 Task: Create a script that displays a menu of available games and lets the user choose which one to play.
Action: Mouse moved to (410, 176)
Screenshot: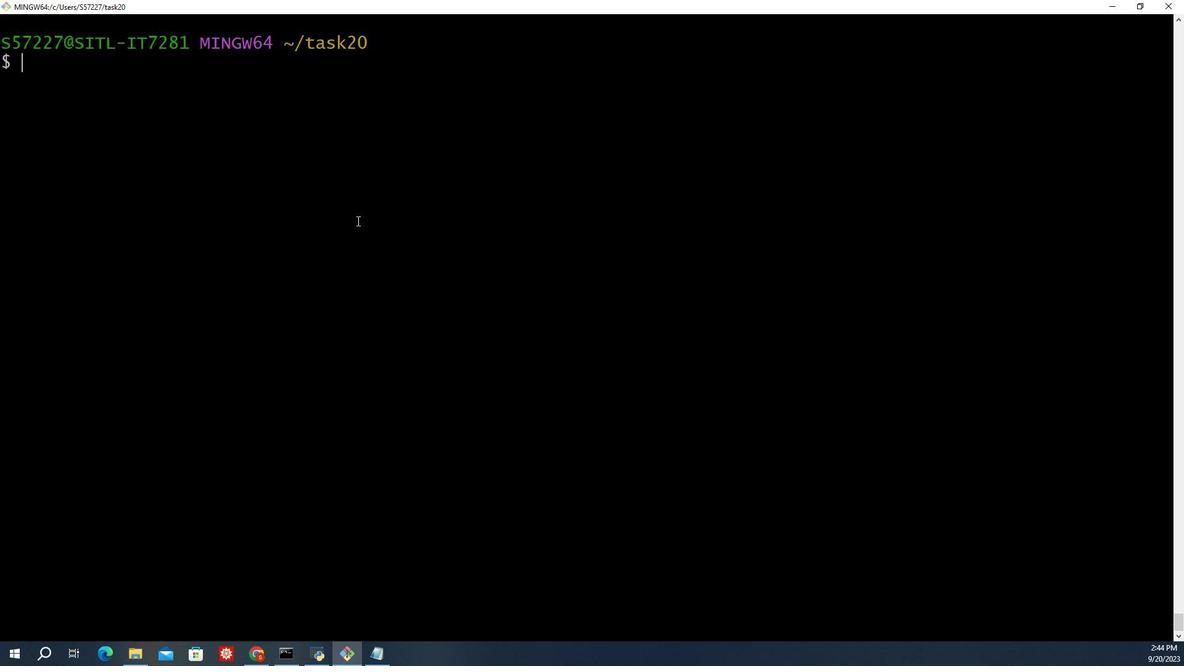 
Action: Mouse pressed left at (410, 176)
Screenshot: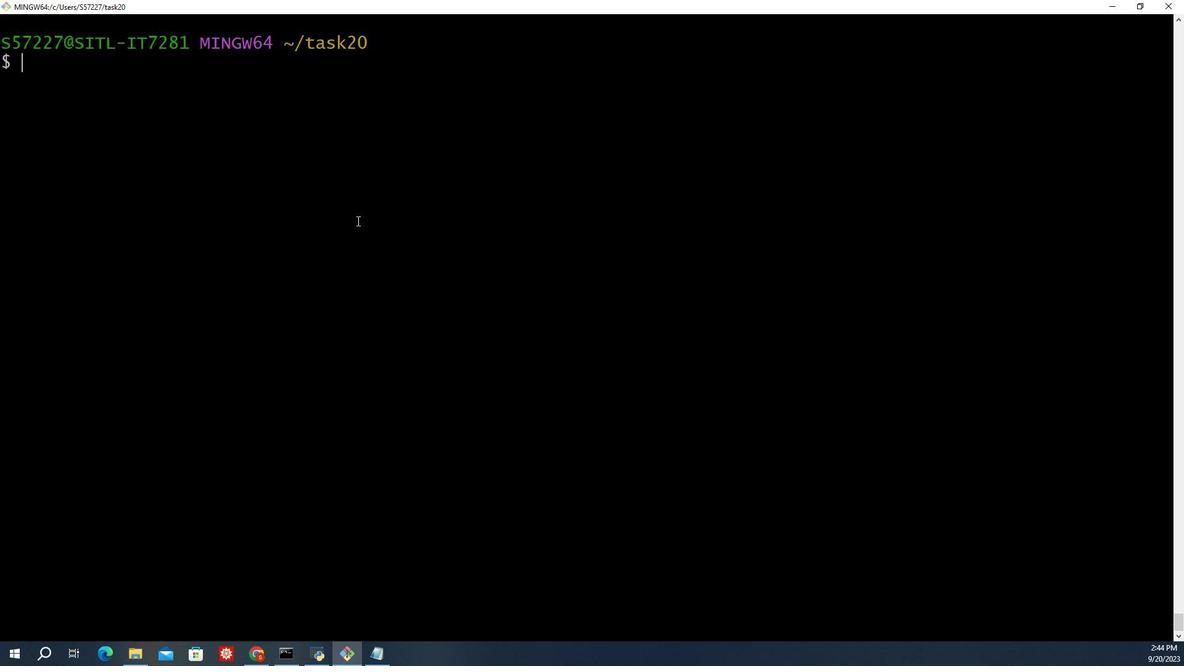
Action: Mouse moved to (410, 176)
Screenshot: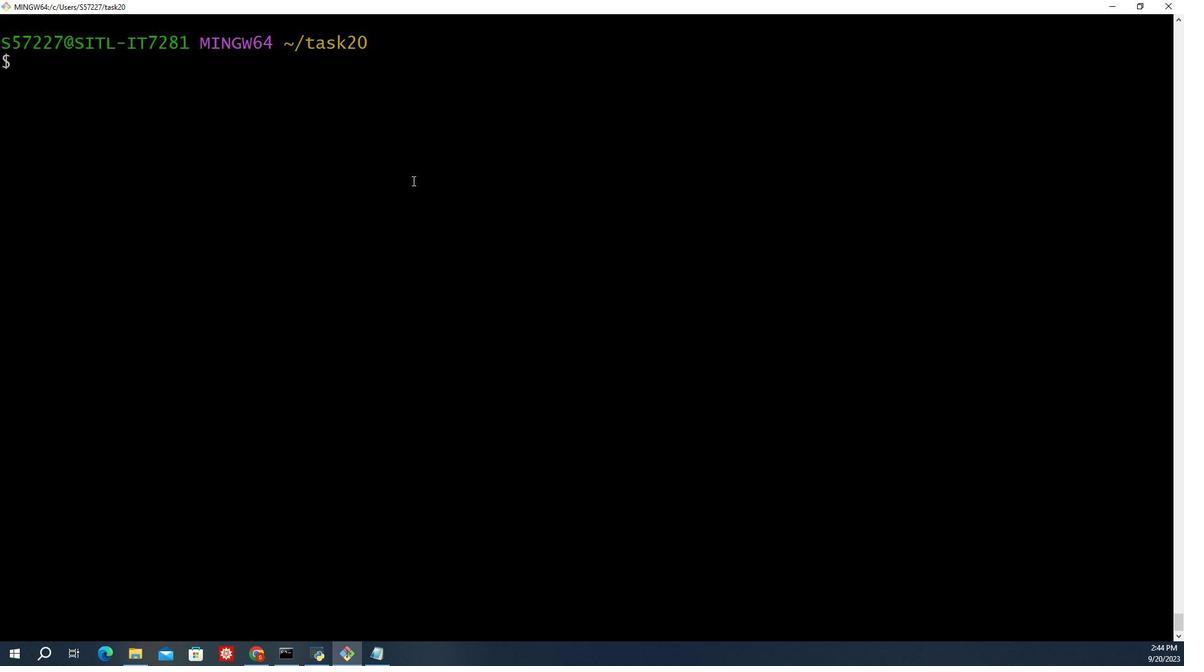 
Action: Key pressed <Key.cmd>0
Screenshot: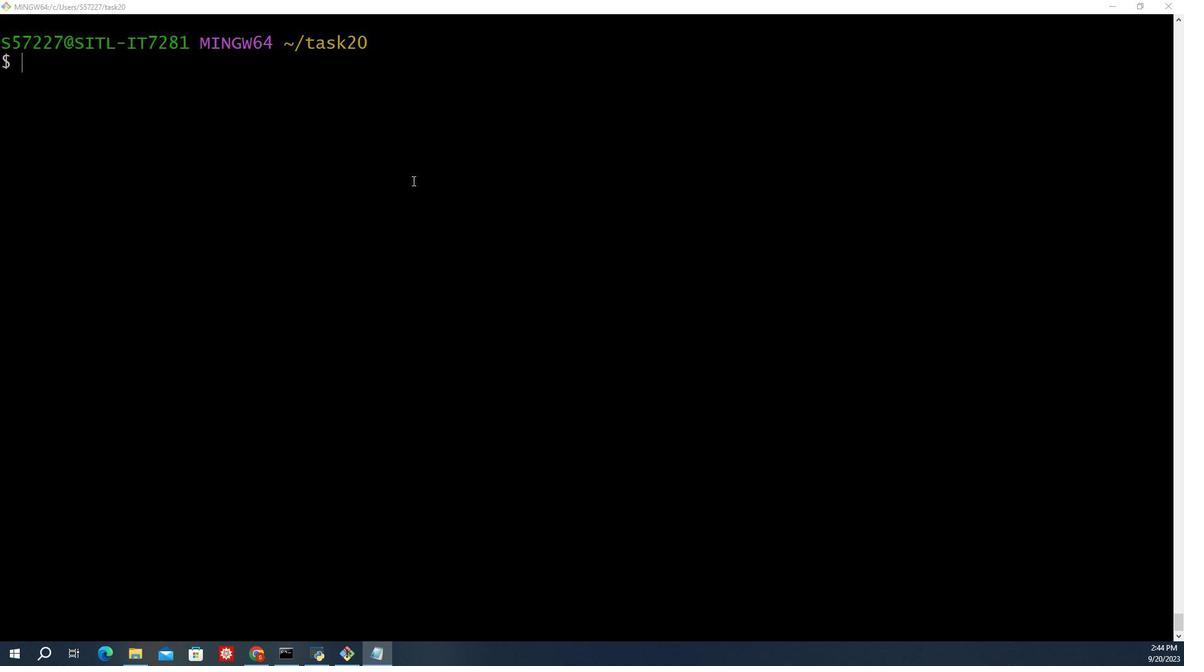 
Action: Mouse pressed left at (410, 176)
Screenshot: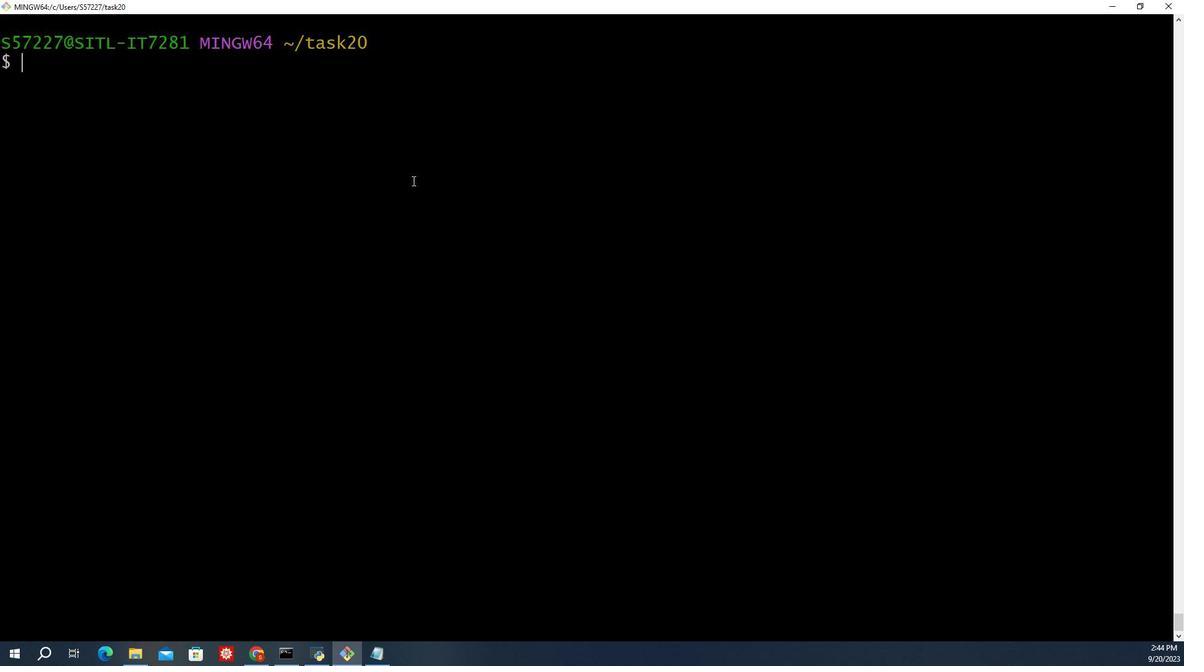 
Action: Key pressed cd/<Key.backspace><Key.space>/c/<Key.shift>Users/c<Key.backspace><Key.shift_r>S57227<Key.enter>mkdir<Key.space>task21<Key.enter>cd<Key.space>task21<Key.enter>ls<Key.enter>touh<Key.backspace>ch<Key.space>task.sh<Key.enter>s<Key.backspace>ls<Key.enter>c<Key.backspace>vim<Key.space>task.sh<Key.enter><Key.insert><Key.shift_r><Key.shift_r><Key.shift_r><Key.shift_r><Key.shift_r><Key.shift_r><Key.shift_r><Key.shift_r><Key.shift_r><Key.shift_r><Key.shift_r><Key.shift_r><Key.shift_r><Key.shift_r><Key.shift_r>#<Key.shift_r>!/bin/bash<Key.enter><Key.enter><Key.shift_r>Functo<Key.backspace>ion<Key.space>to<Key.space>dispal<Key.backspace><Key.backspace>lay<Key.space><Key.space><Key.backspace>the<Key.space>menu<Key.enter><Key.enter><Key.backspace>display<Key.shift><Key.shift><Key.shift><Key.shift><Key.shift><Key.shift><Key.shift><Key.shift><Key.shift><Key.shift>_menu<Key.shift><Key.shift>()<Key.shift><Key.shift><Key.shift><Key.shift><Key.shift><Key.shift><Key.shift><Key.shift><Key.shift><Key.shift><Key.shift><Key.shift><Key.shift><Key.shift><Key.shift><Key.shift><Key.shift>{<Key.enter>echo<Key.space><Key.shift>"<Key.shift_r><Key.shift_r><Key.shift_r><Key.shift_r><Key.shift_r><Key.shift_r><Key.shift_r><Key.shift_r><Key.shift_r><Key.shift_r><Key.shift_r><Key.shift_r><Key.shift_r><Key.shift_r><Key.shift_r><Key.shift_r><Key.shift_r><Key.shift_r>Welcome<Key.space>to<Key.space><Key.shift>Game<Key.space><Key.shift>Menu<Key.shift><Key.shift><Key.shift><Key.shift><Key.shift><Key.shift><Key.shift><Key.shift><Key.shift><Key.shift><Key.shift><Key.shift><Key.shift><Key.shift><Key.shift><Key.shift><Key.shift><Key.shift><Key.shift><Key.shift><Key.shift><Key.shift><Key.shift><Key.shift><Key.shift><Key.shift>!<Key.shift><Key.shift><Key.shift>"<Key.enter>echo<Key.space><Key.shift>"1/<Key.backspace>.<Key.space><Key.shift>Tic-<Key.shift_r>Tac-<Key.shift>Toe<Key.shift><Key.shift><Key.shift><Key.shift><Key.shift><Key.shift><Key.shift><Key.shift><Key.shift><Key.shift><Key.shift>"<Key.enter>echo<Key.space><Key.shift>"2.<Key.space><Key.shift>Hangman<Key.shift>"<Key.enter>echo<Key.space><Key.shift><Key.shift><Key.shift><Key.shift><Key.shift>"3.<Key.space><Key.shift_r>Chess<Key.shift><Key.shift><Key.shift><Key.shift><Key.shift><Key.shift>"<Key.enter>echo<Key.space><Key.shift>"4.<Key.space><Key.shift_r>Ecit<Key.backspace><Key.backspace><Key.backspace>xit<Key.shift><Key.shift><Key.shift><Key.shift><Key.shift><Key.shift><Key.shift><Key.shift><Key.shift><Key.shift>"<Key.enter>echo<Key.space><Key.shift>"<Key.shift_r>Enter<Key.space>the<Key.space>numve<Key.backspace><Key.backspace>ber<Key.space>of<Key.space>the<Key.space>game<Key.space>you<Key.space>want<Key.space>to<Key.space>play<Key.shift><Key.shift><Key.shift><Key.shift><Key.shift><Key.shift><Key.shift><Key.shift><Key.shift><Key.shift><Key.shift><Key.shift><Key.shift>(1-4<Key.shift><Key.shift><Key.shift><Key.shift><Key.shift><Key.shift><Key.shift><Key.shift>)<Key.shift>:<Key.space><Key.shift><Key.shift><Key.shift><Key.shift><Key.shift><Key.shift>"<Key.enter><Key.shift><Key.shift><Key.shift><Key.shift><Key.shift><Key.shift><Key.shift><Key.shift><Key.shift><Key.shift>}<Key.enter><Key.shift_r><Key.shift_r><Key.shift_r><Key.shift_r><Key.shift_r><Key.shift_r><Key.shift_r><Key.shift_r><Key.shift_r><Key.shift_r><Key.shift_r>#function<Key.space>to<Key.space>play<Key.space>tic-tac<Key.space><Key.backspace>-toe<Key.enter><Key.enter><Key.backspace>play<Key.shift>_tic<Key.shift>_tac<Key.shift>_toe<Key.shift>()<Key.shift><Key.shift><Key.shift><Key.shift><Key.shift><Key.shift><Key.shift><Key.shift><Key.shift><Key.shift><Key.shift><Key.shift><Key.shift><Key.shift><Key.shift>{<Key.enter>echo<Key.space><Key.shift><Key.shift>"<Key.shift>Playing<Key.space><Key.shift_r>Tic-<Key.shift_r><Key.shift_r><Key.shift_r><Key.shift_r><Key.shift_r><Key.shift_r><Key.shift_r><Key.shift_r>Taa<Key.backspace>c<Key.shift_r>-<Key.shift_r>Toe...<Key.shift>"<Key.enter><Key.shift_r><Key.shift_r><Key.shift_r><Key.shift_r><Key.shift_r><Key.shift_r><Key.shift_r><Key.shift_r><Key.shift_r><Key.shift_r>#<Key.space><Key.shift_r>A<Key.backspace><Key.backspace><Key.backspace><Key.shift><Key.shift><Key.shift><Key.shift><Key.shift><Key.shift><Key.shift>}<Key.enter><Key.enter><Key.shift_r><Key.shift_r><Key.shift_r><Key.shift_r><Key.shift_r><Key.shift_r><Key.shift_r><Key.shift_r><Key.shift_r><Key.shift_r><Key.shift_r><Key.shift_r><Key.shift_r><Key.shift_r><Key.shift_r><Key.shift_r><Key.shift_r><Key.shift_r><Key.shift_r><Key.shift_r><Key.shift_r><Key.shift_r><Key.shift_r><Key.shift_r><Key.shift_r><Key.shift_r><Key.shift_r><Key.shift_r><Key.shift_r><Key.shift_r><Key.shift_r><Key.shift_r>#function<Key.space>to<Key.space>play<Key.space><Key.shift>Hangman<Key.enter><Key.enter><Key.backspace>play<Key.space><Key.backspace><Key.shift>_hangman<Key.shift><Key.shift><Key.shift><Key.shift><Key.shift><Key.shift><Key.shift><Key.shift><Key.shift><Key.shift><Key.shift><Key.shift><Key.shift><Key.shift><Key.shift><Key.shift><Key.shift><Key.shift><Key.shift><Key.shift><Key.shift><Key.shift><Key.shift><Key.shift><Key.shift>(<Key.shift><Key.shift><Key.shift>)<Key.shift>{<Key.enter>echo<Key.space><Key.shift><Key.shift><Key.shift><Key.shift><Key.shift><Key.shift><Key.shift><Key.shift><Key.shift><Key.shift><Key.shift><Key.shift>"<Key.shift>Playing<Key.space><Key.shift>Hand<Key.backspace>ga<Key.backspace>man<Key.shift><Key.shift><Key.shift><Key.shift><Key.shift><Key.shift>..<Key.shift><Key.shift>.<Key.shift>"<Key.enter><Key.shift>}<Key.enter><Key.enter><Key.shift_r><Key.shift_r><Key.shift_r><Key.shift_r><Key.shift_r><Key.shift_r><Key.shift_r><Key.shift_r><Key.shift_r><Key.shift_r><Key.shift_r><Key.shift_r><Key.shift_r><Key.shift_r><Key.shift_r><Key.shift_r><Key.shift_r><Key.shift_r><Key.shift_r>#
Screenshot: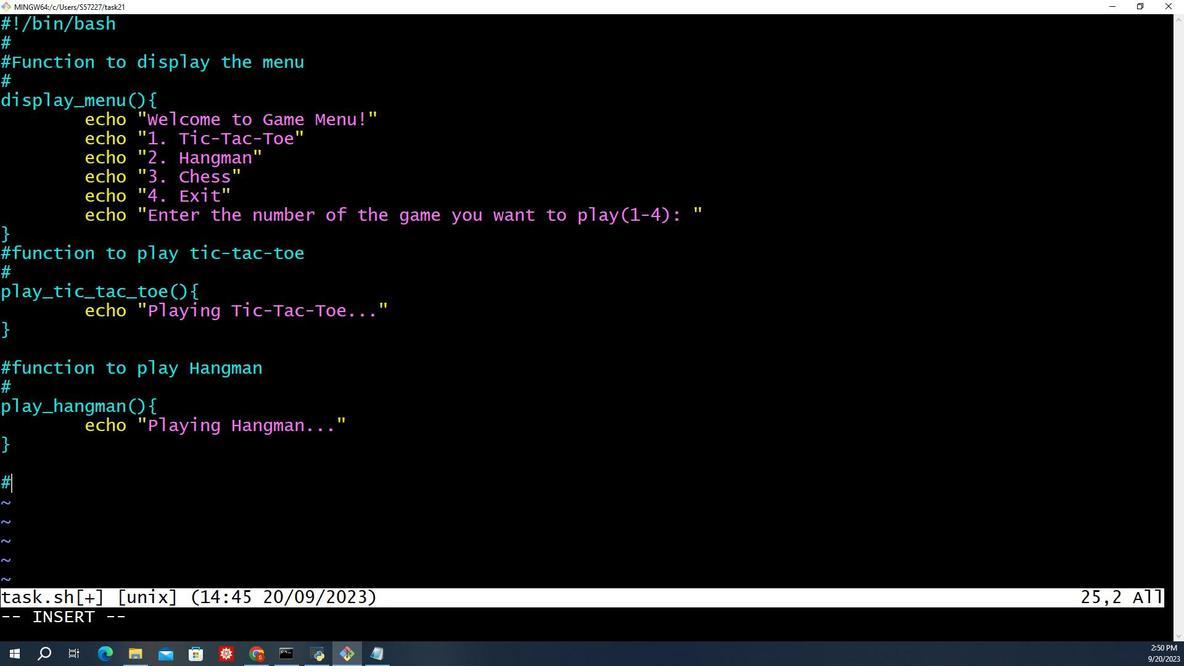 
Action: Mouse moved to (410, 176)
Screenshot: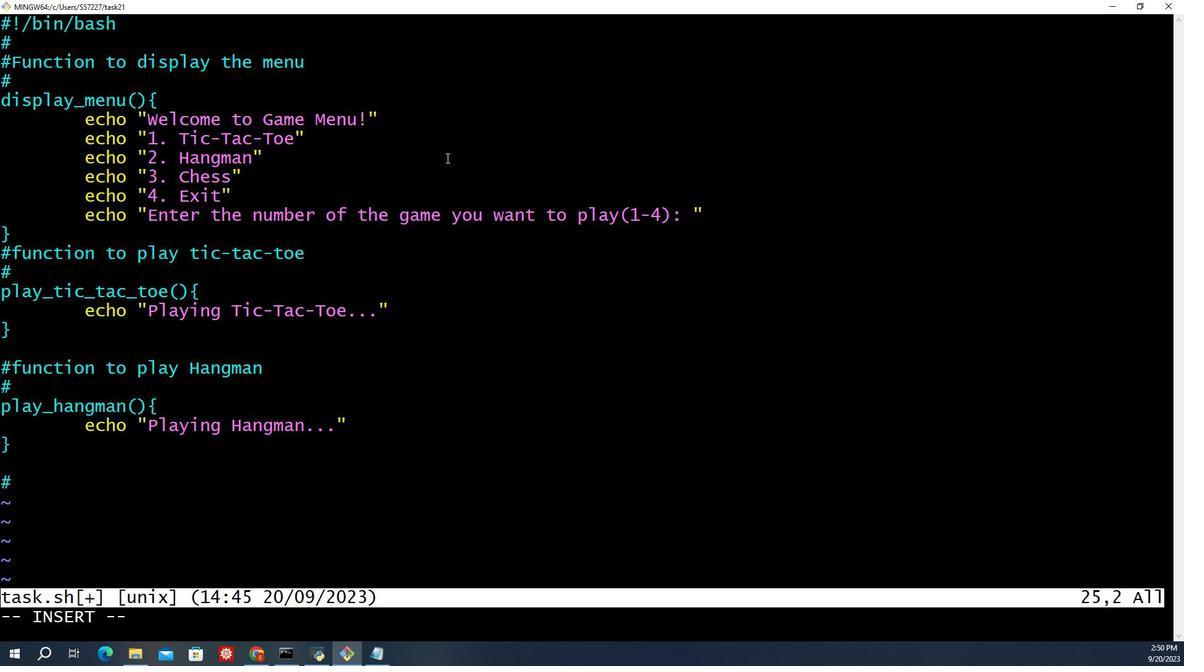 
Action: Key pressed <Key.shift>Ol<Key.backspace><Key.backspace><Key.shift>play<Key.space>chess<Key.left><Key.left><Key.shift_r>Functionto<Key.backspace><Key.backspace><Key.space>o<Key.backspace>to<Key.space><Key.end><Key.enter><Key.enter><Key.backspace>play<Key.shift>_chess<Key.shift>()<Key.shift><Key.shift>{<Key.enter>ehc<Key.backspace><Key.backspace>cho<Key.space><Key.shift>"pl<Key.backspace><Key.backspace><Key.shift>Plai<Key.backspace>t<Key.backspace>ying<Key.space><Key.shift_r>Chess...<Key.shift><Key.shift><Key.shift><Key.shift><Key.shift><Key.shift>"<Key.enter>
Screenshot: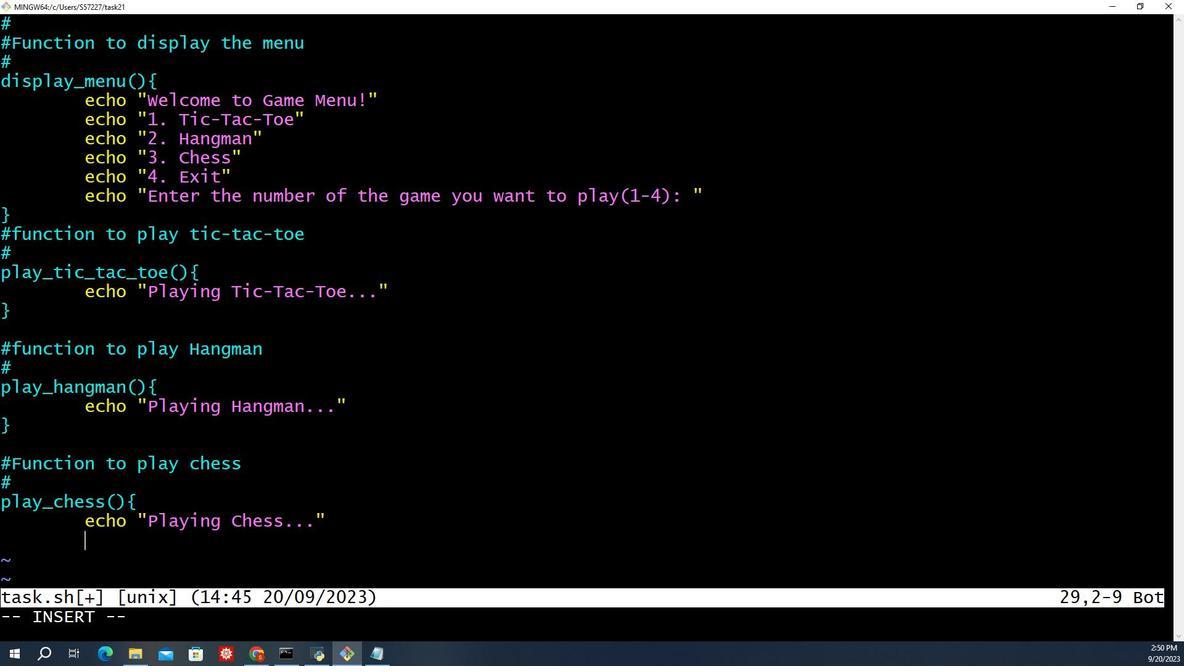 
Action: Mouse moved to (410, 176)
Screenshot: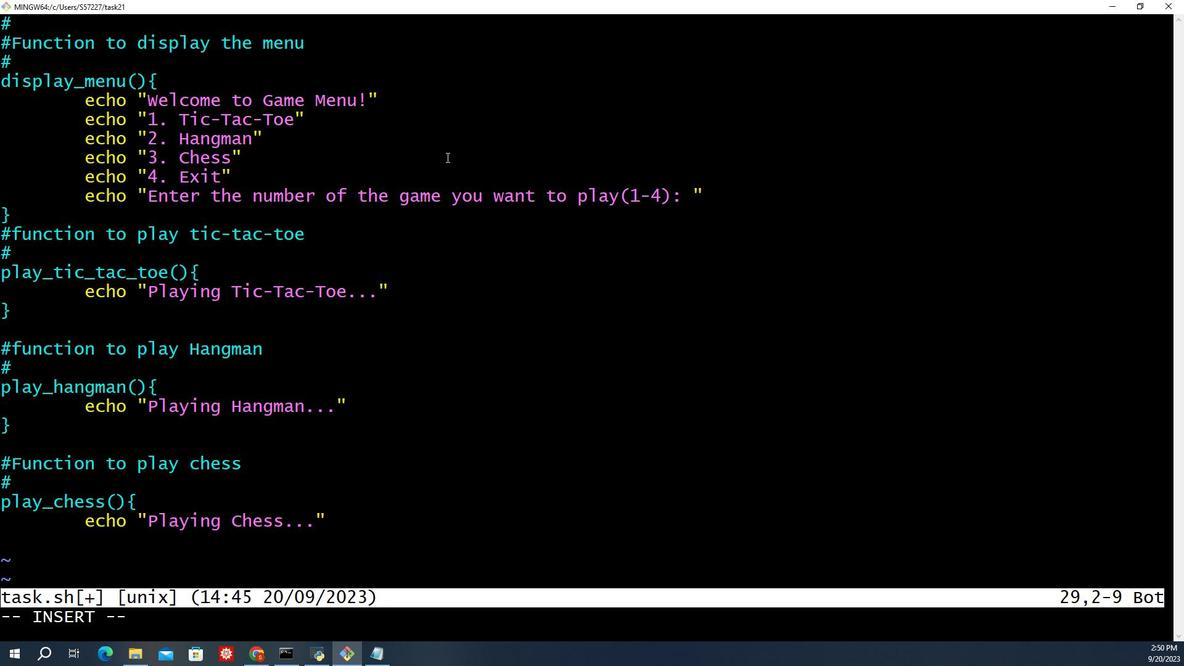 
Action: Key pressed <Key.shift><Key.shift><Key.shift><Key.shift><Key.shift>}<Key.enter><Key.enter><Key.enter>
Screenshot: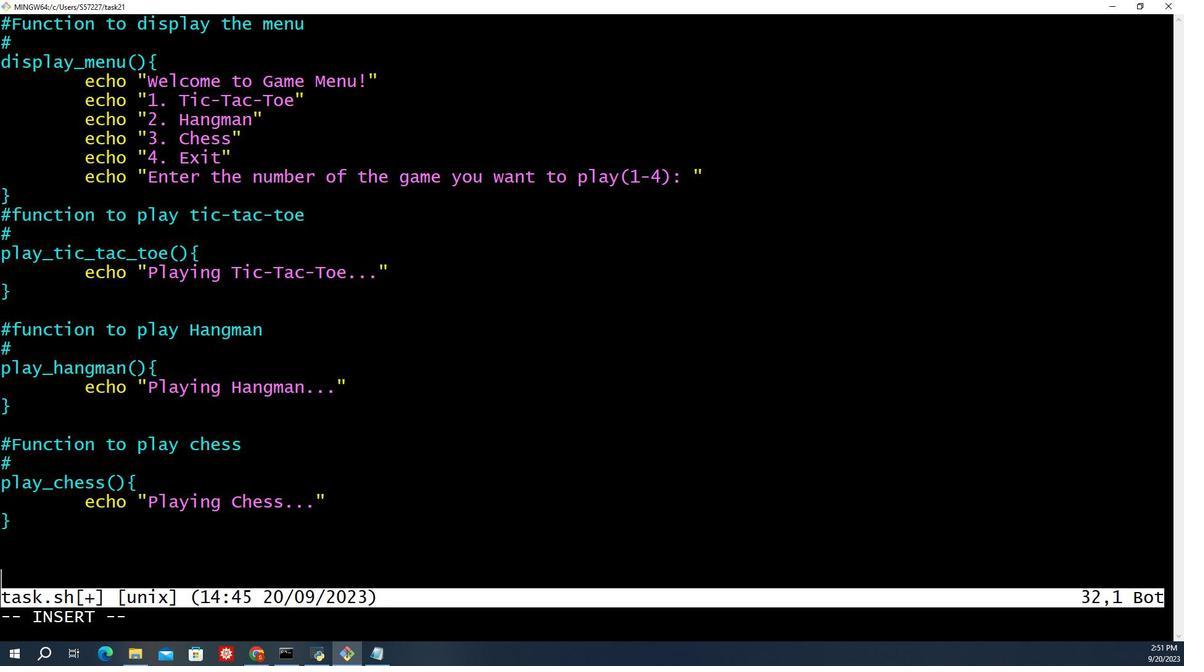 
Action: Mouse moved to (410, 176)
Screenshot: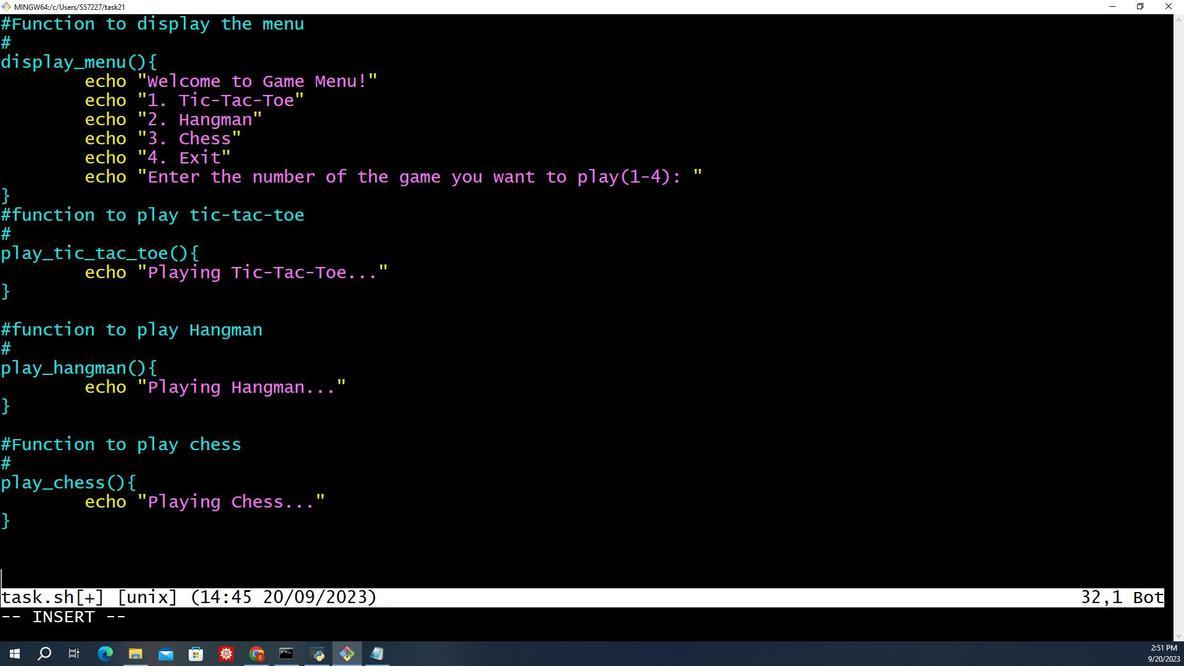 
Action: Mouse scrolled (410, 176) with delta (0, 0)
Screenshot: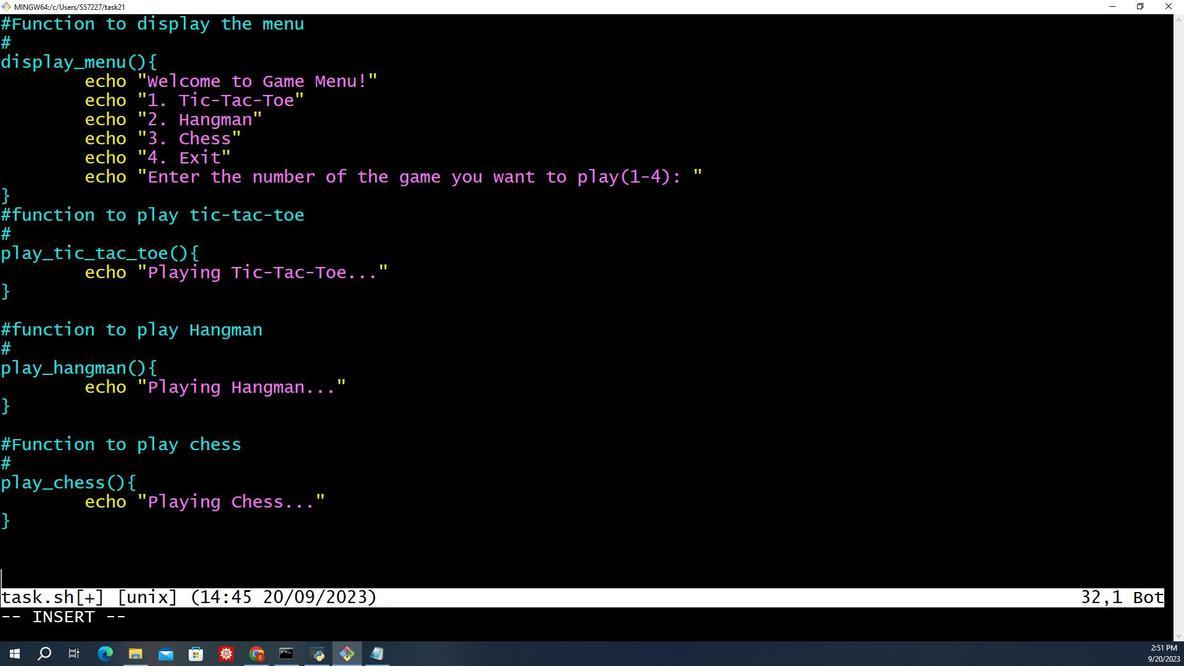 
Action: Mouse moved to (410, 176)
Screenshot: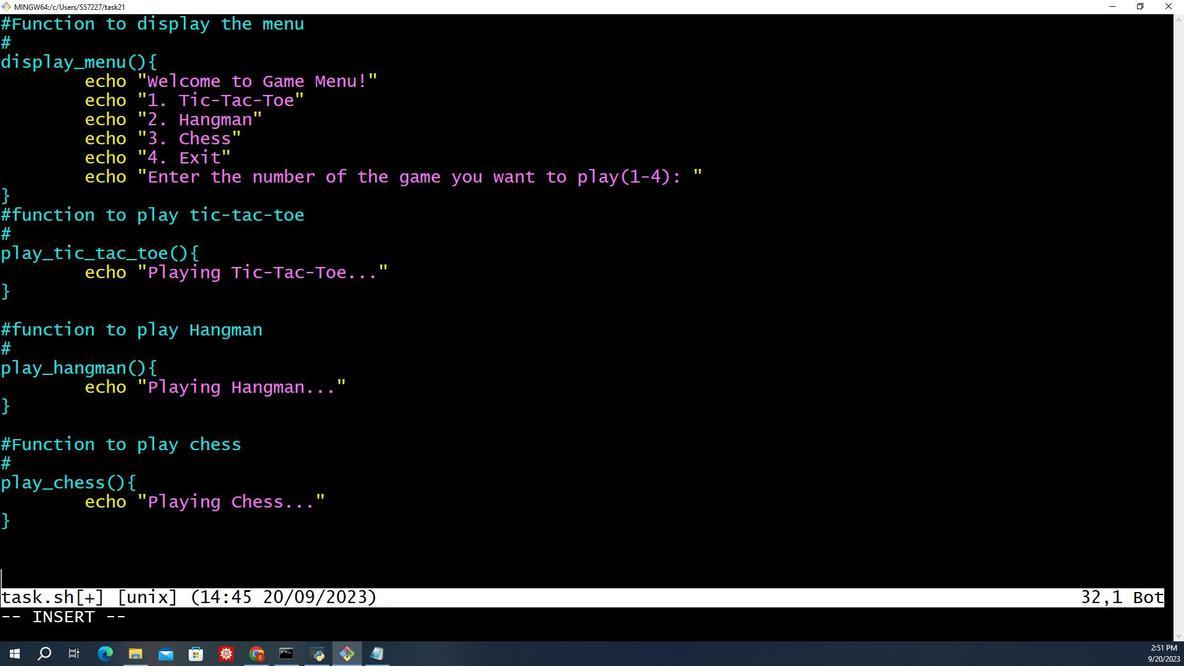 
Action: Mouse scrolled (410, 176) with delta (0, 0)
Screenshot: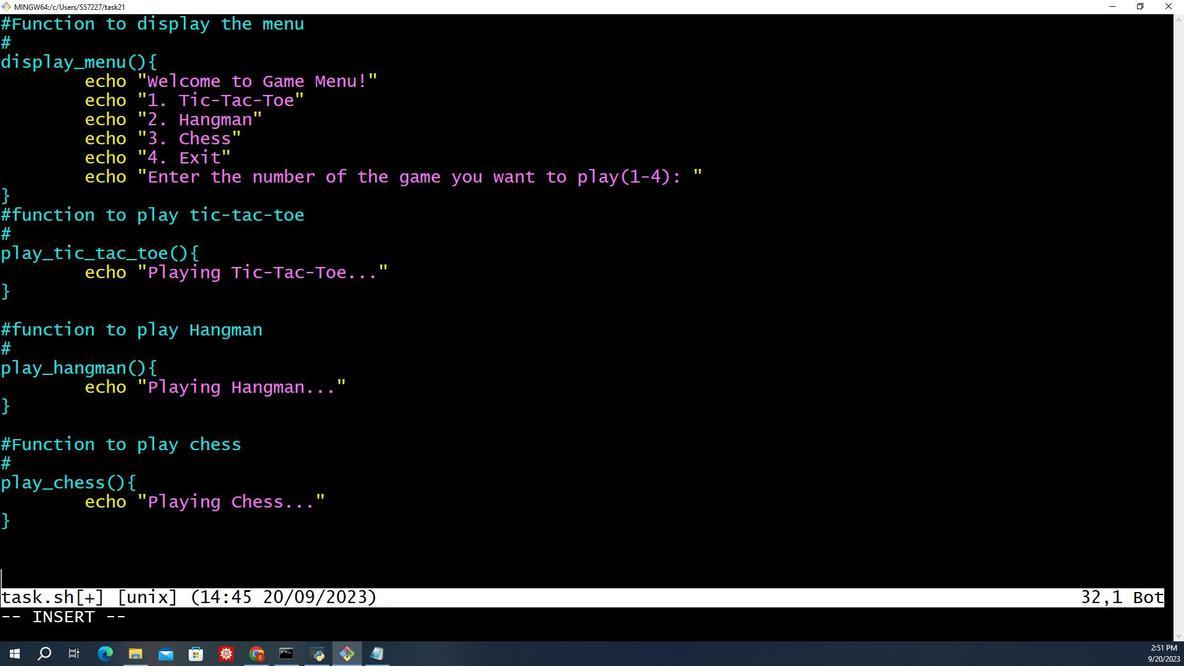 
Action: Mouse moved to (410, 176)
Screenshot: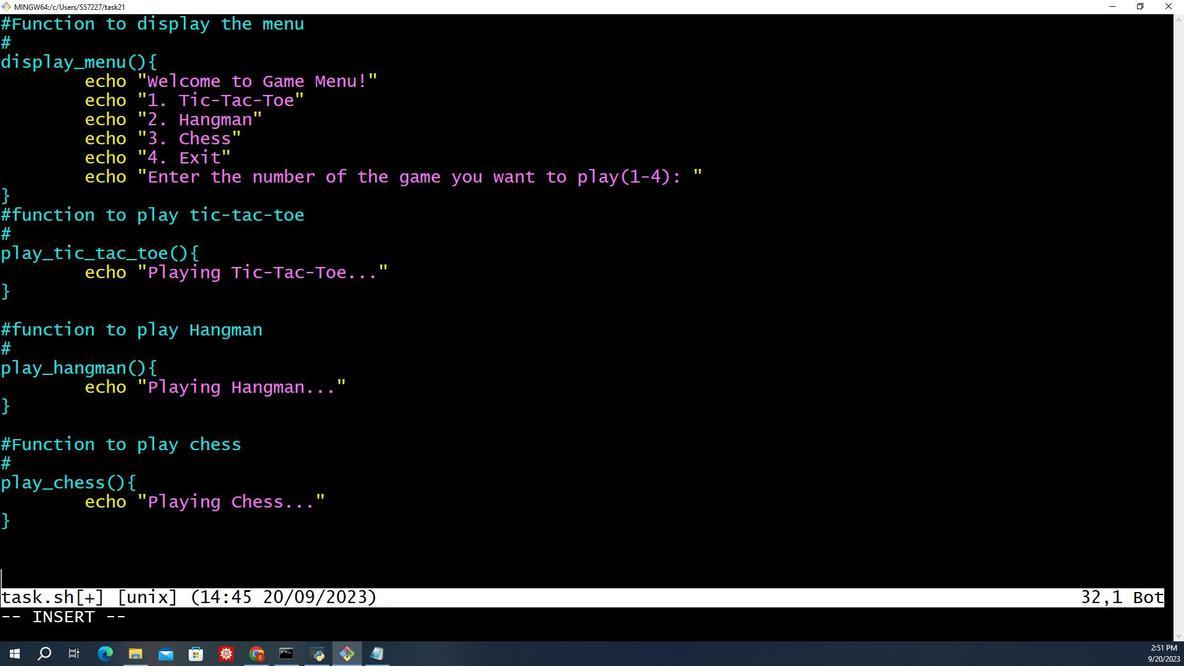 
Action: Mouse scrolled (410, 176) with delta (0, 0)
Screenshot: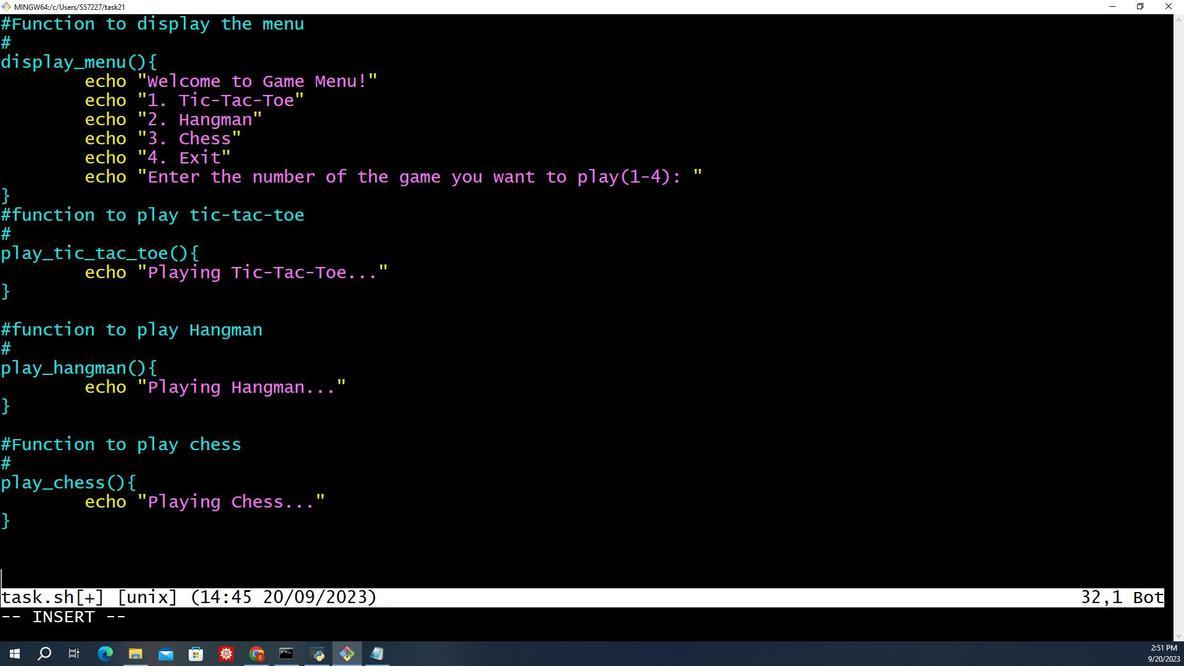 
Action: Mouse moved to (410, 176)
Screenshot: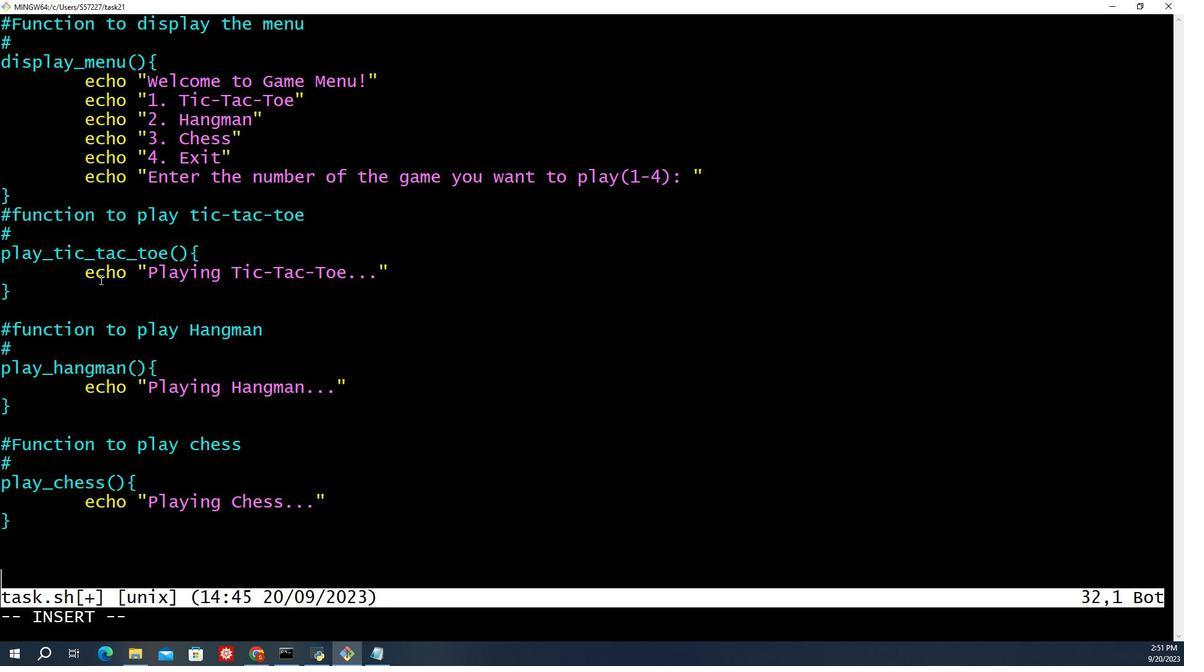 
Action: Key pressed <Key.shift_r>#function<Key.space>w<Key.backspace>for<Key.space>working<Key.space>this<Key.space>game<Key.backspace><Key.backspace><Key.backspace><Key.backspace>cd<Key.backspace>ode<Key.enter>
Screenshot: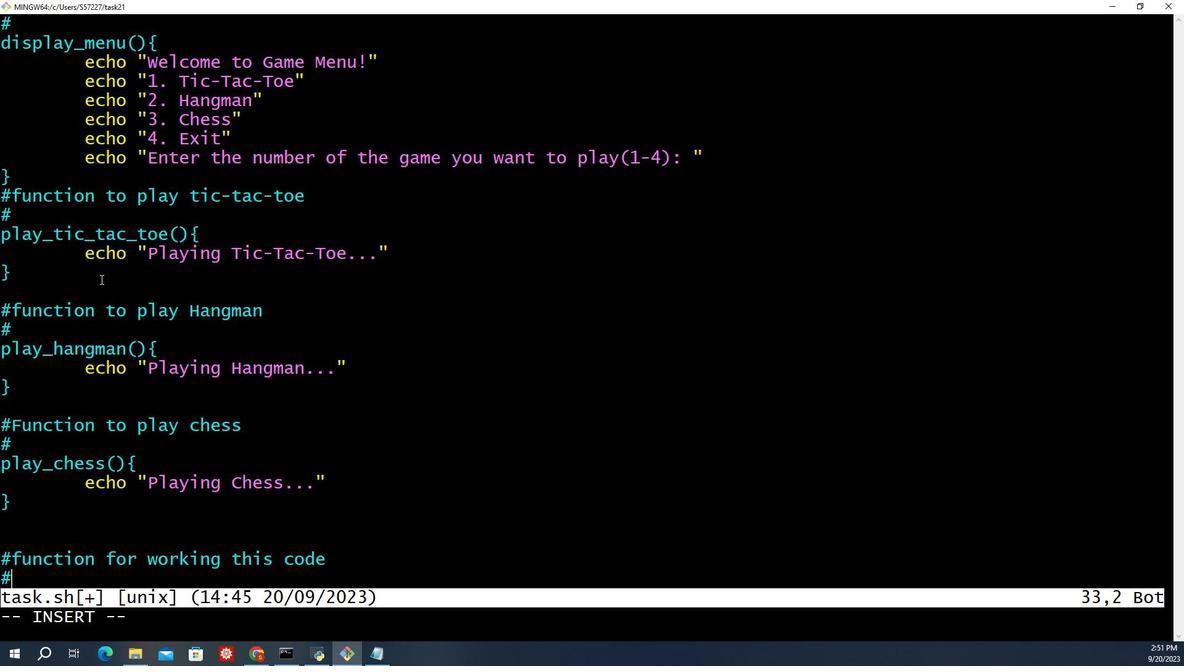 
Action: Mouse moved to (410, 176)
Screenshot: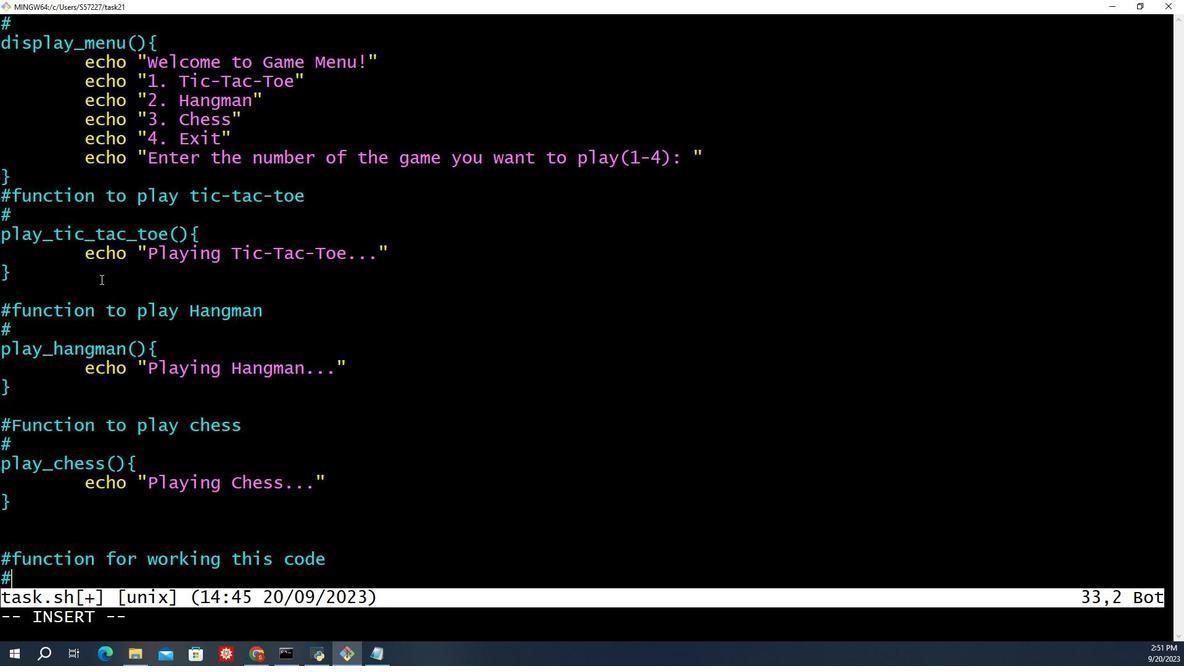 
Action: Key pressed <Key.enter><Key.backspace>while<Key.space>true;<Key.space>do<Key.enter>display<Key.shift><Key.shift><Key.shift><Key.shift><Key.shift><Key.shift><Key.shift><Key.shift><Key.shift><Key.shift><Key.shift>_menu<Key.enter>read<Key.space>choid<Key.backspace>ce<Key.enter>ca<Key.backspace><Key.backspace><Key.enter>case<Key.space><Key.shift><Key.shift><Key.shift><Key.shift><Key.shift><Key.shift>"<Key.shift_r>$<Key.shift_r>C<Key.backspace>chi<Key.backspace>oice<Key.shift><Key.shift><Key.shift><Key.shift><Key.shift><Key.shift><Key.shift><Key.shift><Key.shift><Key.shift><Key.shift><Key.shift><Key.shift>"<Key.space>in<Key.space><Key.enter>1<Key.shift><Key.shift><Key.shift><Key.shift><Key.shift><Key.shift><Key.shift><Key.shift><Key.shift><Key.shift><Key.shift><Key.shift><Key.shift><Key.shift><Key.shift><Key.shift><Key.shift><Key.shift>)<Key.enter>play<Key.shift><Key.shift><Key.shift><Key.shift><Key.shift><Key.shift><Key.shift><Key.shift><Key.shift><Key.shift><Key.shift>_tic<Key.shift>_tac<Key.shift>_toe<Key.enter>;;<Key.enter><Key.enter><Key.enter><Key.backspace><Key.backspace><Key.backspace><Key.backspace><Key.backspace><Key.backspace><Key.enter>2<Key.shift>)<Key.enter>play<Key.shift>_game<Key.backspace><Key.backspace><Key.backspace><Key.backspace>hangman<Key.enter>''<Key.backspace><Key.backspace>;;<Key.enter>
Screenshot: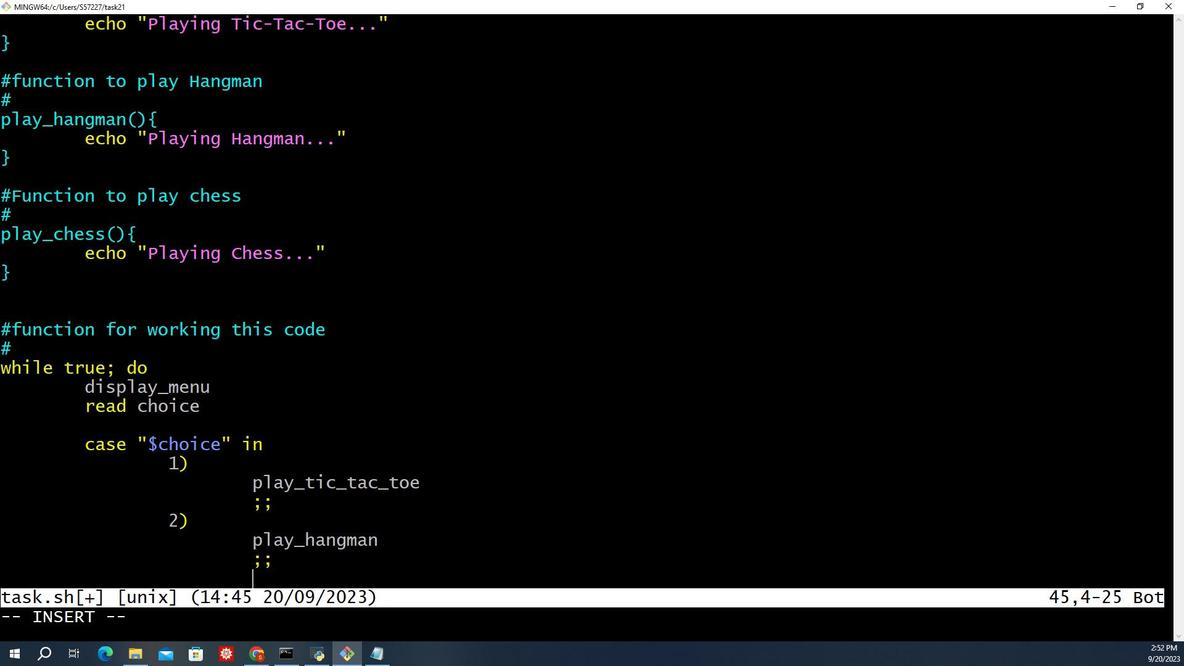 
Action: Mouse moved to (410, 176)
Screenshot: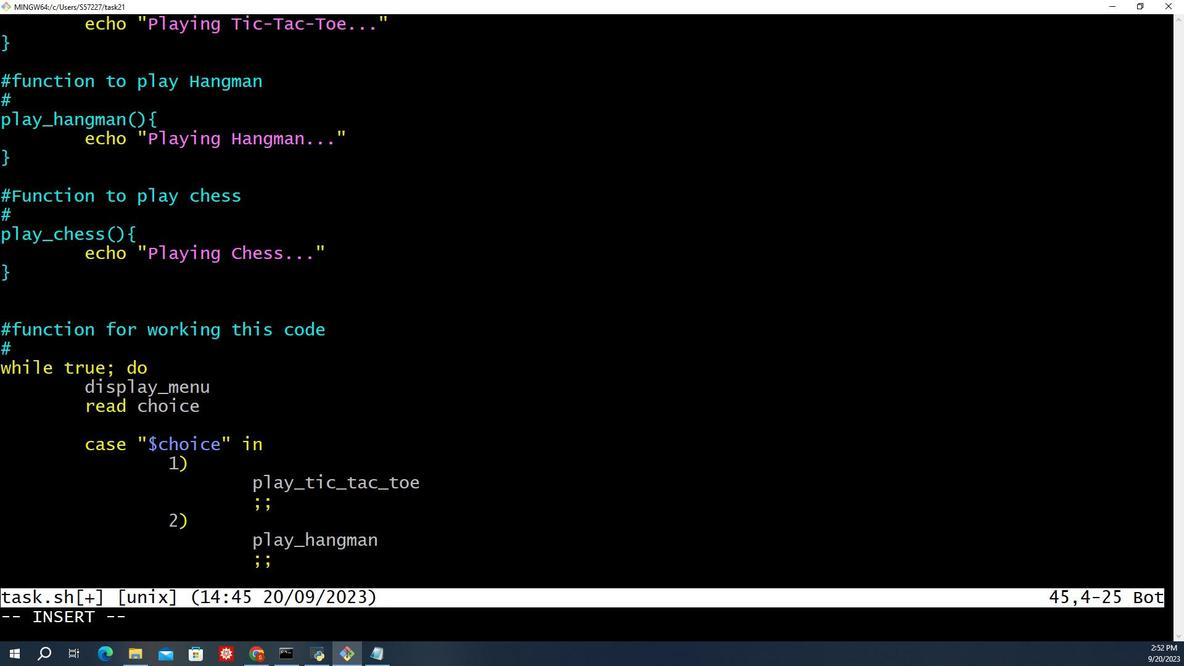 
Action: Mouse scrolled (410, 176) with delta (0, 0)
Screenshot: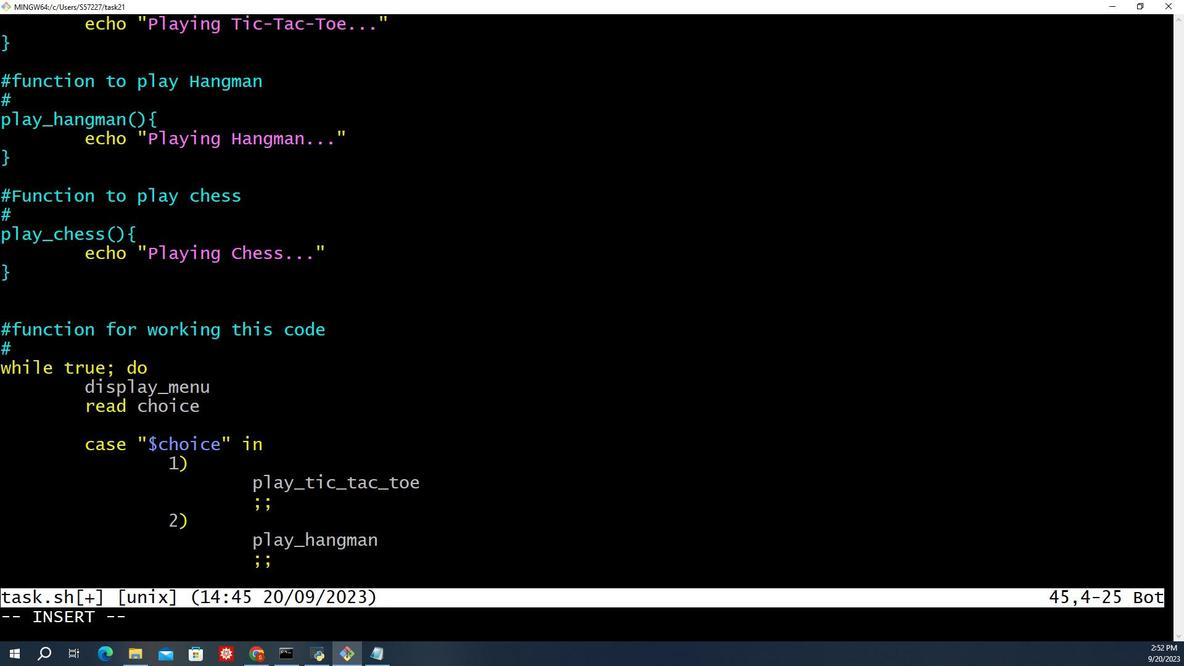 
Action: Mouse moved to (410, 176)
Screenshot: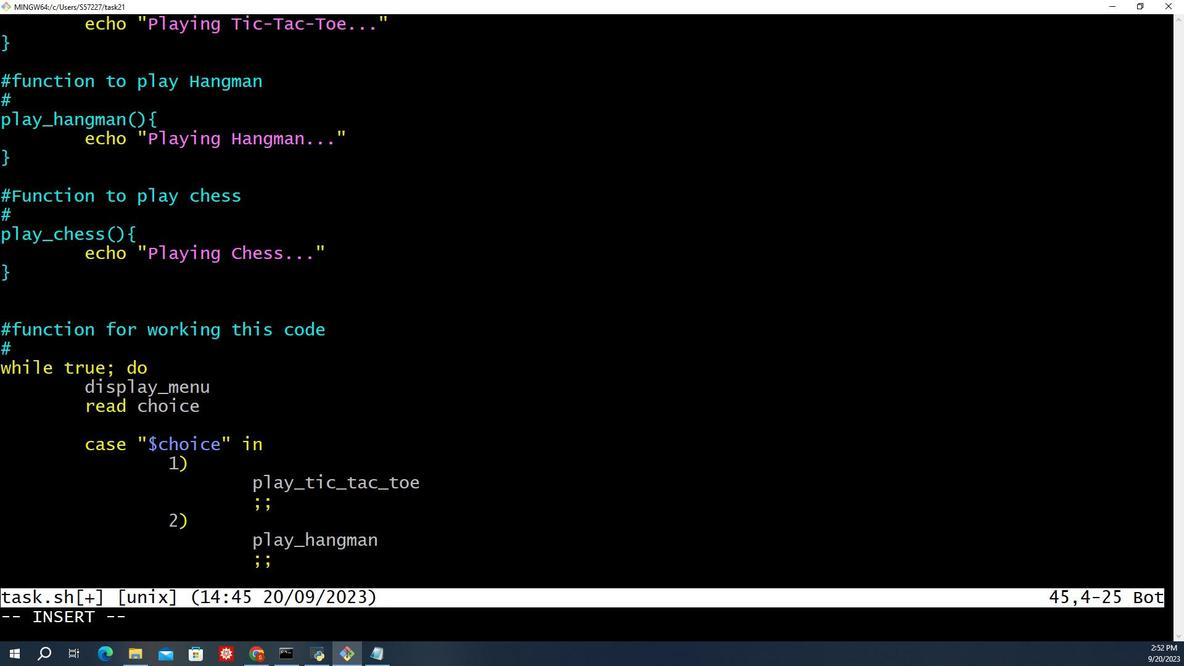 
Action: Mouse scrolled (410, 176) with delta (0, 0)
Screenshot: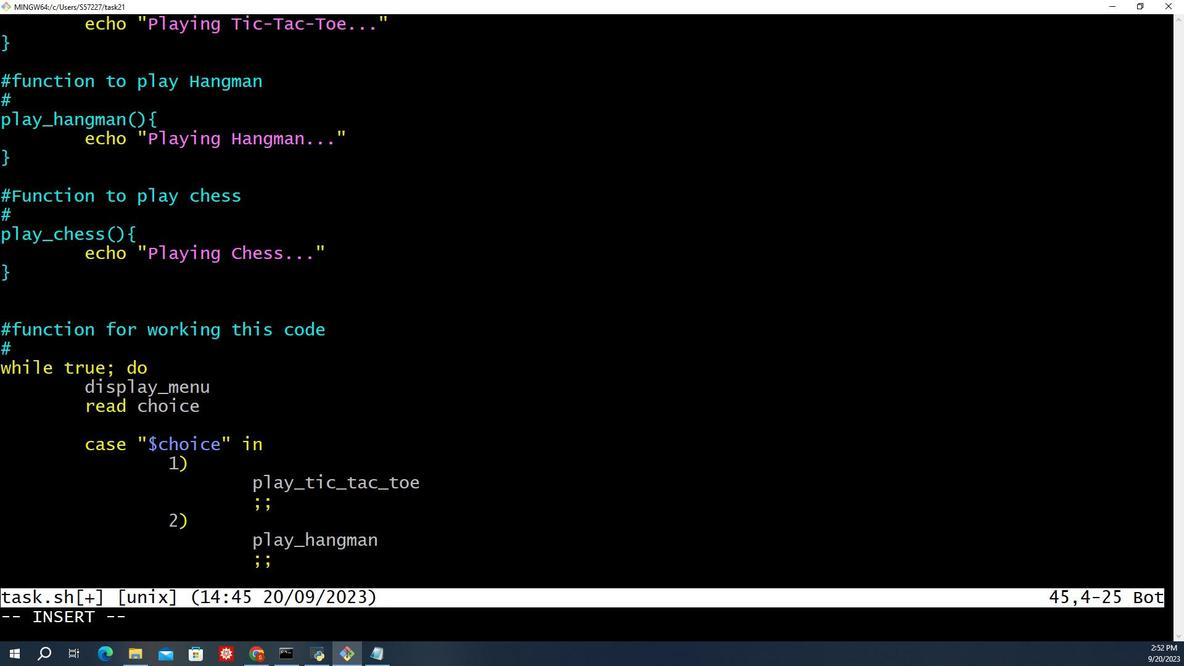 
Action: Mouse moved to (410, 176)
Screenshot: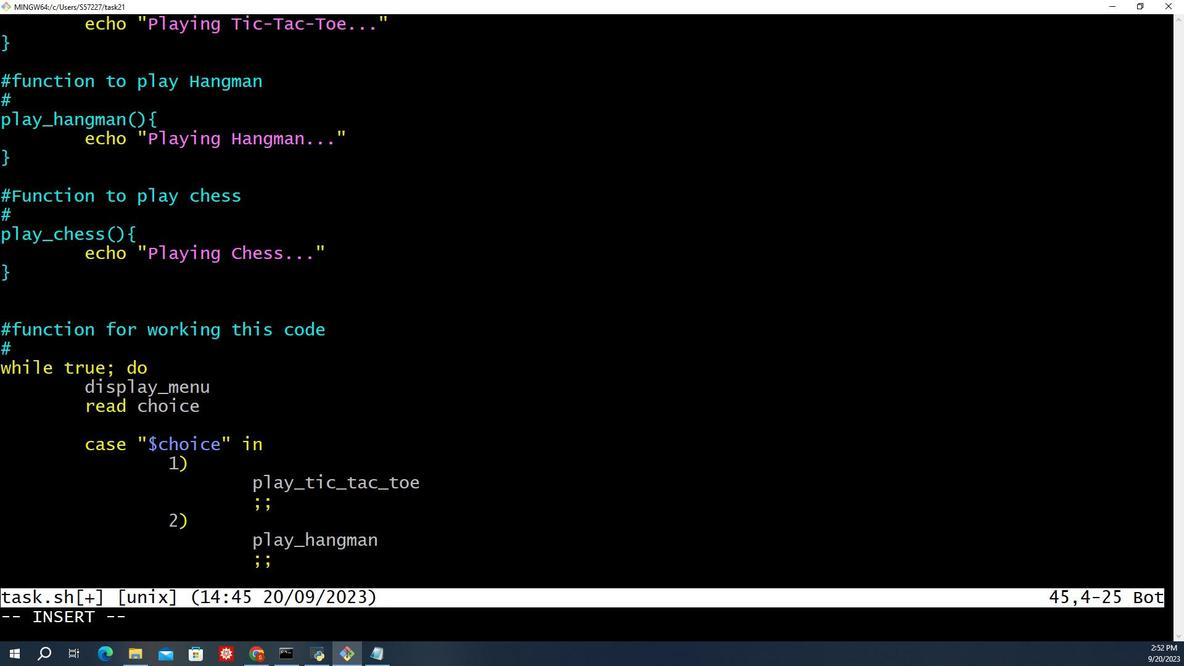 
Action: Mouse scrolled (410, 176) with delta (0, 0)
Screenshot: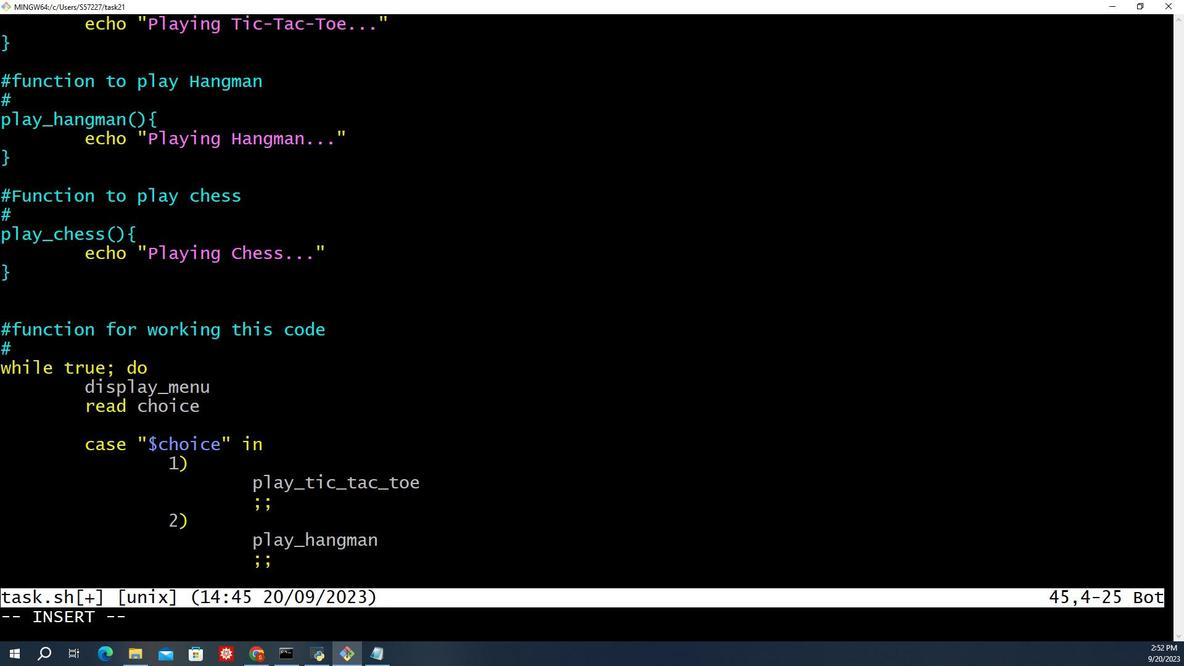 
Action: Mouse scrolled (410, 176) with delta (0, 0)
Screenshot: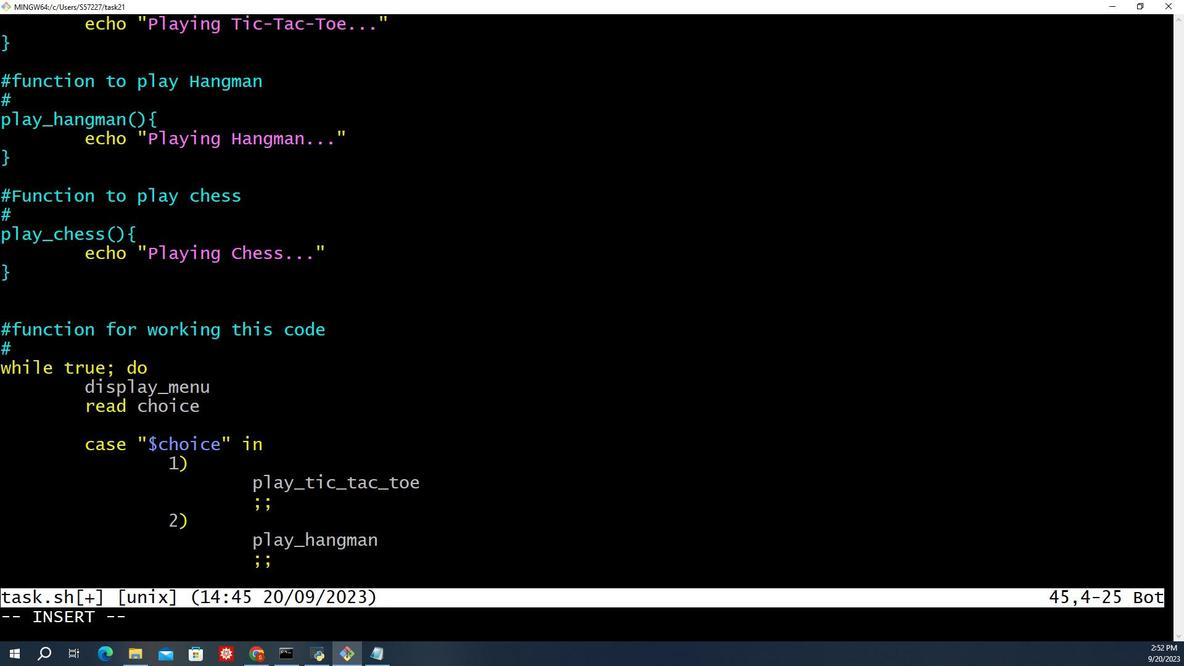 
Action: Mouse scrolled (410, 176) with delta (0, 0)
Screenshot: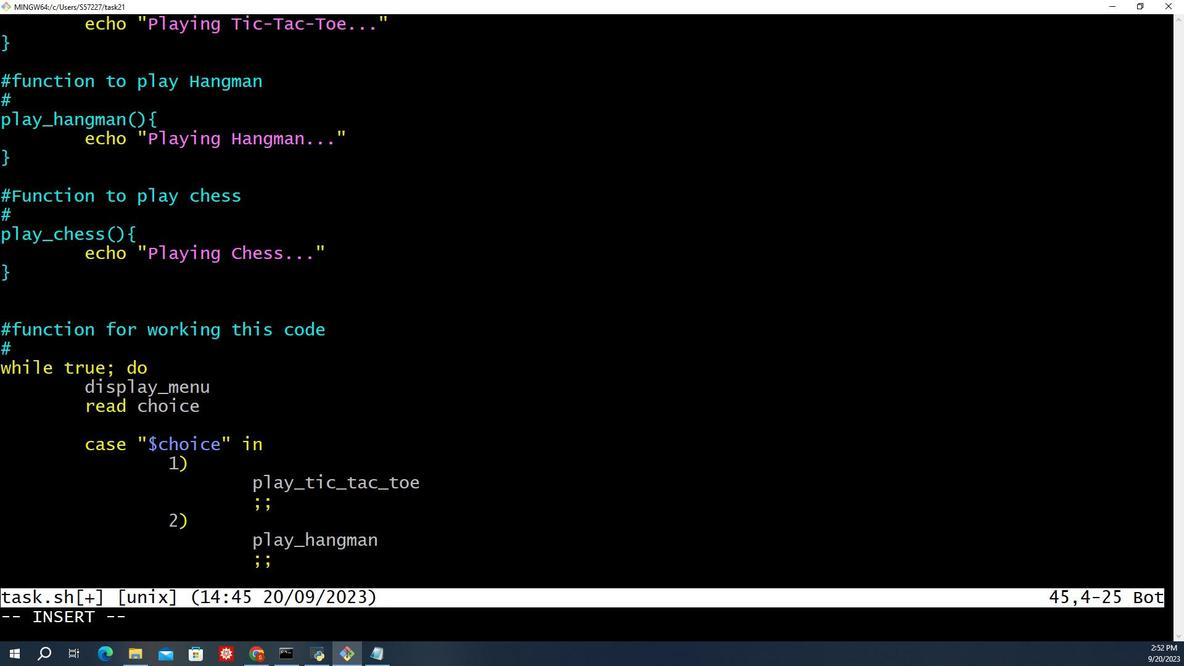 
Action: Mouse moved to (410, 176)
Screenshot: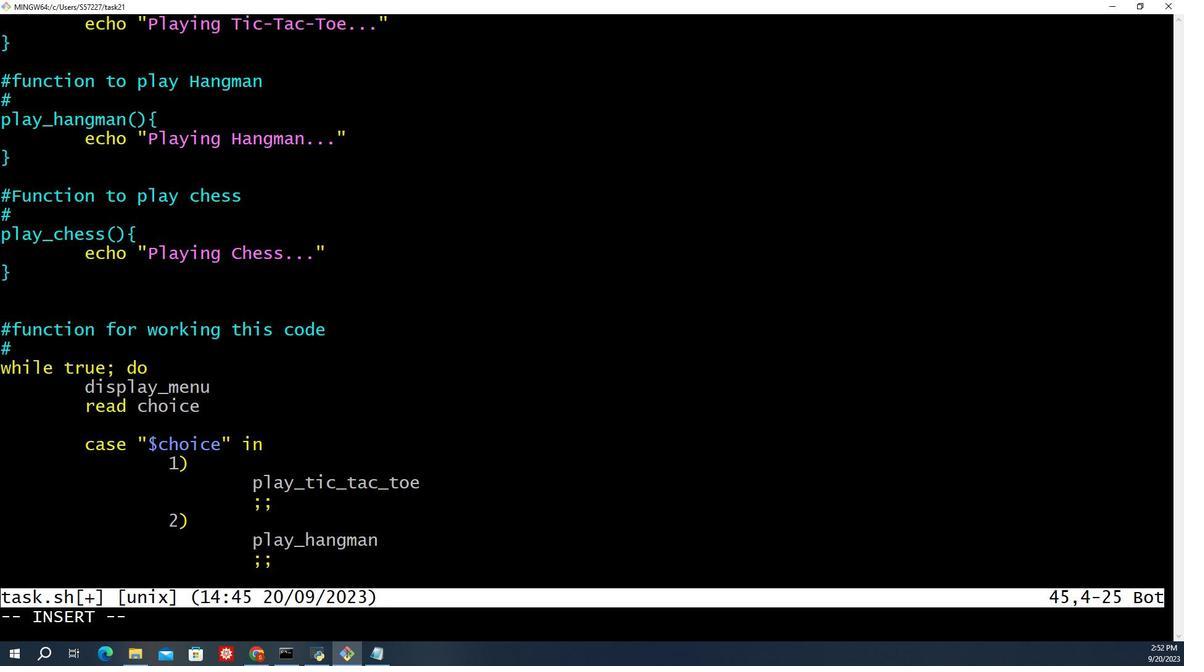 
Action: Key pressed <Key.shift_r>3<Key.shift_r><Key.shift_r><Key.shift_r><Key.shift_r><Key.shift_r><Key.shift_r><Key.shift_r><Key.shift_r><Key.shift_r><Key.shift_r>)<Key.enter>play<Key.space>chess<Key.enter>;;<Key.enter>4<Key.shift>)<Key.enter>p<Key.backspace>echo<Key.space><Key.shift><Key.shift><Key.shift><Key.shift>"<Key.shift_r>Goodbye<Key.shift_r>!<Key.shift><Key.shift>"<Key.enter>ext<Key.backspace>
Screenshot: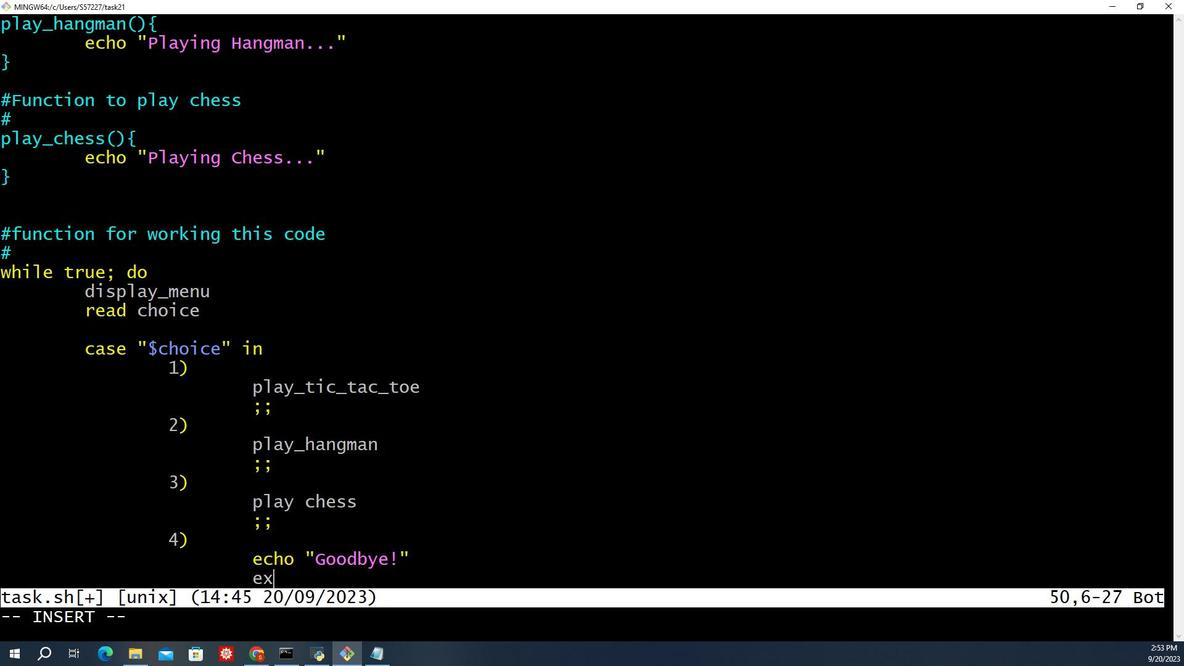
Action: Mouse moved to (410, 176)
Screenshot: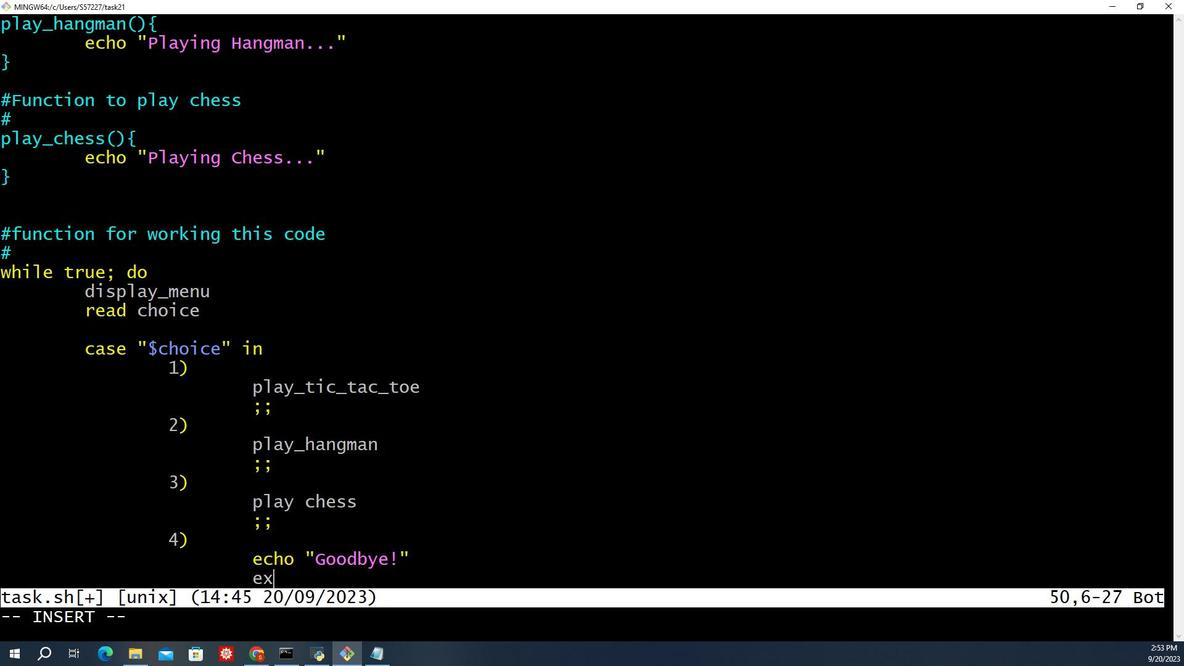 
Action: Key pressed it<Key.space>0
Screenshot: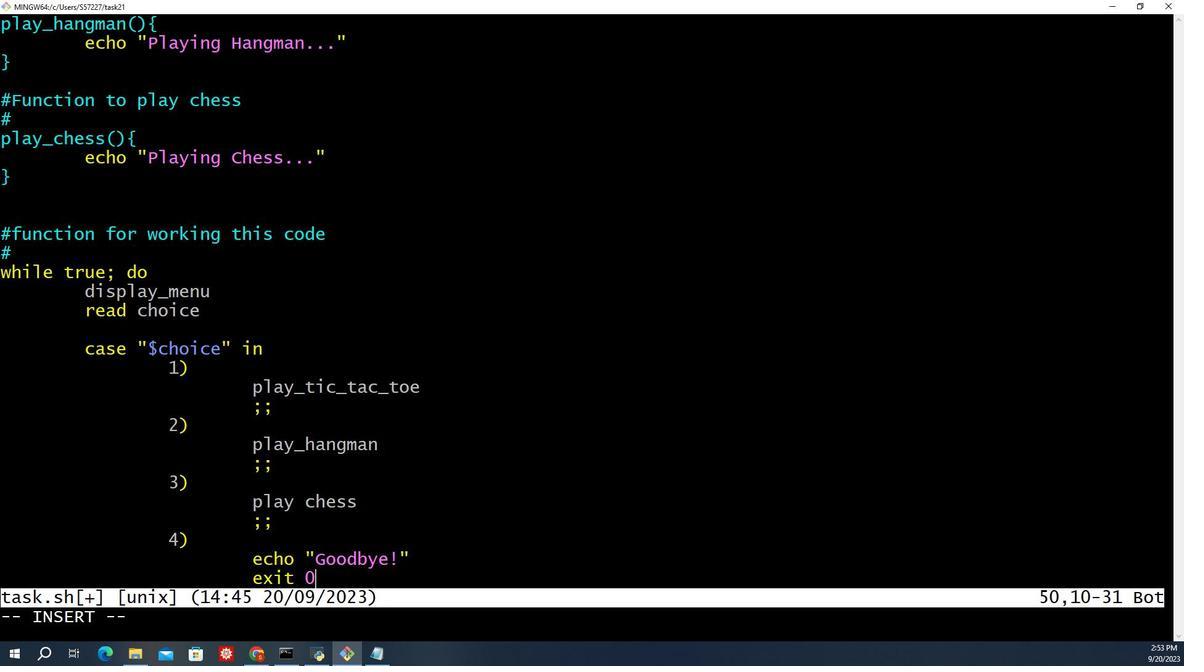 
Action: Mouse moved to (410, 176)
Screenshot: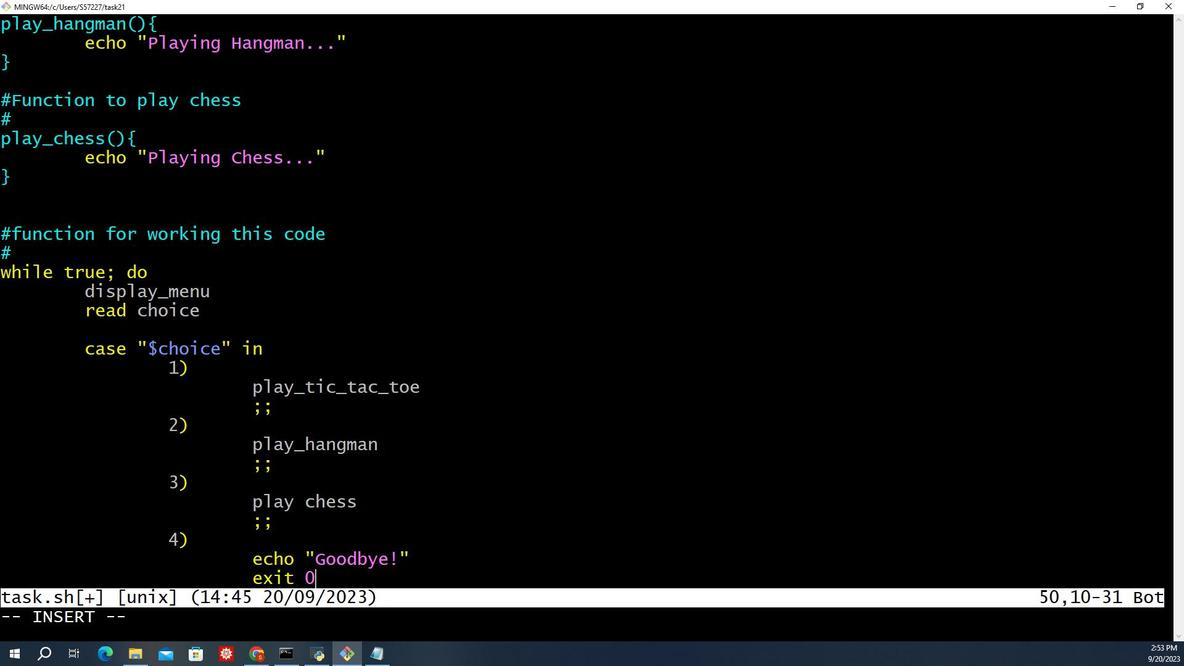 
Action: Key pressed <Key.enter>;;<Key.enter><Key.shift>*<Key.shift>)<Key.enter>echo<Key.space><Key.shift><Key.shift>:<Key.backspace><Key.shift>"<Key.shift>Invalid<Key.space>cc<Key.backspace>hoice<Key.space><Key.backspace>.<Key.space><Key.shift>Pleas<Key.space><Key.backspace>e<Key.space>enter<Key.space>the<Key.space><Key.backspace><Key.backspace><Key.backspace><Key.backspace>a<Key.space>nuvm<Key.backspace><Key.backspace><Key.backspace>umver<Key.backspace><Key.backspace><Key.backspace>ber<Key.space>betww<Key.backspace>en<Key.backspace>en<Key.space>1<Key.space>and<Key.space>4.<Key.shift>"<Key.enter>;;<Key.enter>esac<Key.enter>done<Key.enter>
Screenshot: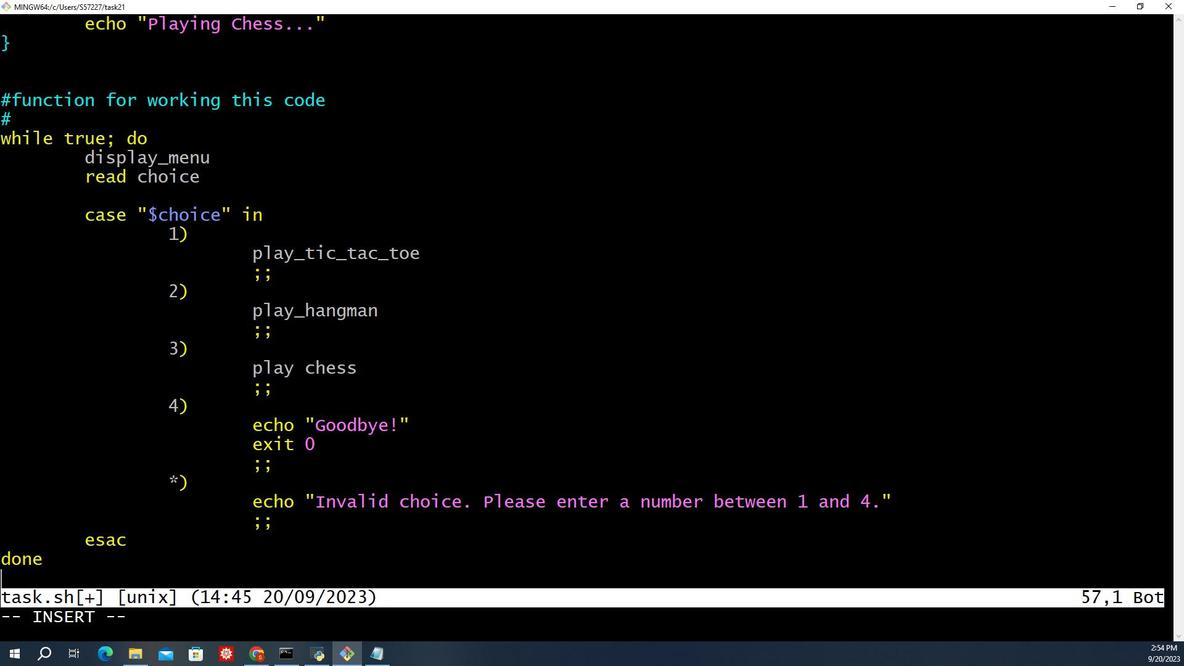 
Action: Mouse moved to (410, 176)
Screenshot: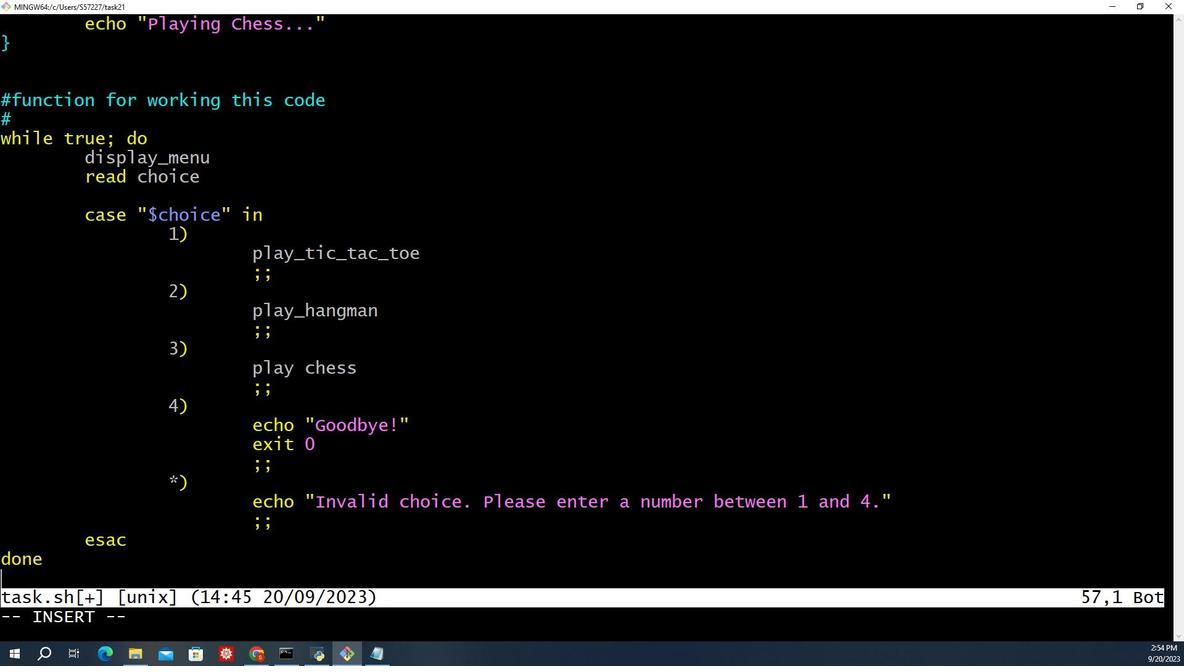 
Action: Key pressed <Key.esc><Key.shift_r>:<Key.shift_r>wq<Key.shift_r>!<Key.enter>cat<Key.space>task.sh<Key.enter>
Screenshot: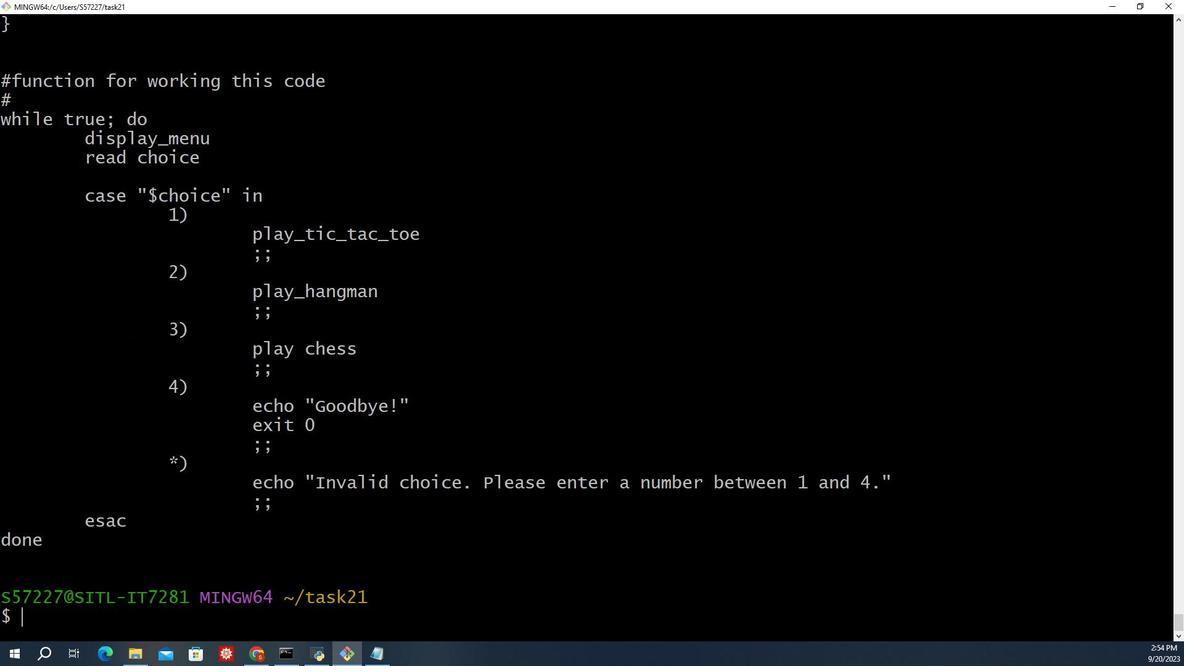 
Action: Mouse moved to (410, 176)
Screenshot: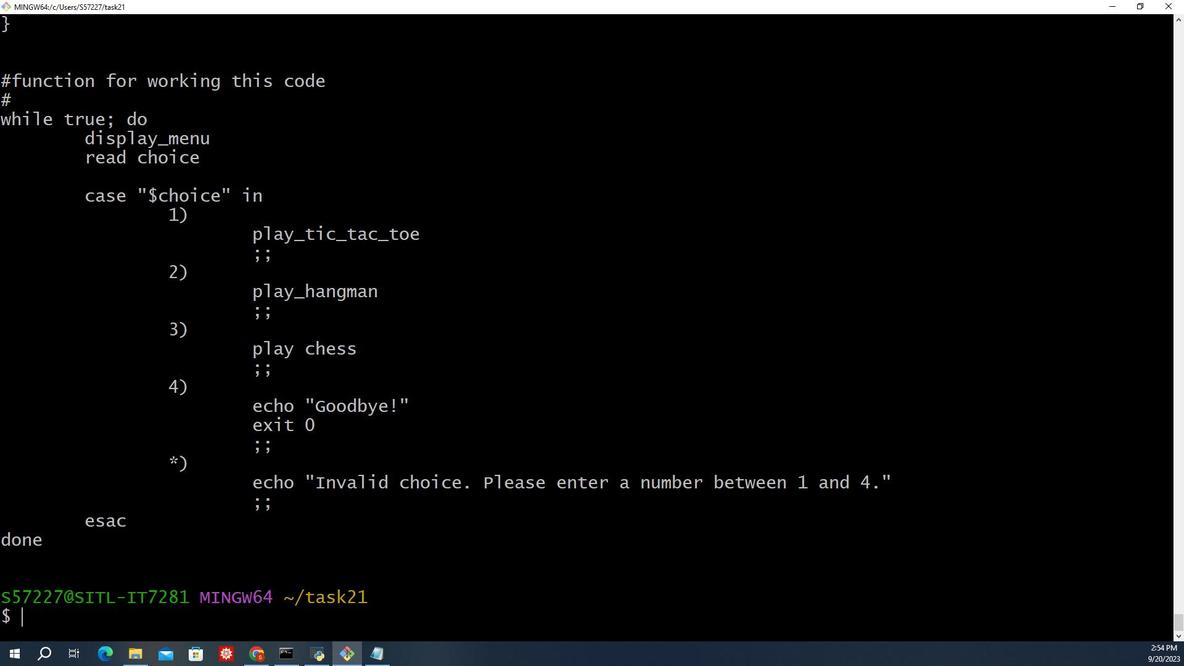 
Action: Mouse scrolled (410, 176) with delta (0, 0)
Screenshot: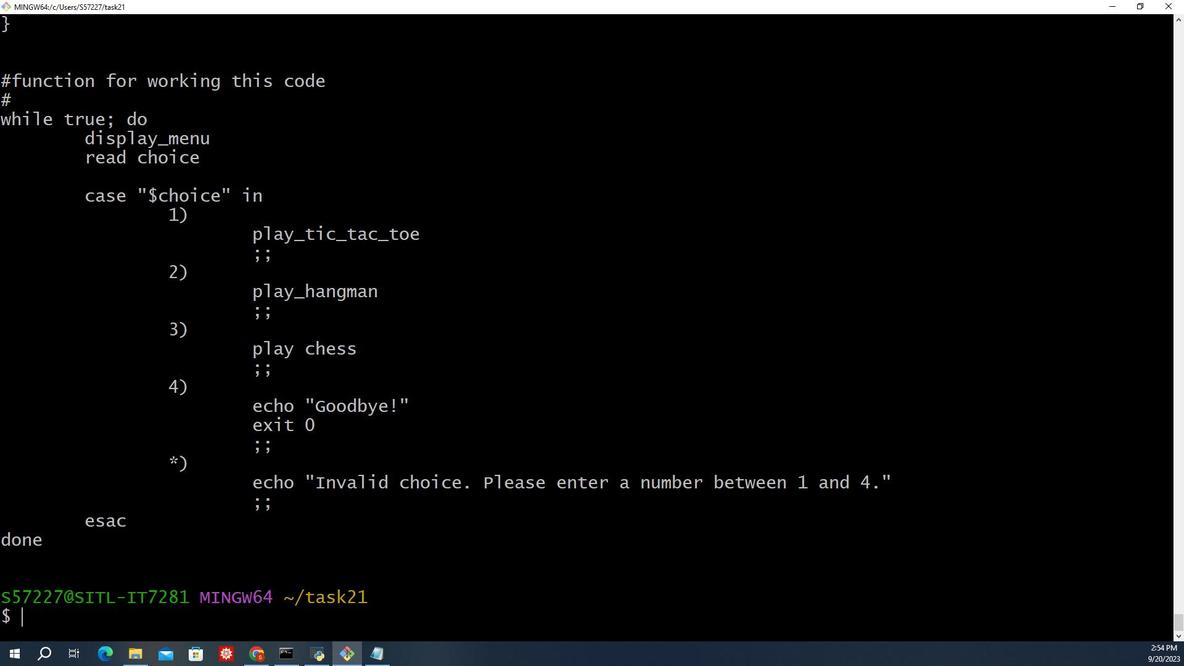 
Action: Mouse scrolled (410, 176) with delta (0, 0)
Screenshot: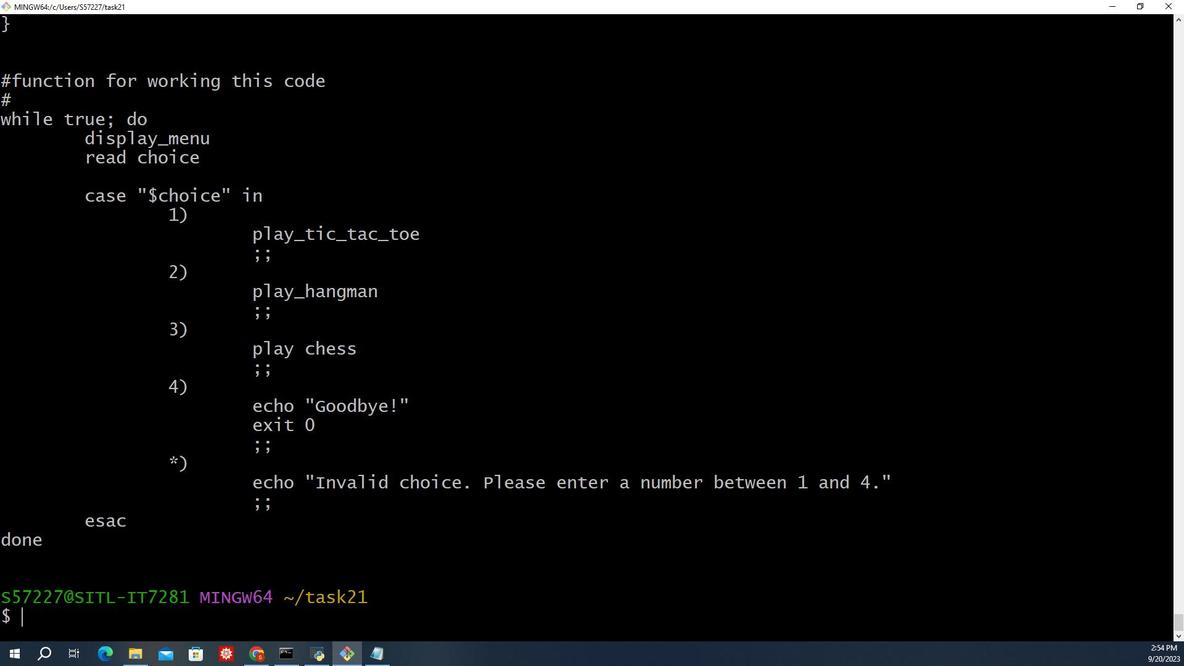
Action: Mouse scrolled (410, 176) with delta (0, 0)
Screenshot: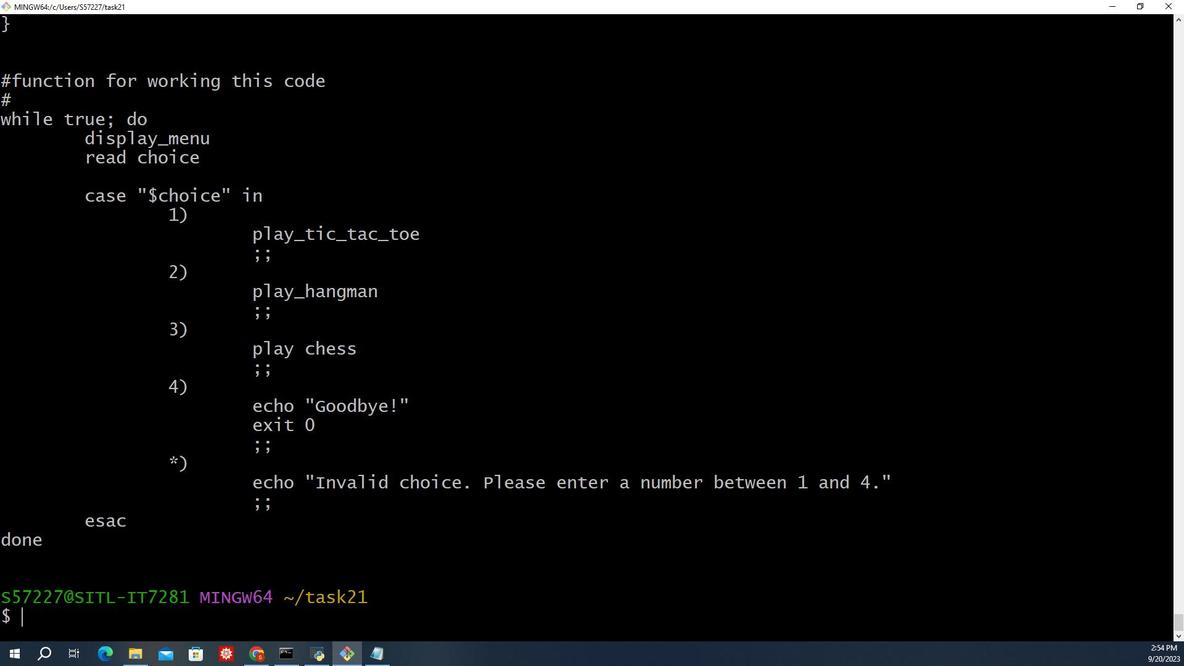 
Action: Mouse moved to (410, 176)
Screenshot: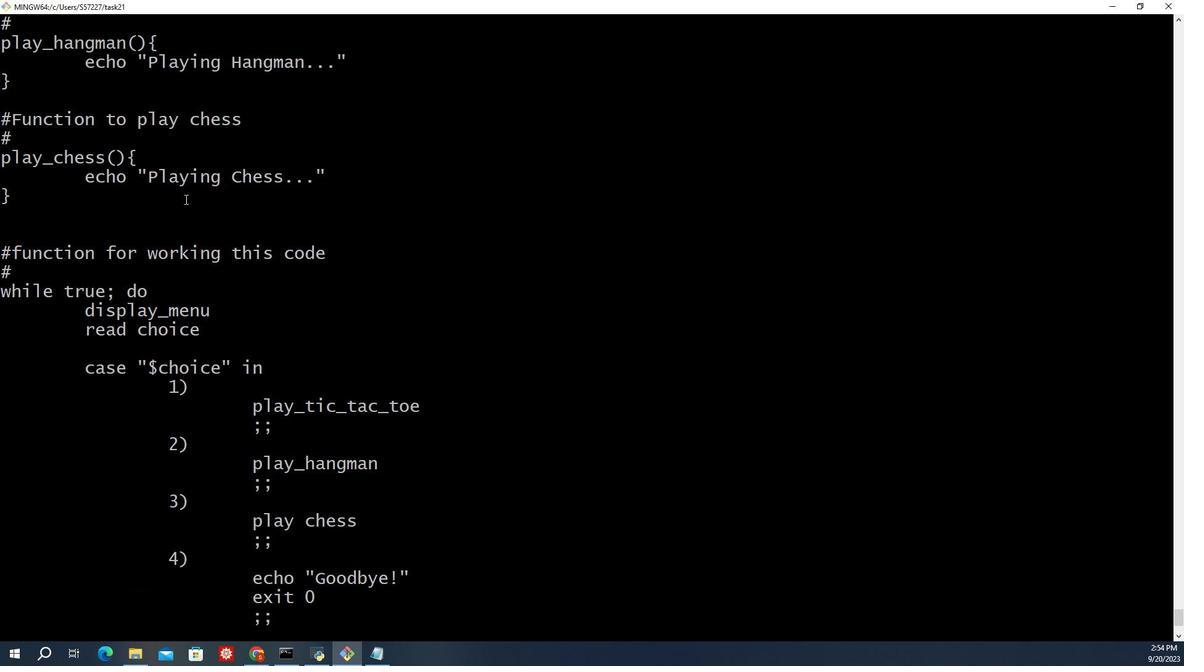 
Action: Mouse scrolled (410, 176) with delta (0, 0)
Screenshot: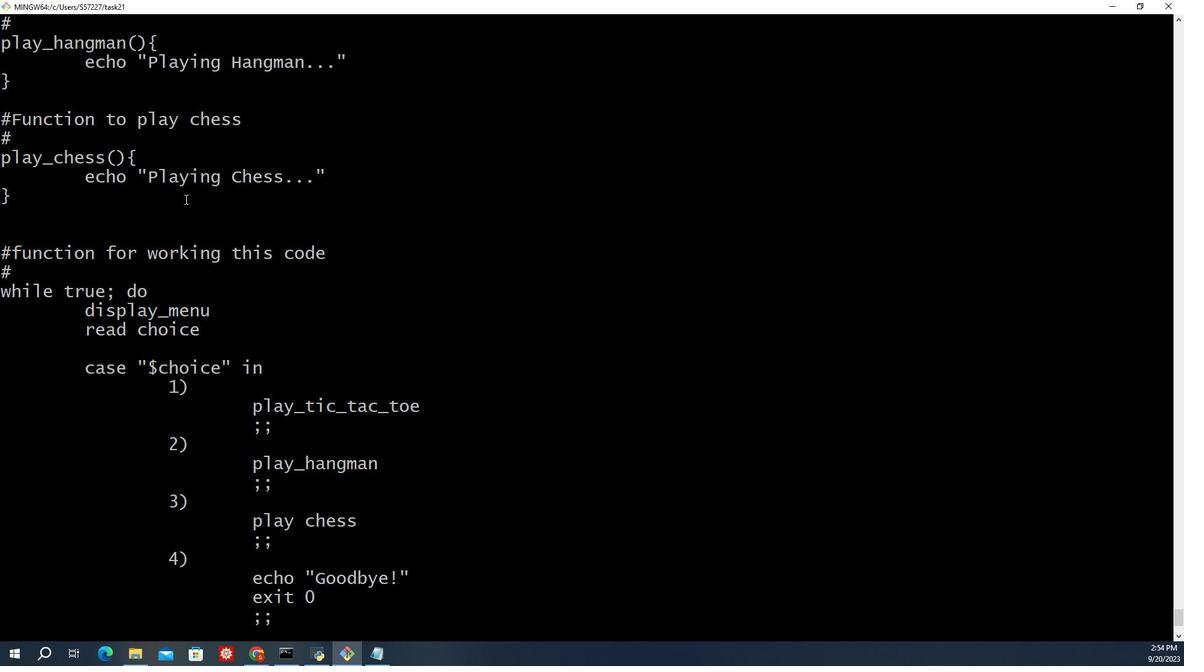 
Action: Mouse scrolled (410, 176) with delta (0, 0)
Screenshot: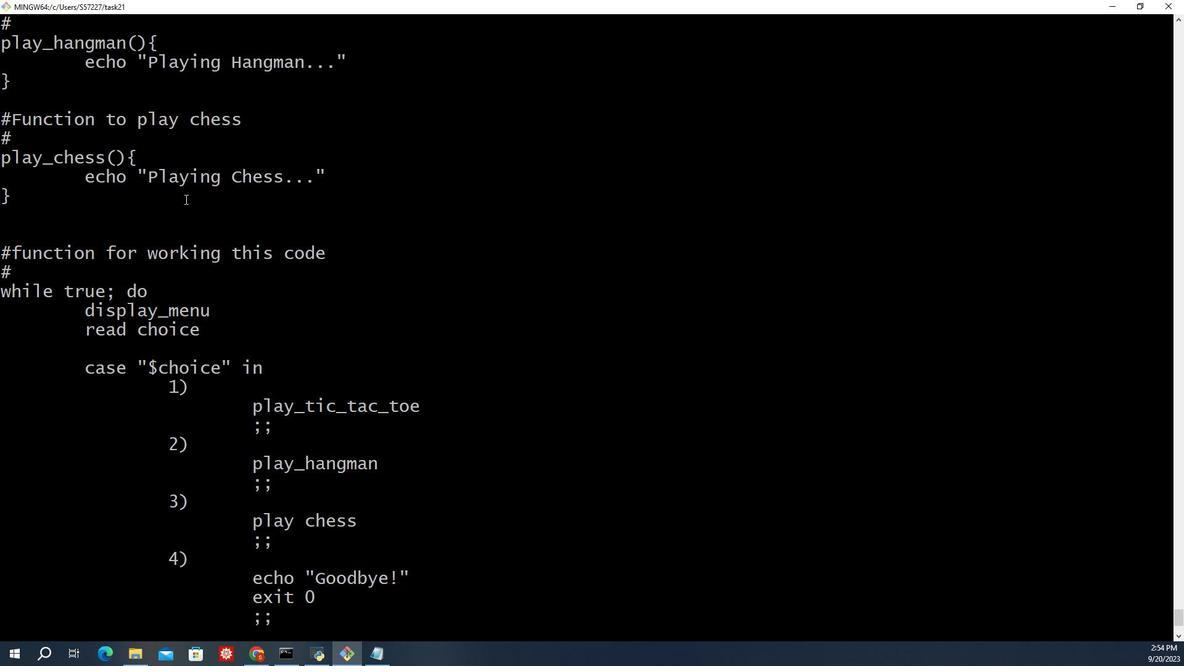 
Action: Mouse scrolled (410, 176) with delta (0, 0)
Screenshot: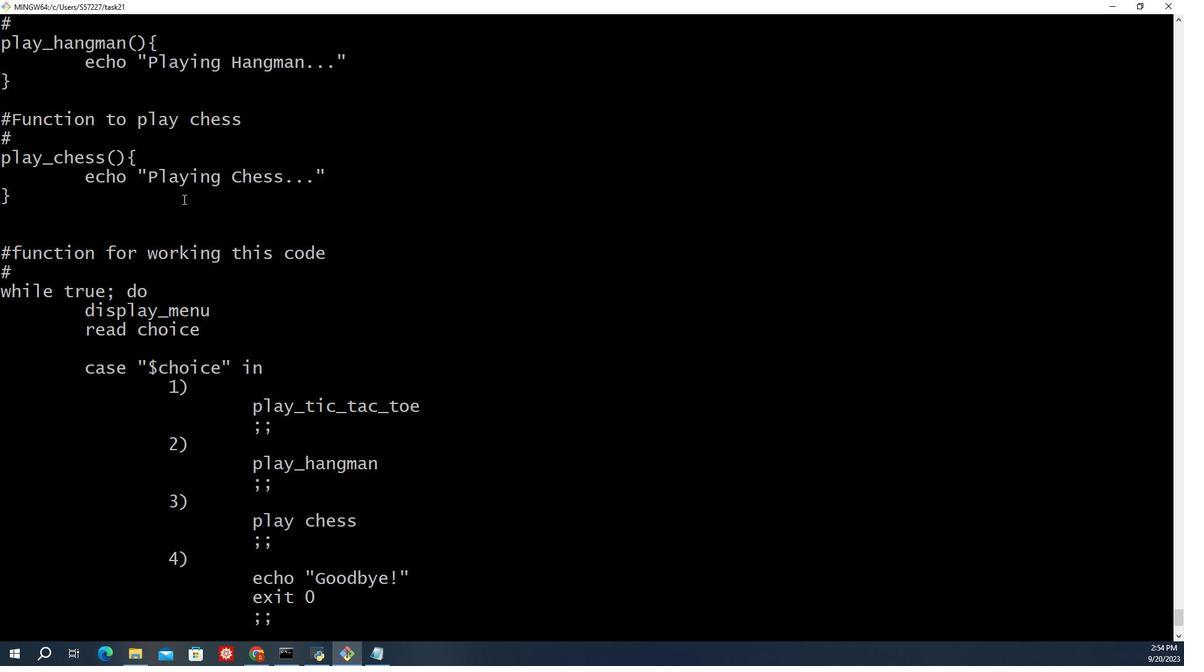 
Action: Mouse moved to (410, 176)
Screenshot: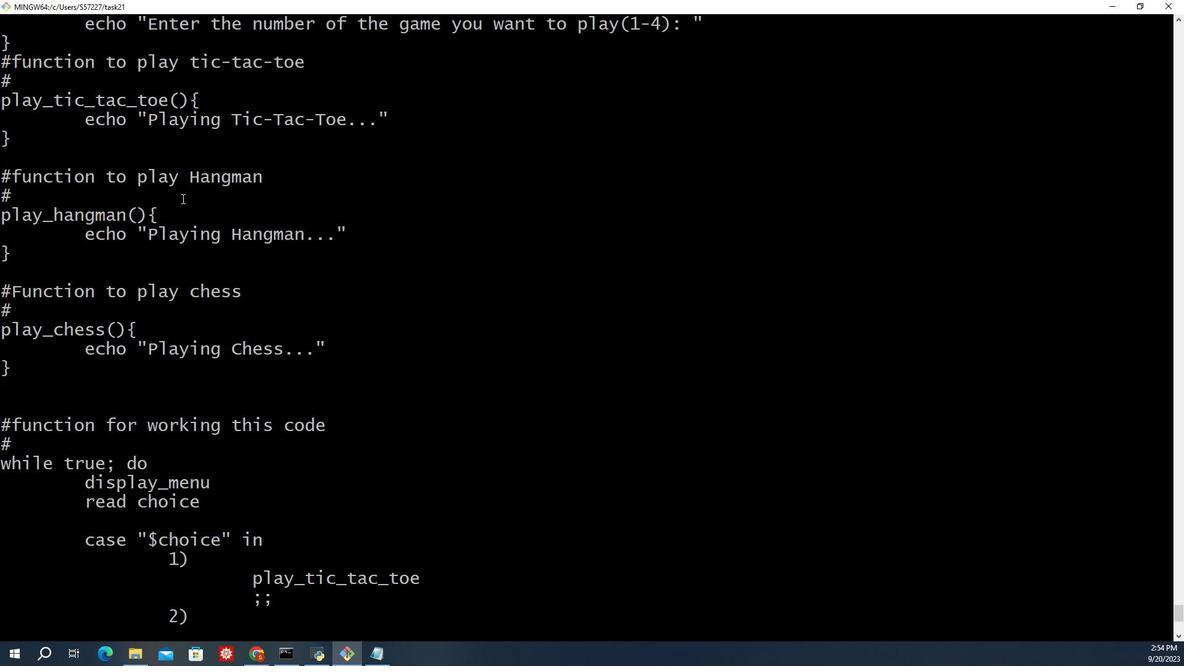 
Action: Mouse scrolled (410, 176) with delta (0, 0)
Screenshot: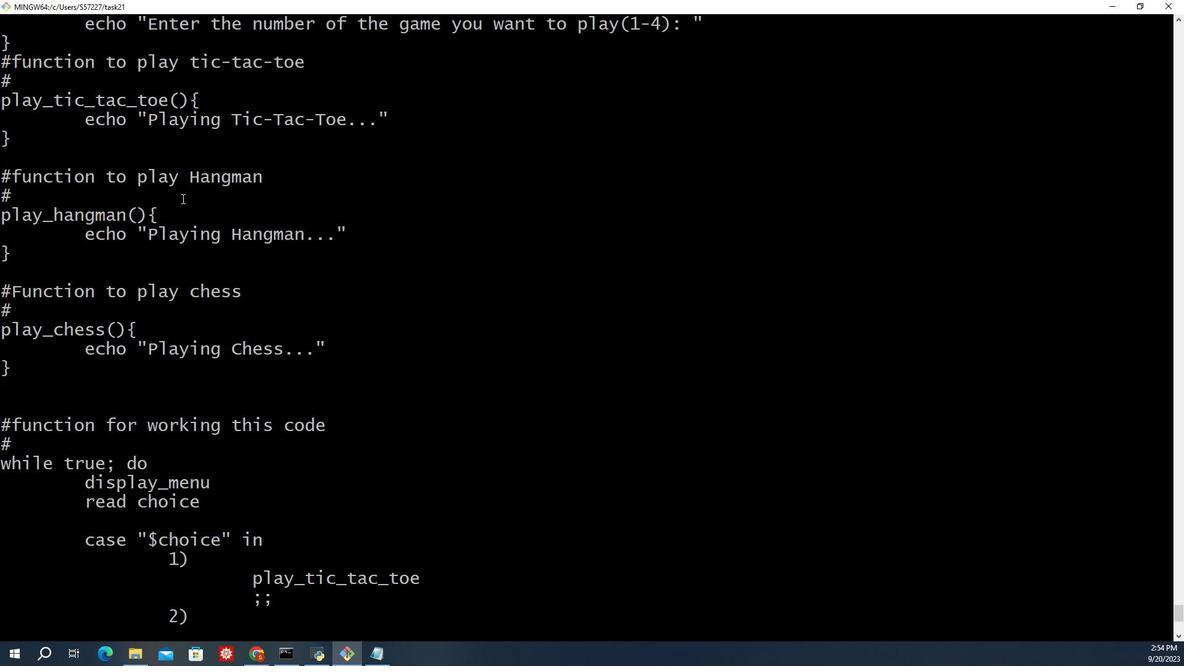 
Action: Mouse moved to (410, 176)
Screenshot: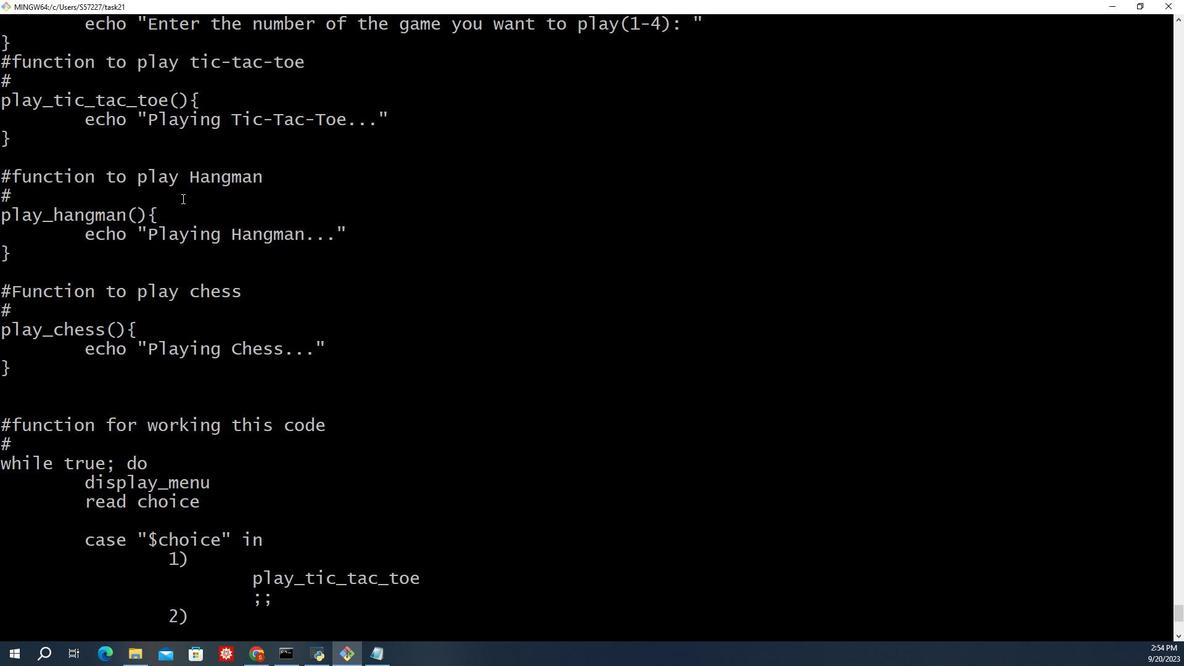 
Action: Mouse scrolled (410, 176) with delta (0, 0)
Screenshot: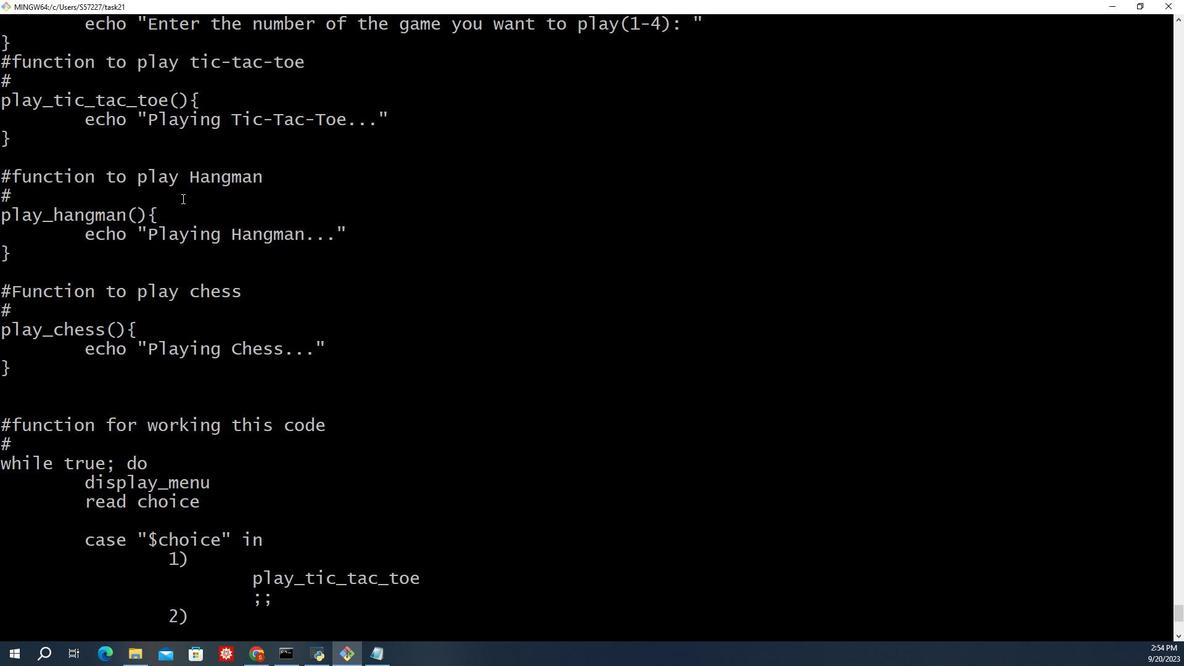
Action: Mouse scrolled (410, 176) with delta (0, 0)
Screenshot: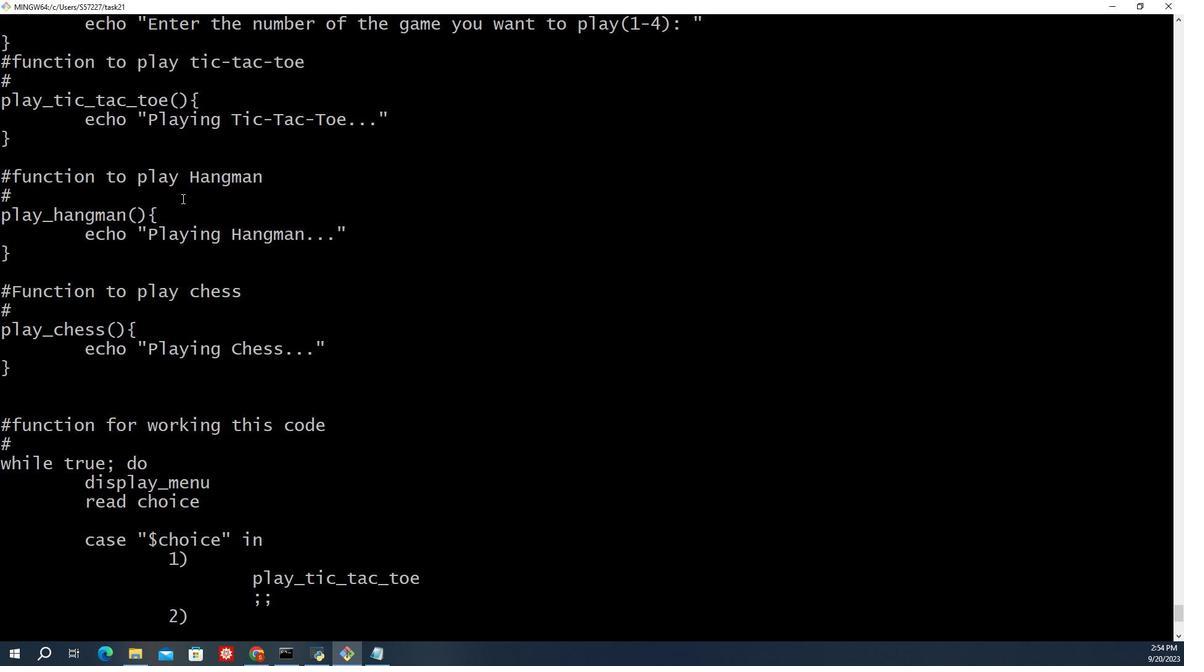 
Action: Mouse moved to (410, 176)
Screenshot: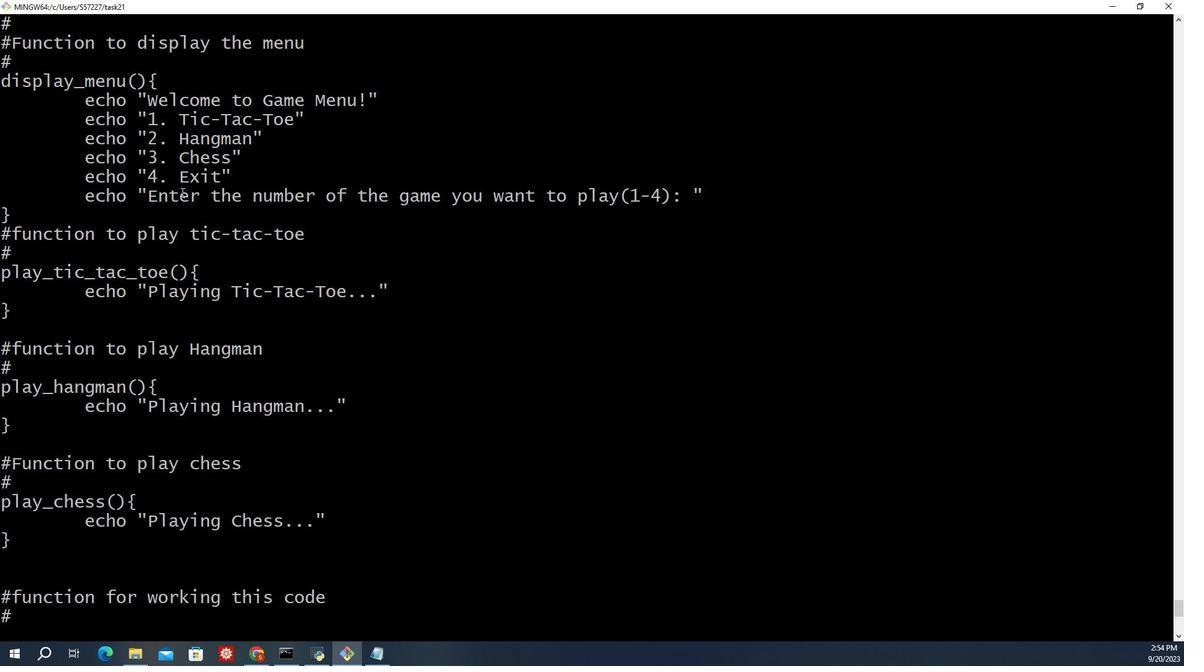 
Action: Mouse scrolled (410, 176) with delta (0, 0)
Screenshot: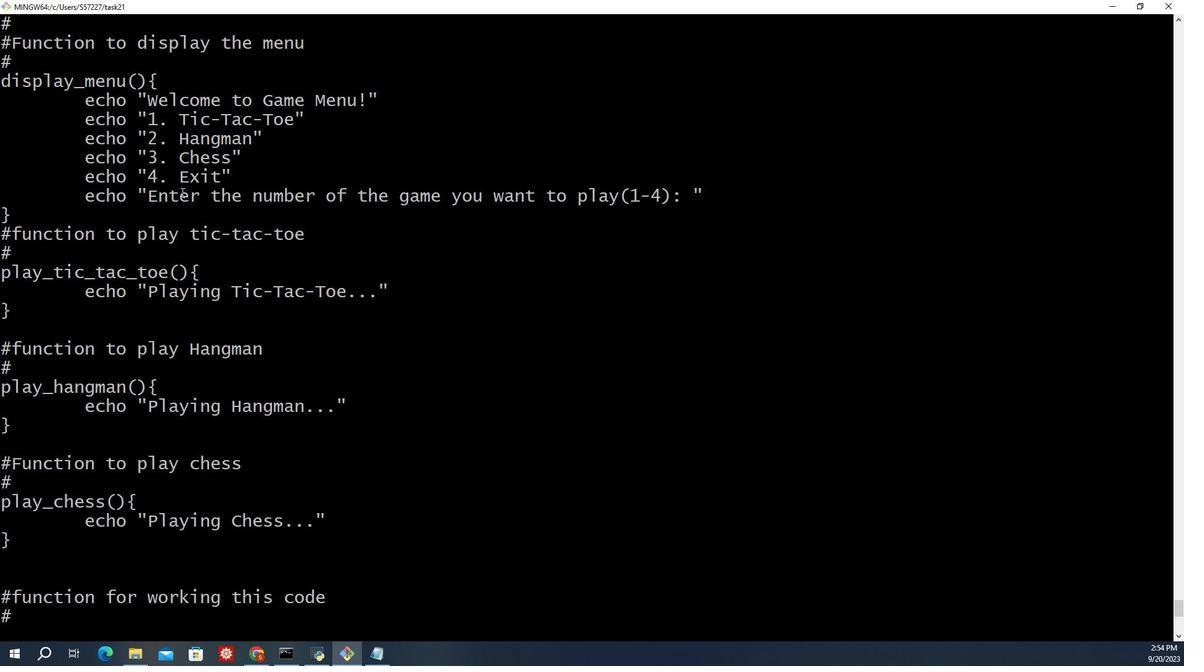 
Action: Mouse scrolled (410, 176) with delta (0, 0)
Screenshot: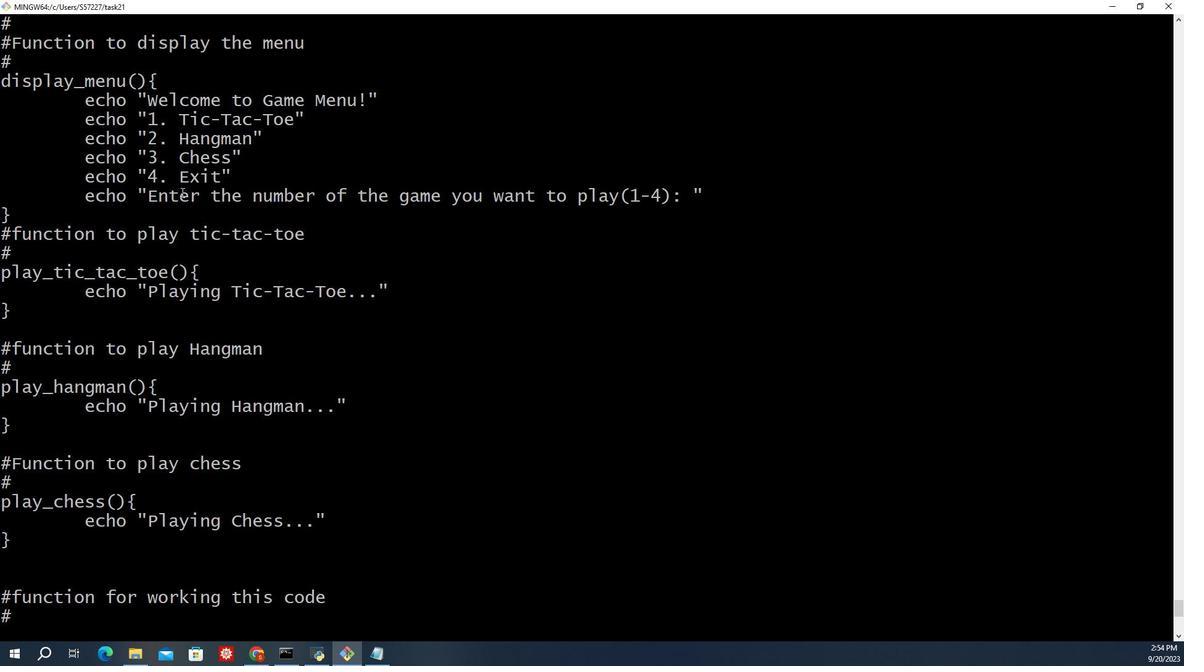 
Action: Mouse scrolled (410, 176) with delta (0, 0)
Screenshot: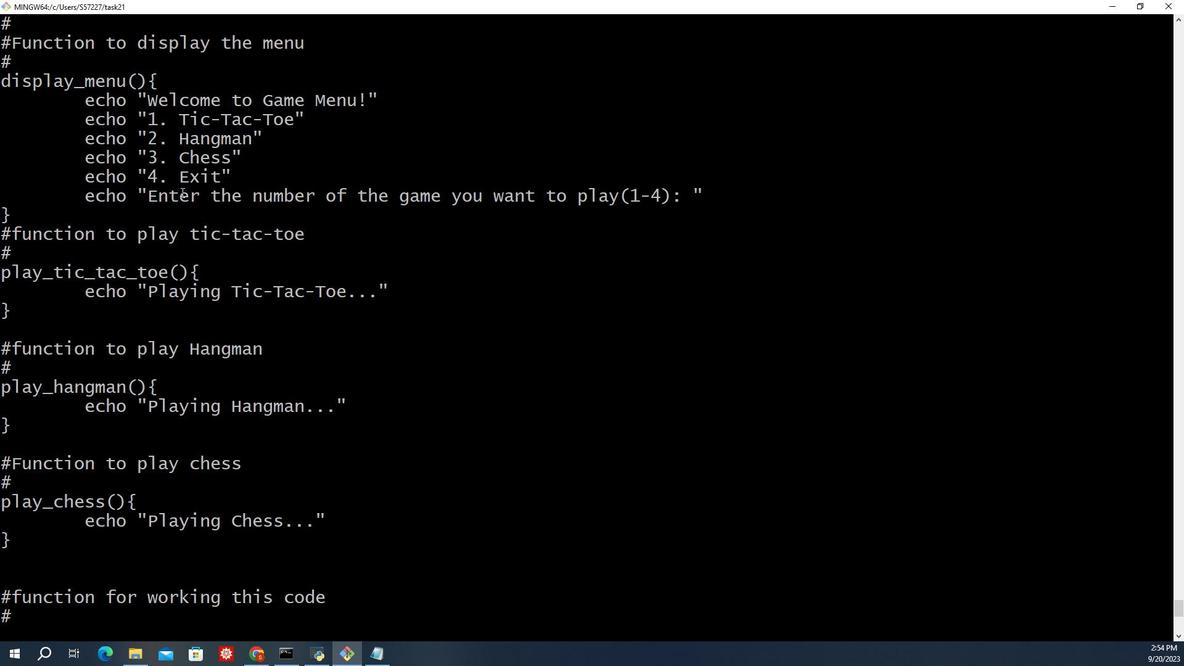 
Action: Mouse moved to (410, 176)
Screenshot: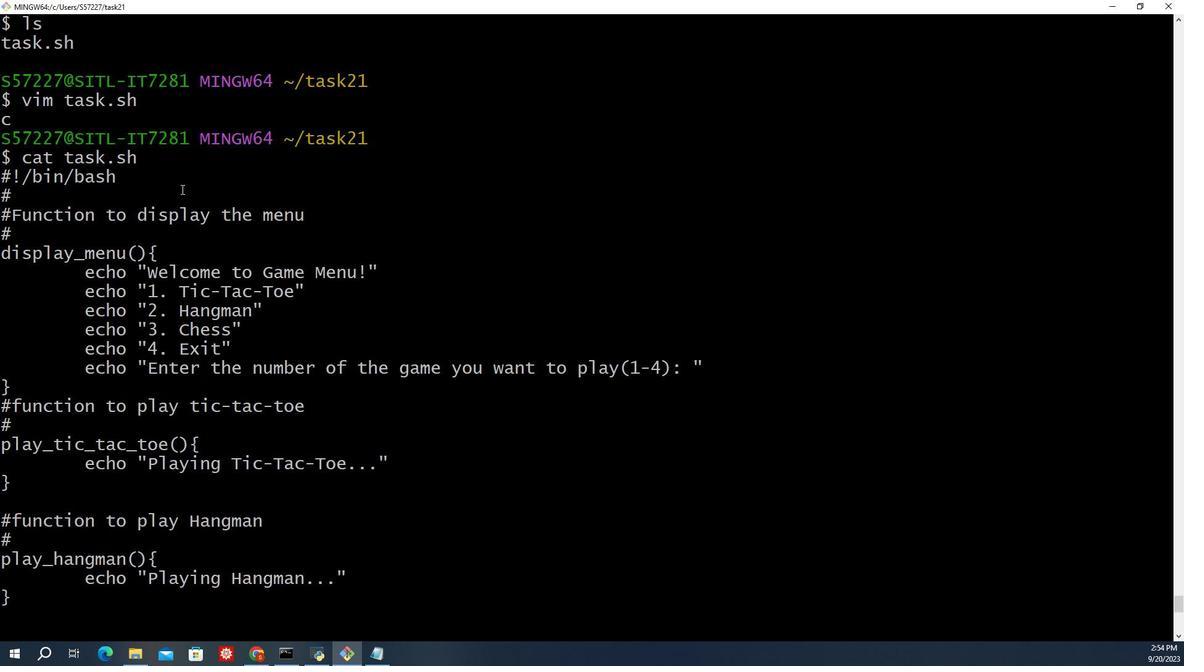 
Action: Mouse scrolled (410, 176) with delta (0, 0)
Screenshot: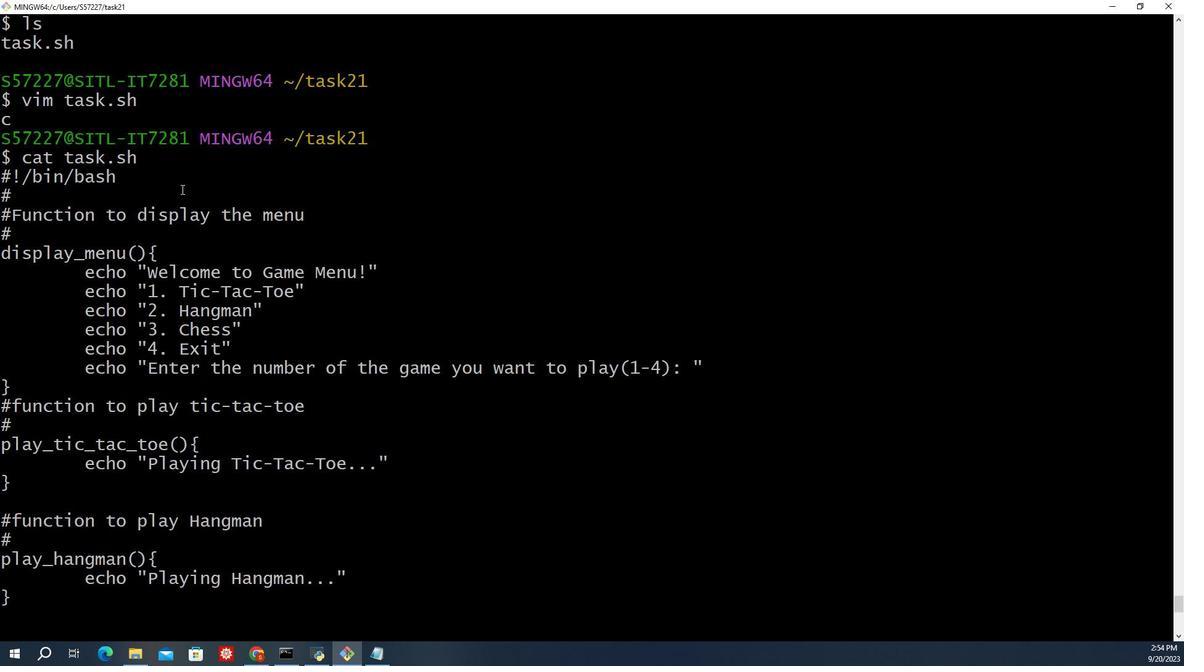 
Action: Mouse moved to (410, 176)
Screenshot: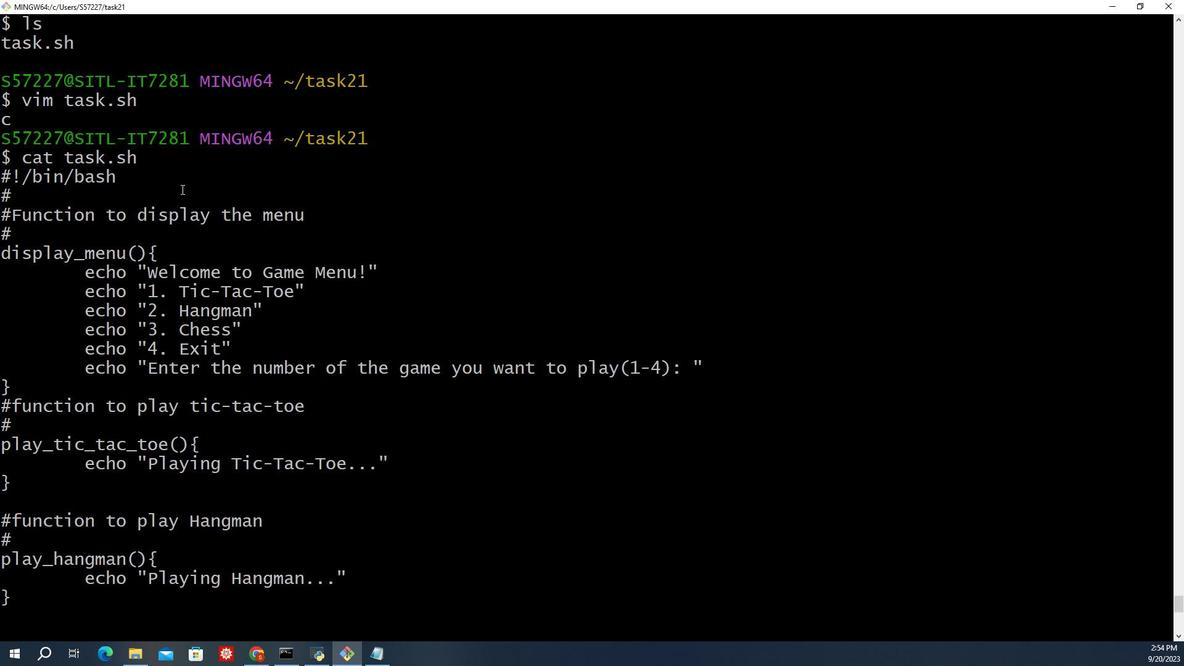 
Action: Mouse scrolled (410, 176) with delta (0, 0)
Screenshot: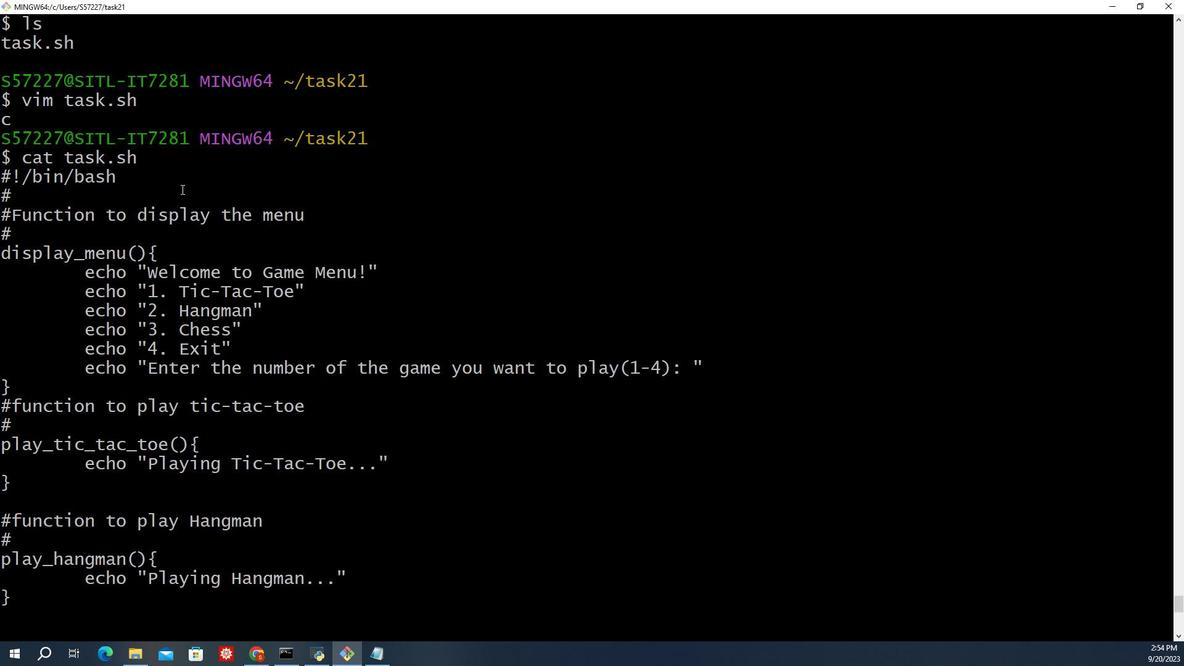 
Action: Mouse scrolled (410, 176) with delta (0, 0)
Screenshot: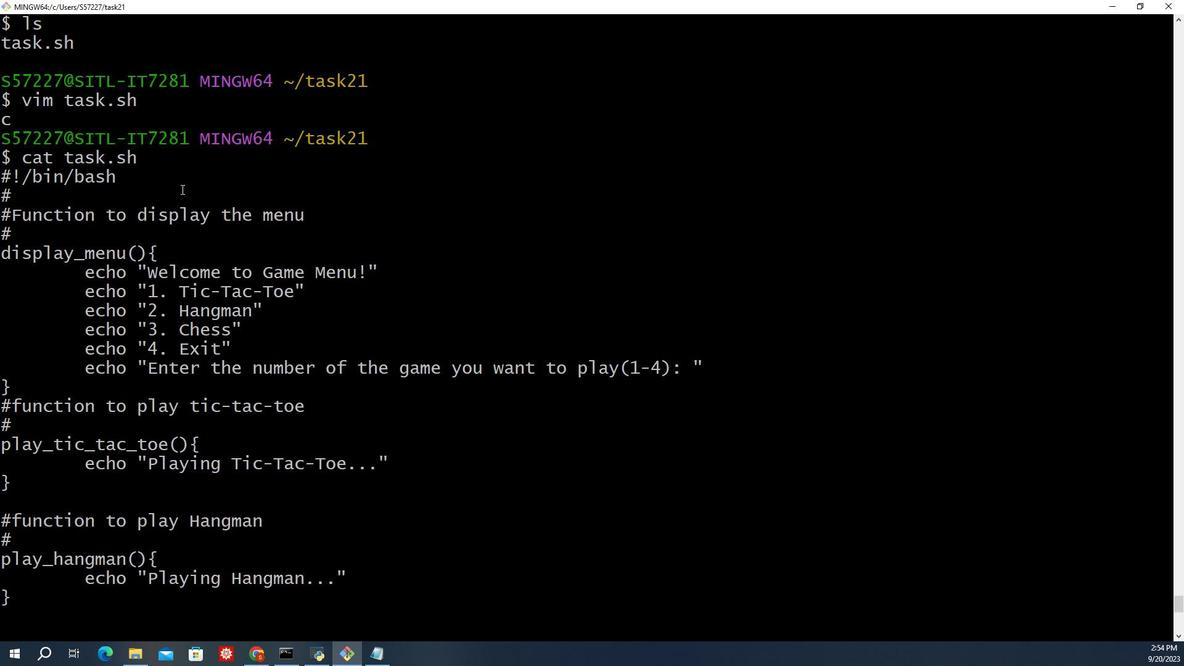 
Action: Mouse scrolled (410, 176) with delta (0, 0)
Screenshot: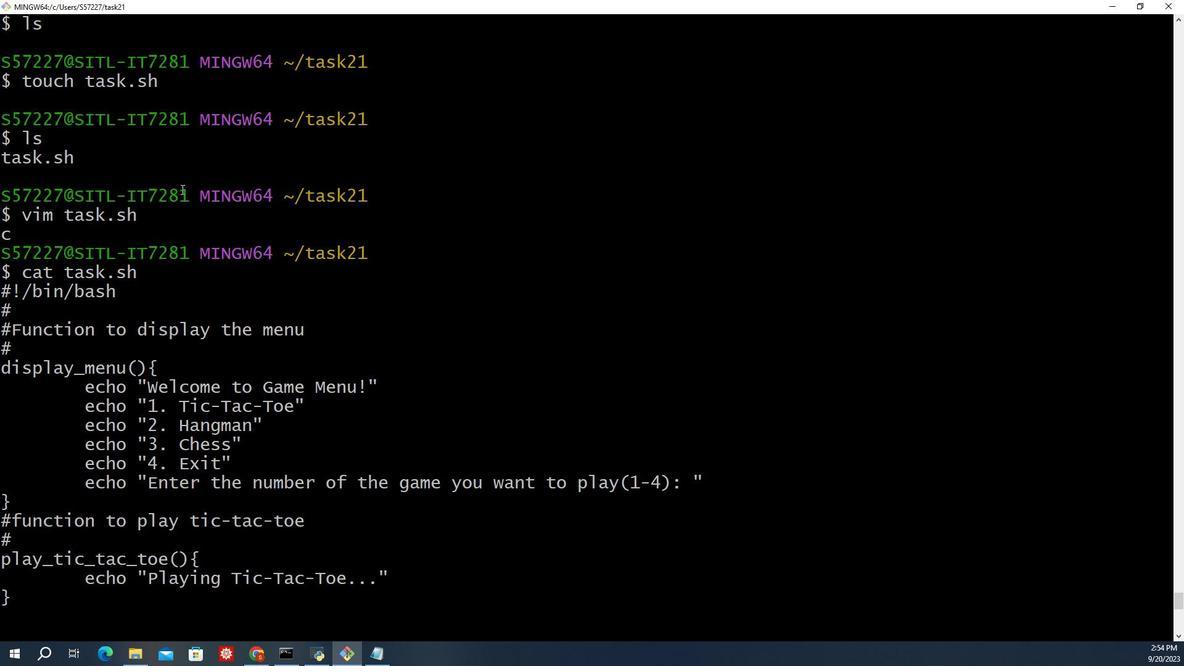 
Action: Mouse scrolled (410, 176) with delta (0, 0)
Screenshot: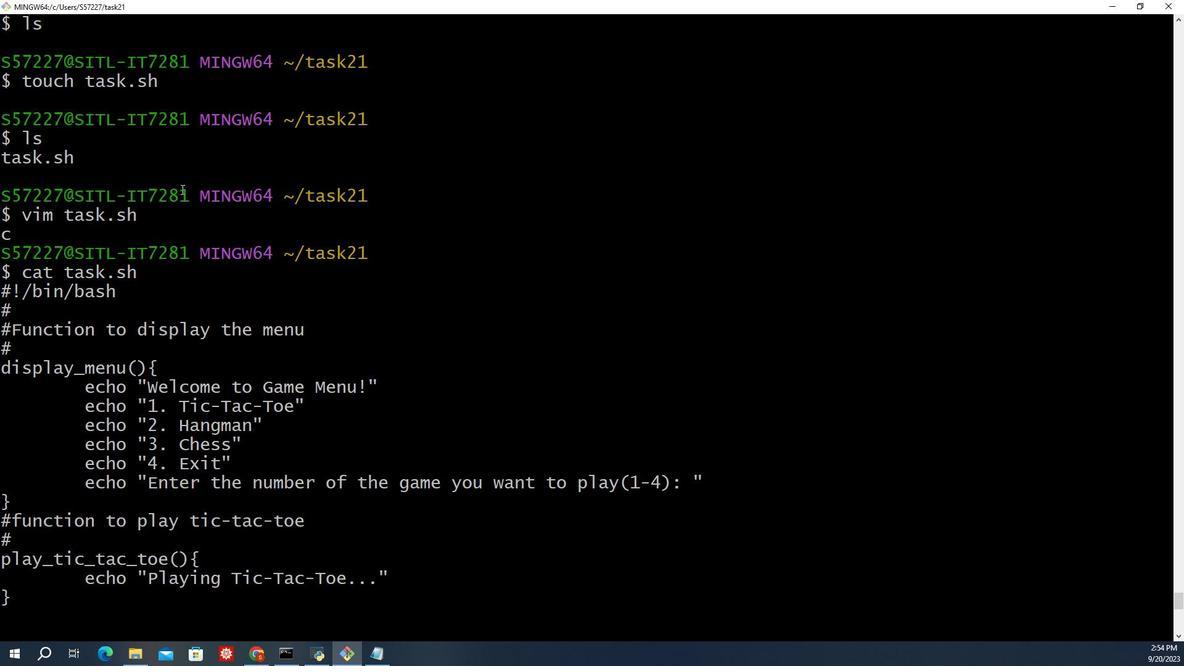 
Action: Mouse scrolled (410, 176) with delta (0, 0)
Screenshot: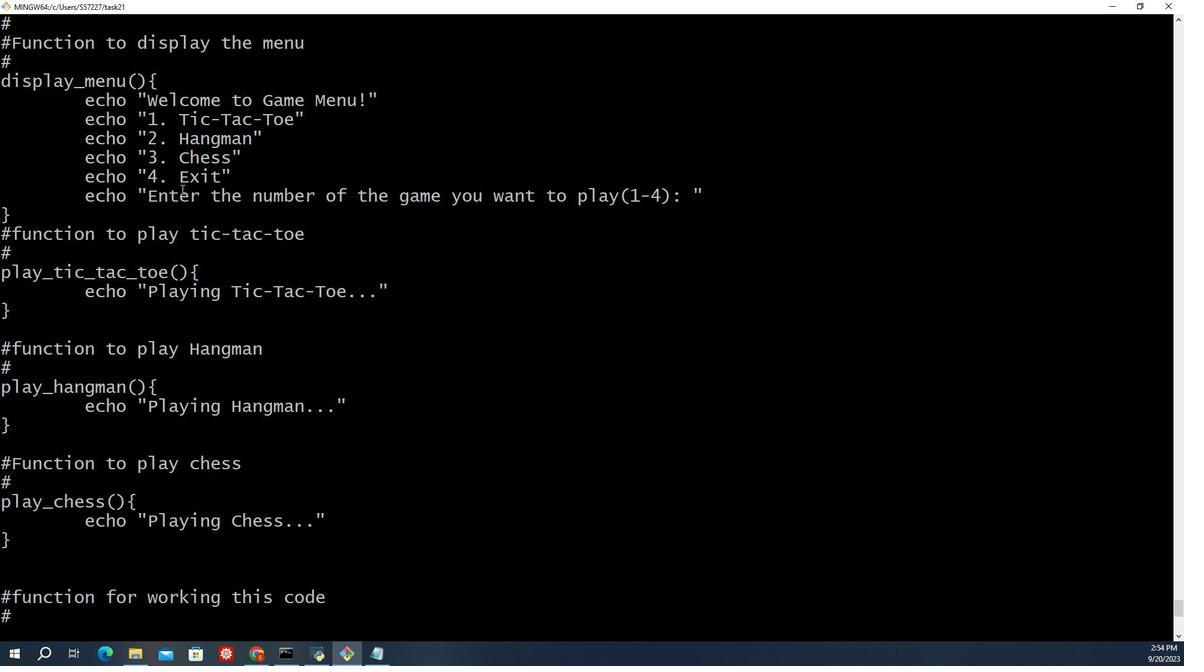 
Action: Mouse scrolled (410, 176) with delta (0, 0)
Screenshot: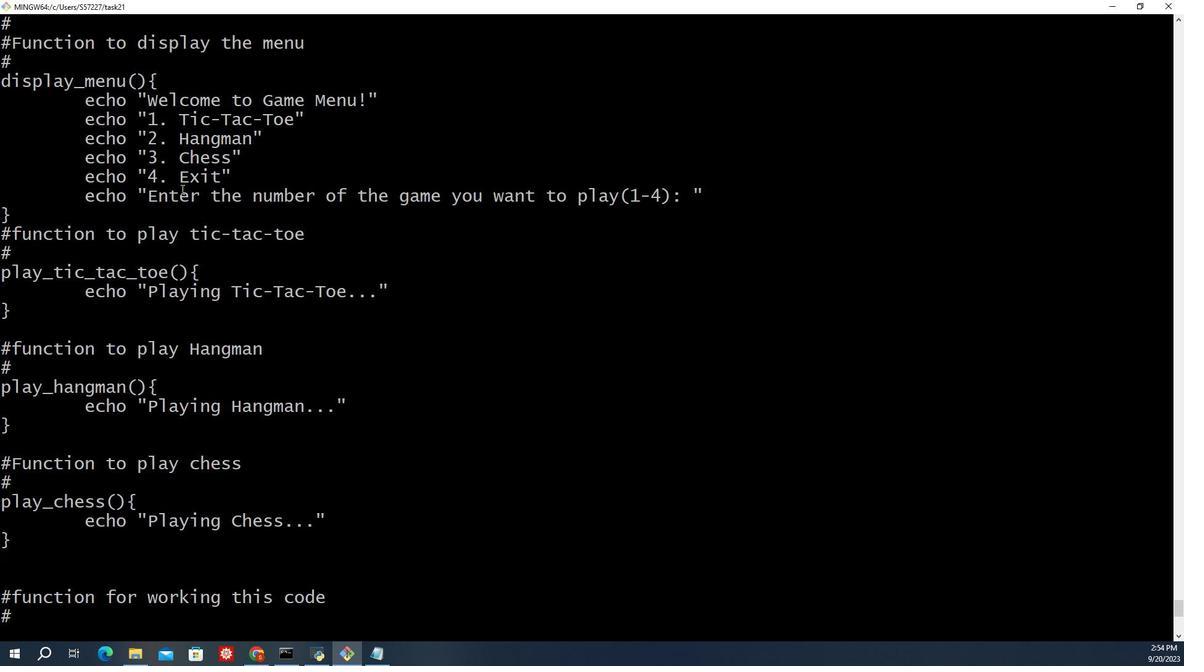 
Action: Mouse scrolled (410, 176) with delta (0, 0)
Screenshot: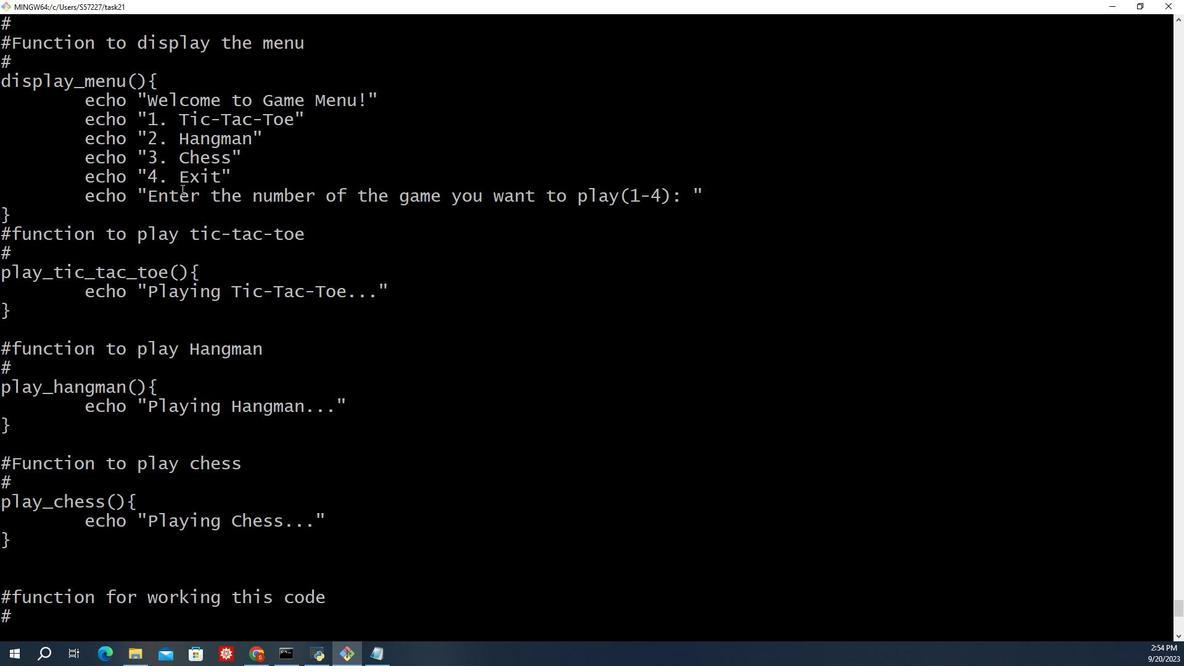 
Action: Mouse scrolled (410, 176) with delta (0, 0)
Screenshot: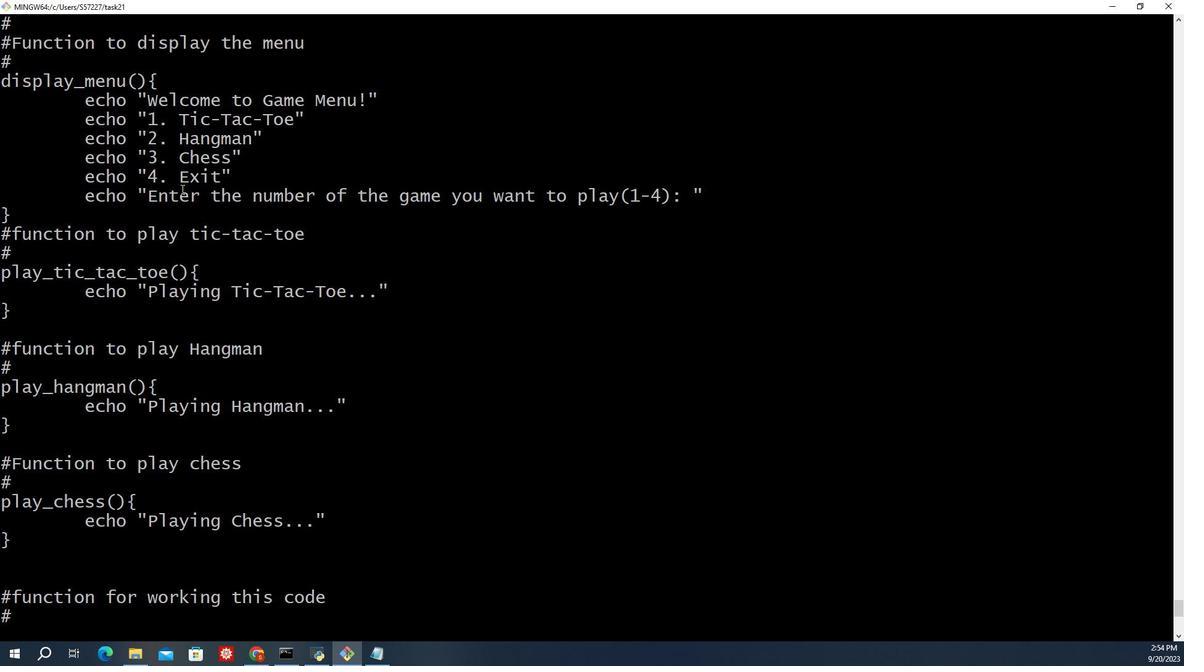 
Action: Mouse scrolled (410, 176) with delta (0, 0)
Screenshot: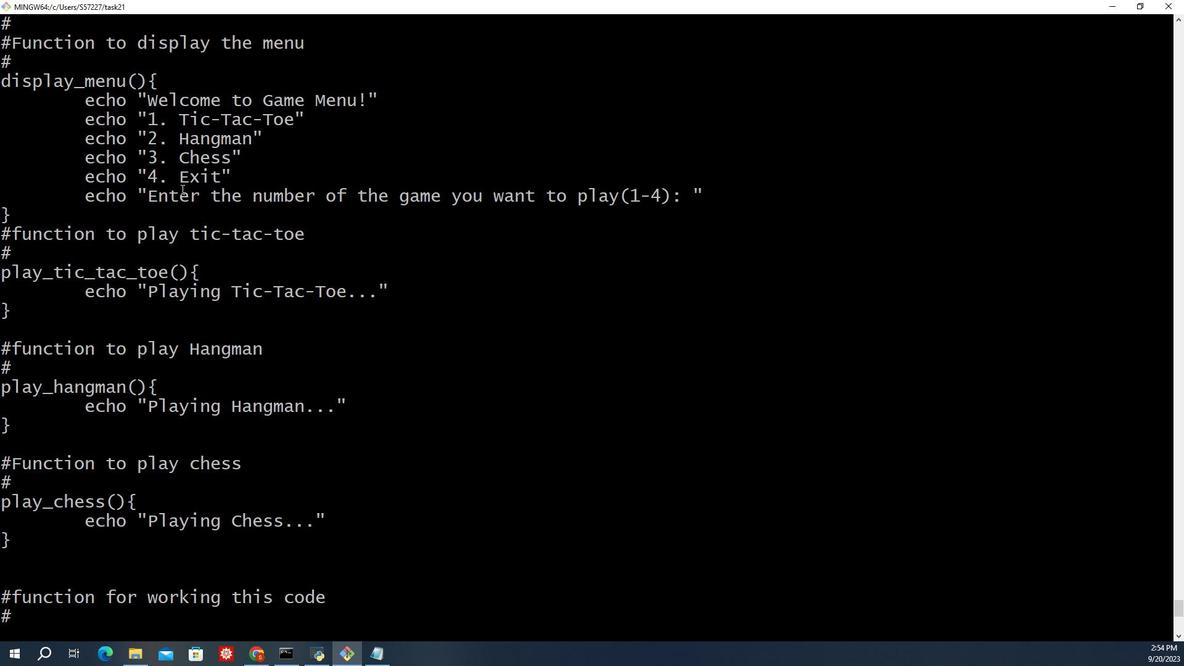 
Action: Mouse scrolled (410, 176) with delta (0, 0)
Screenshot: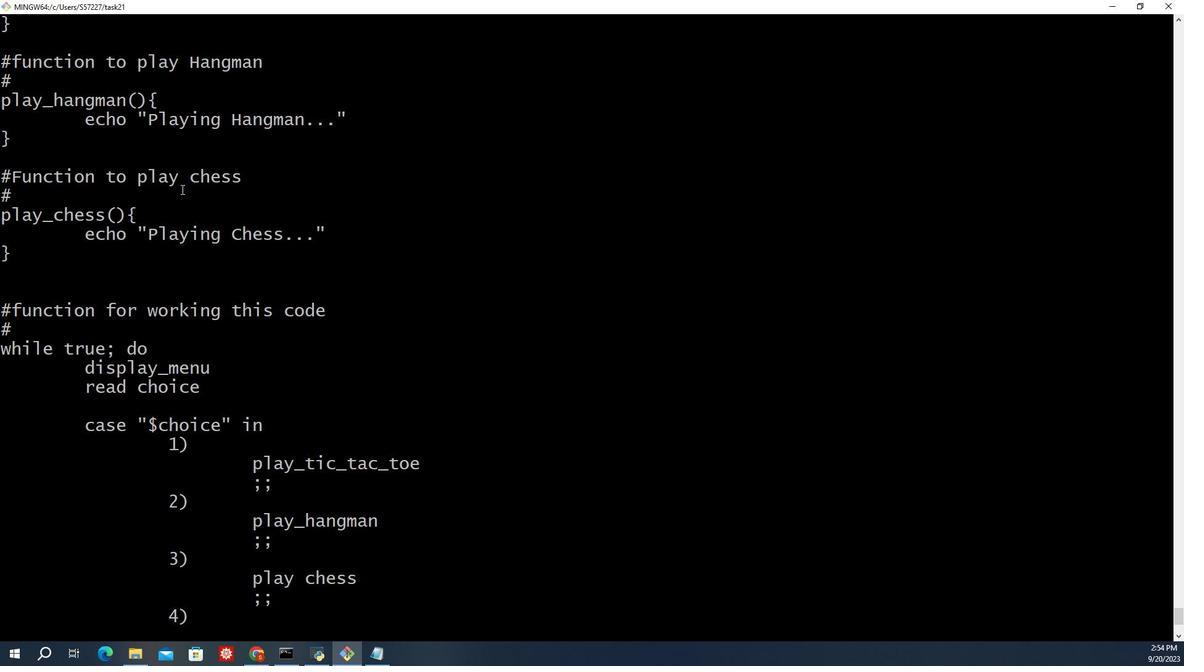 
Action: Mouse scrolled (410, 176) with delta (0, 0)
Screenshot: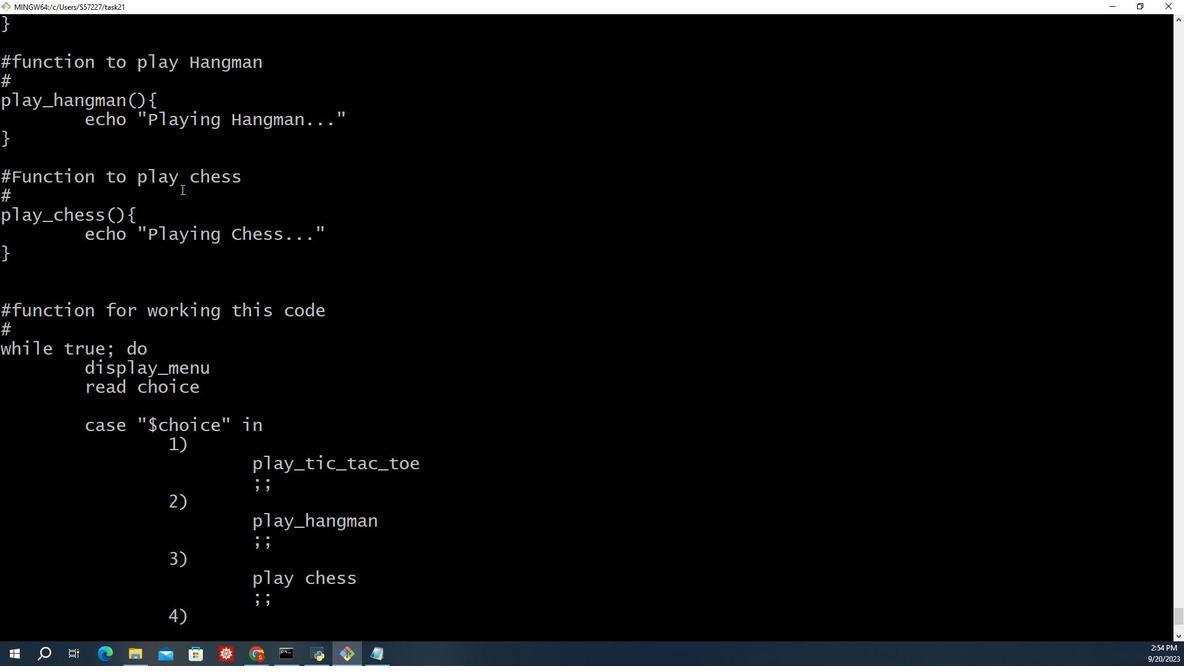 
Action: Mouse scrolled (410, 176) with delta (0, 0)
Screenshot: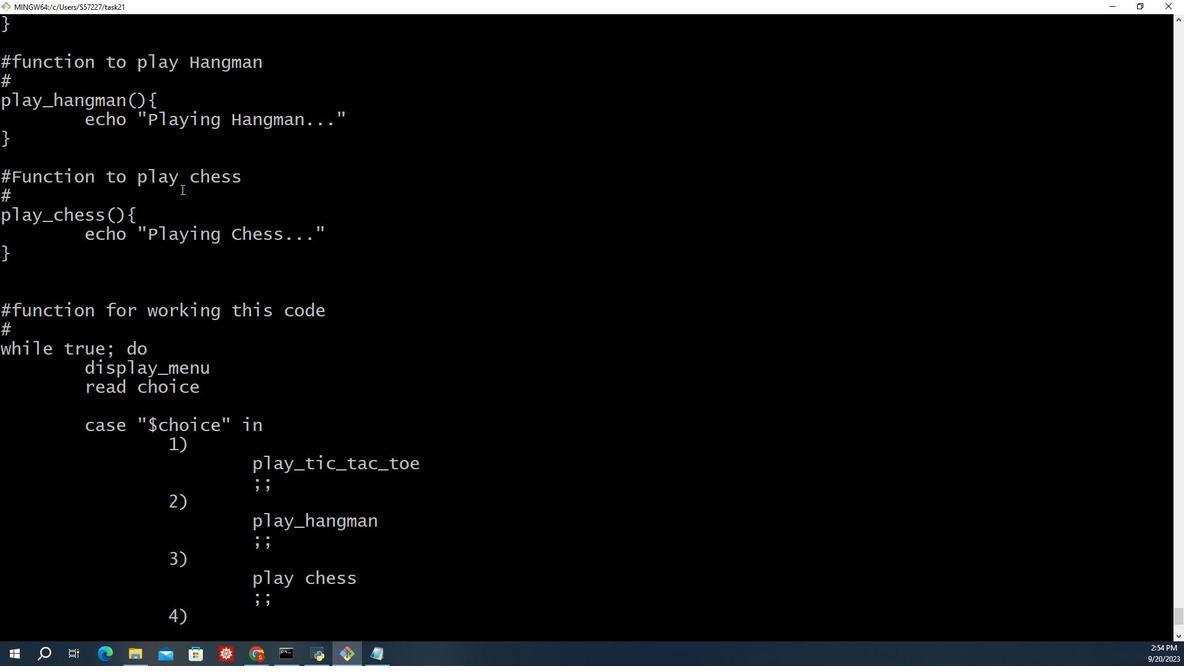 
Action: Mouse scrolled (410, 176) with delta (0, 0)
Screenshot: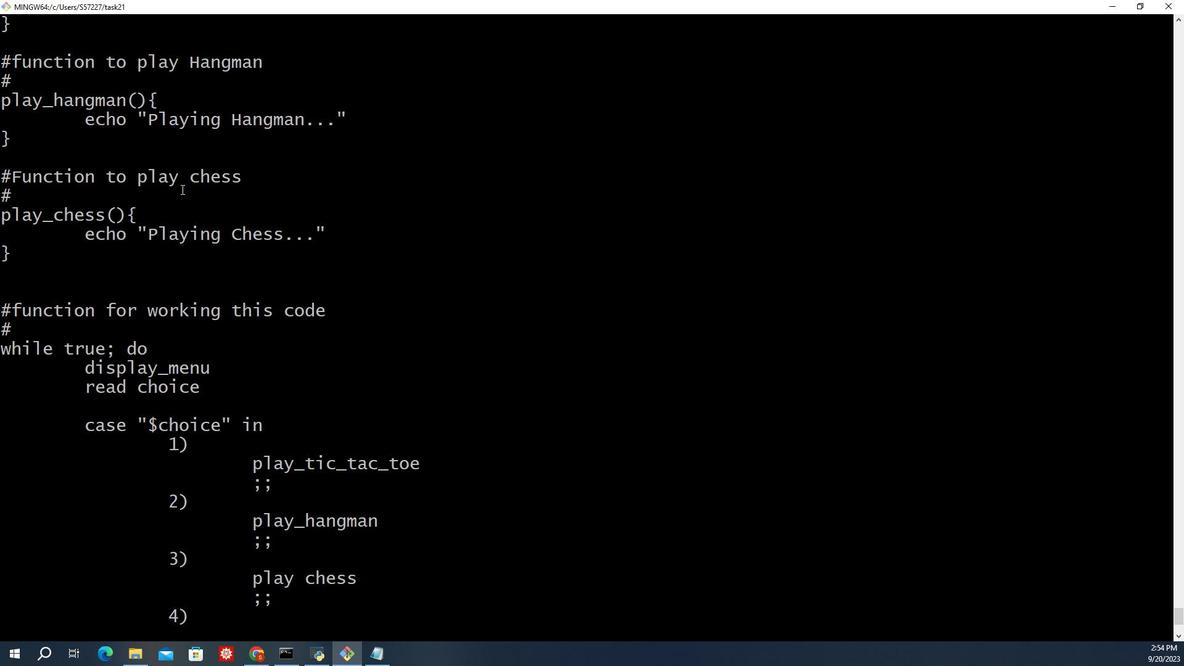 
Action: Mouse scrolled (410, 176) with delta (0, 0)
Screenshot: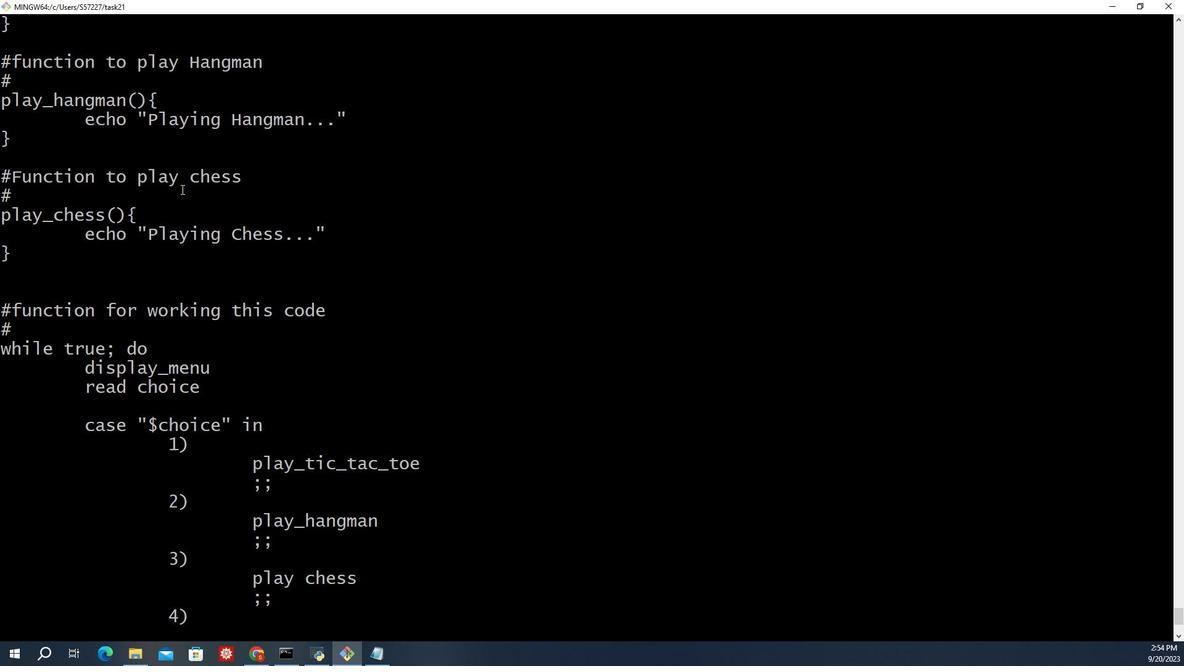 
Action: Mouse scrolled (410, 176) with delta (0, 0)
Screenshot: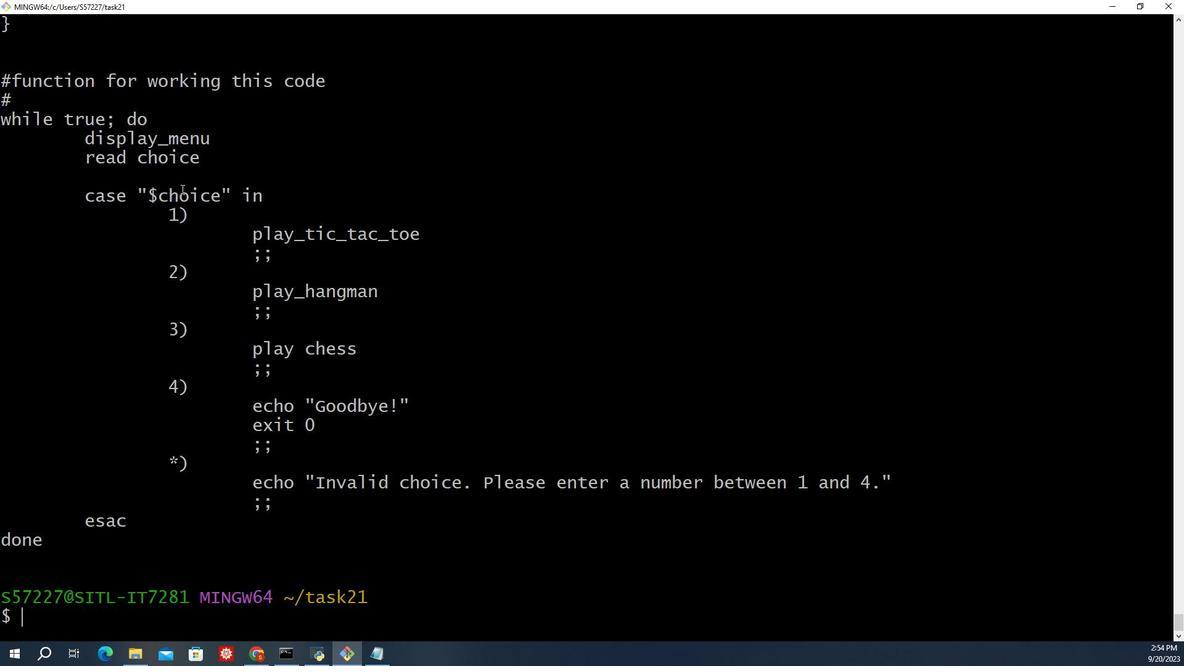 
Action: Mouse scrolled (410, 176) with delta (0, 0)
Screenshot: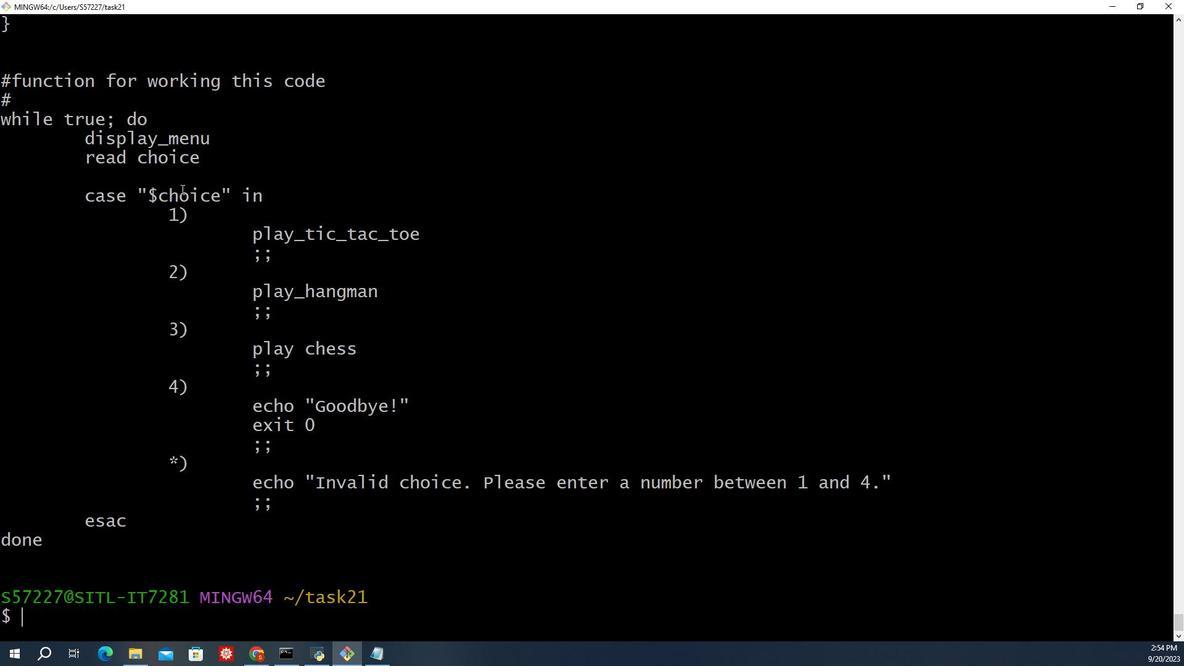 
Action: Mouse scrolled (410, 176) with delta (0, 0)
Screenshot: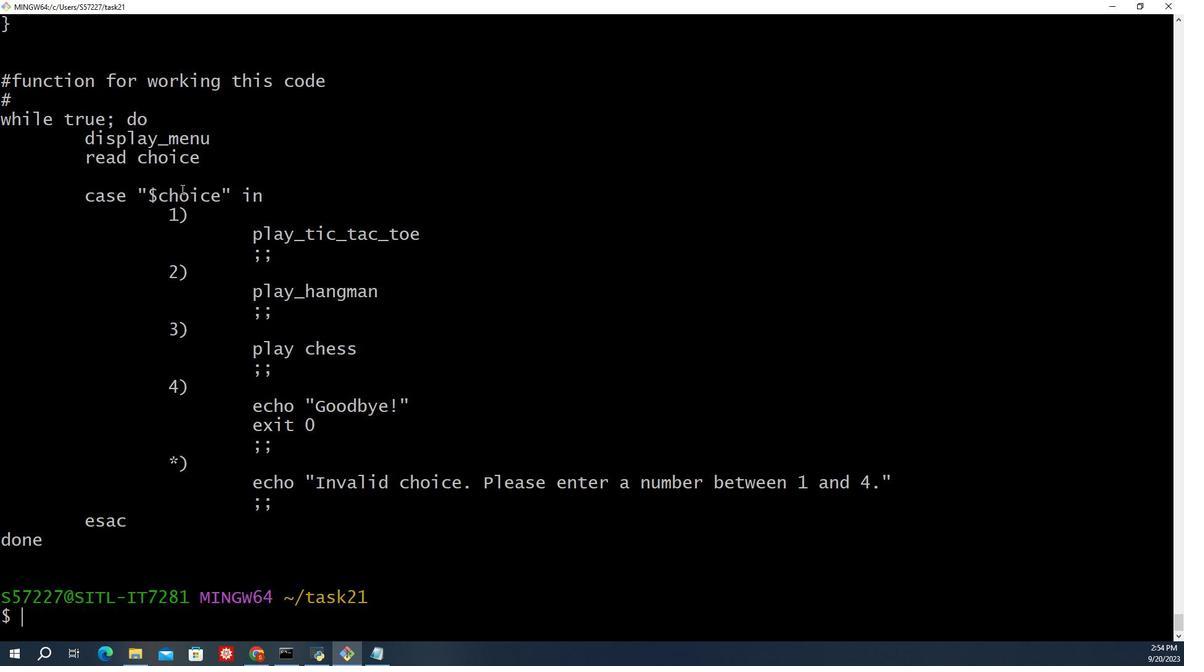 
Action: Mouse scrolled (410, 176) with delta (0, 0)
Screenshot: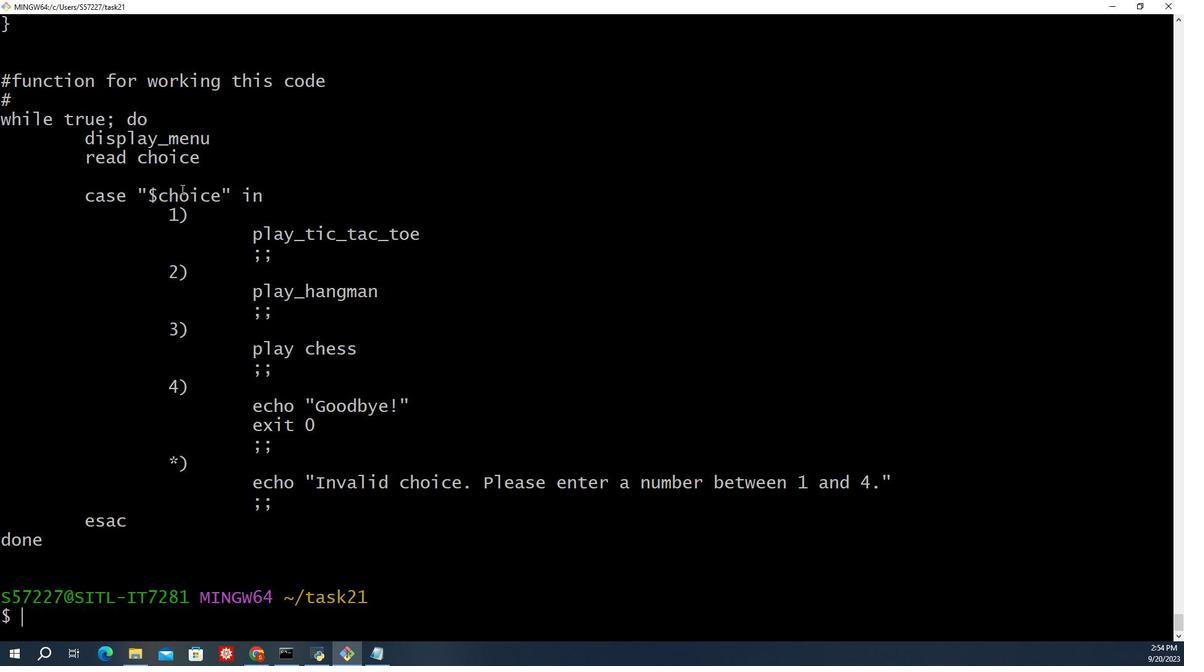 
Action: Mouse scrolled (410, 176) with delta (0, 0)
Screenshot: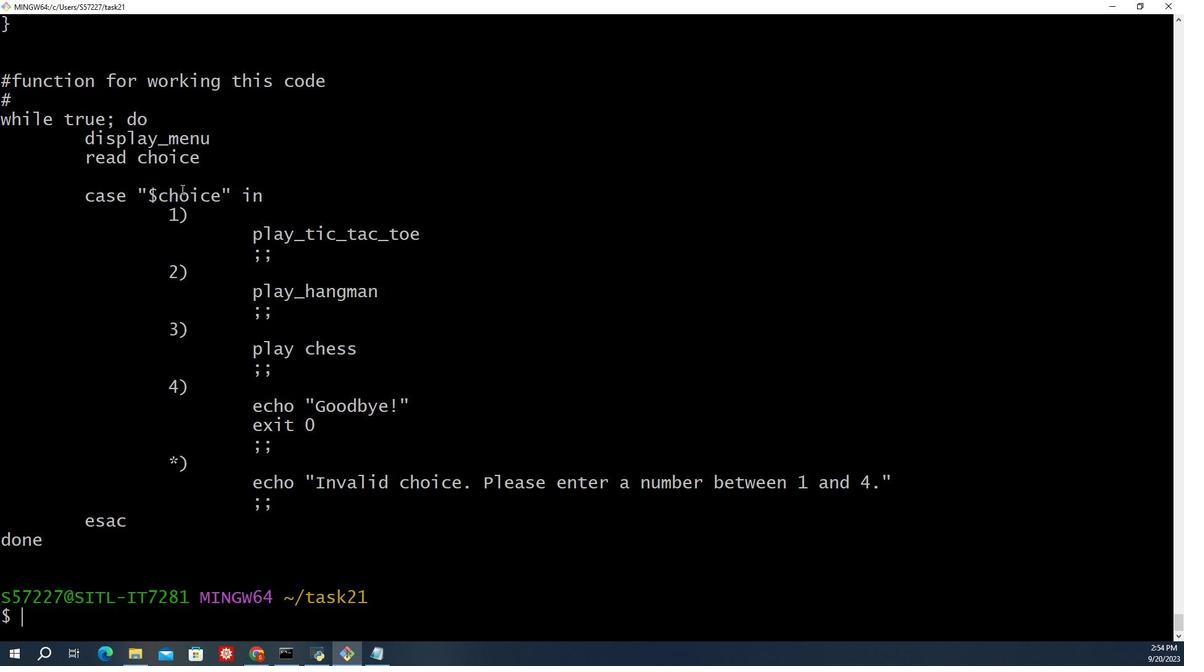 
Action: Mouse scrolled (410, 176) with delta (0, 0)
Screenshot: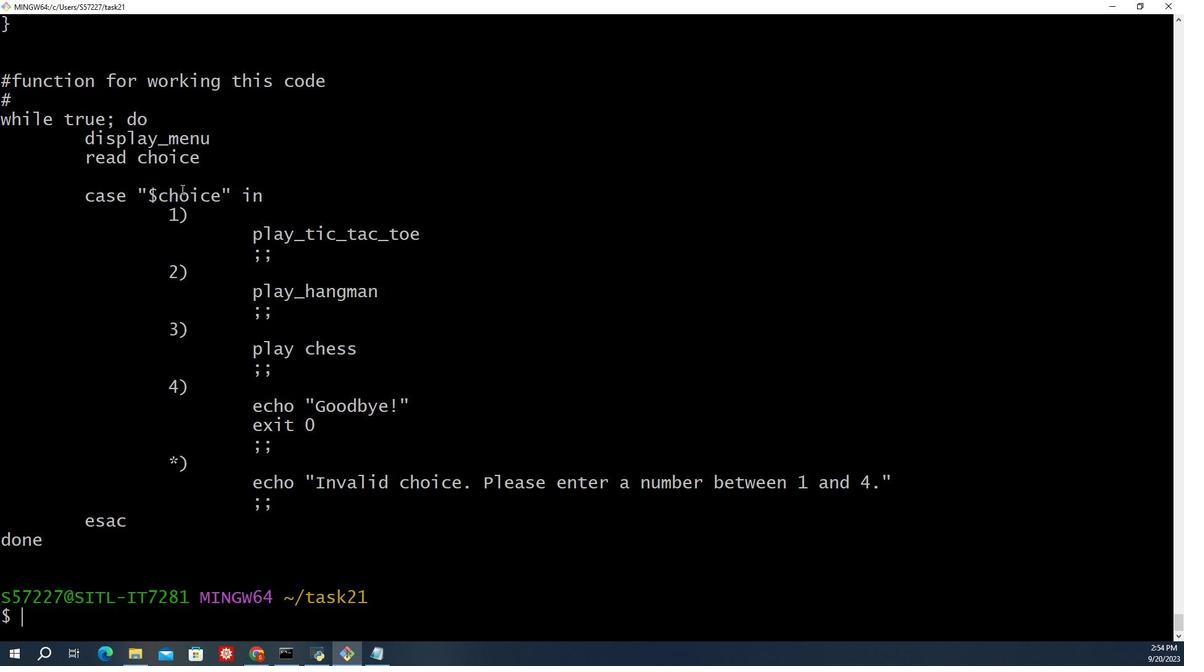 
Action: Mouse scrolled (410, 176) with delta (0, 0)
Screenshot: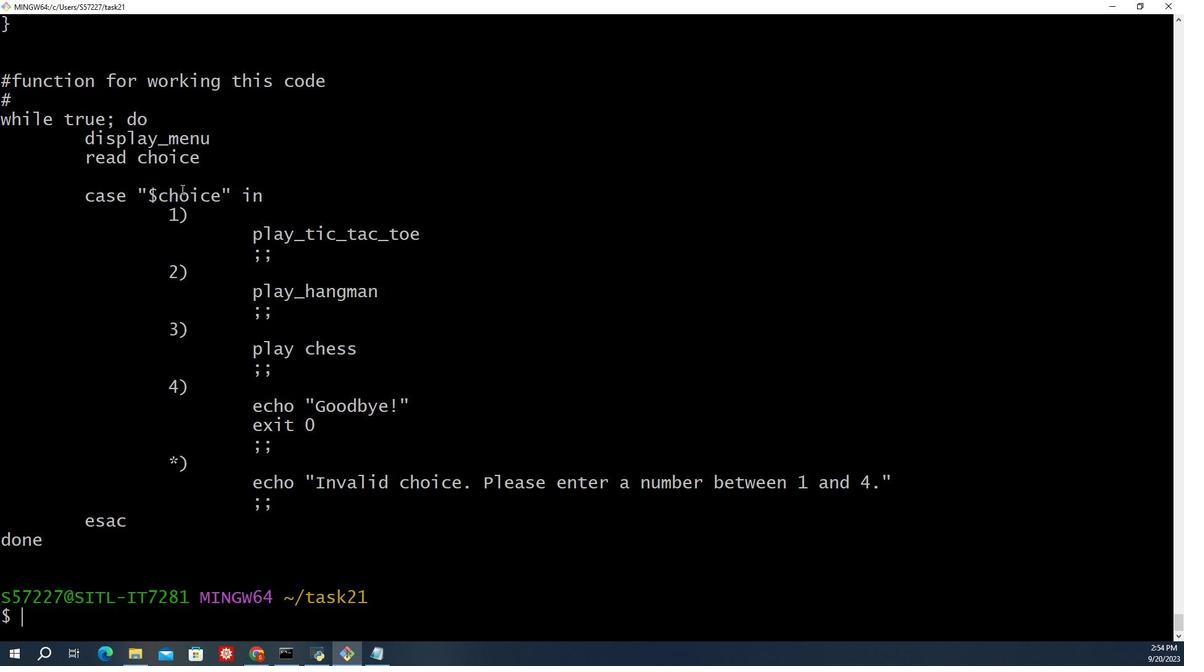 
Action: Mouse moved to (410, 176)
Screenshot: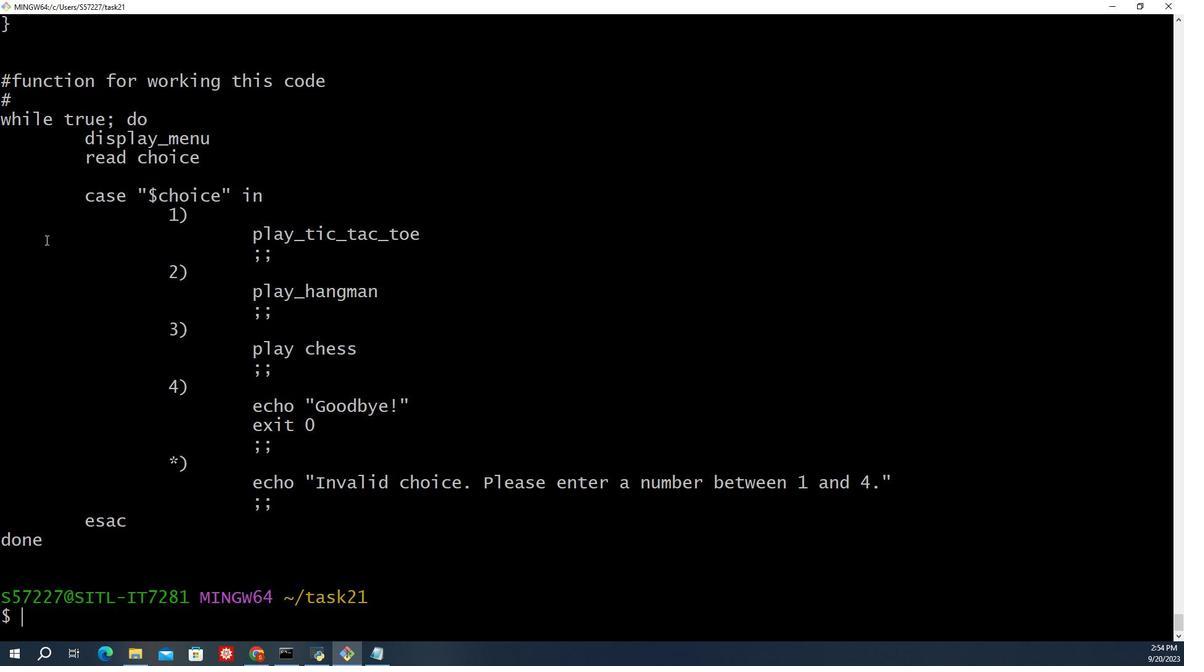 
Action: Key pressed chmod<Key.space><Key.shift>+x<Key.space>task.sh<Key.enter>./task.sh<Key.enter>1<Key.enter>2<Key.enter>3<Key.enter>4<Key.enter>vim<Key.space>task.hs<Key.backspace><Key.backspace>sh<Key.enter>
Screenshot: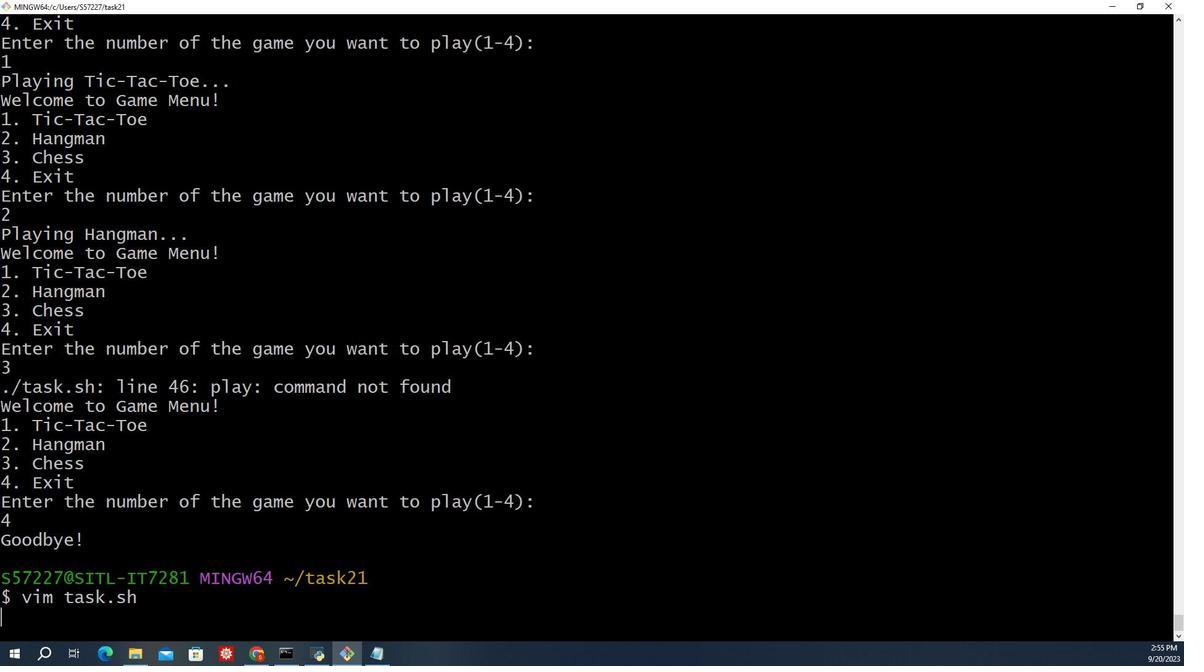 
Action: Mouse moved to (410, 176)
Screenshot: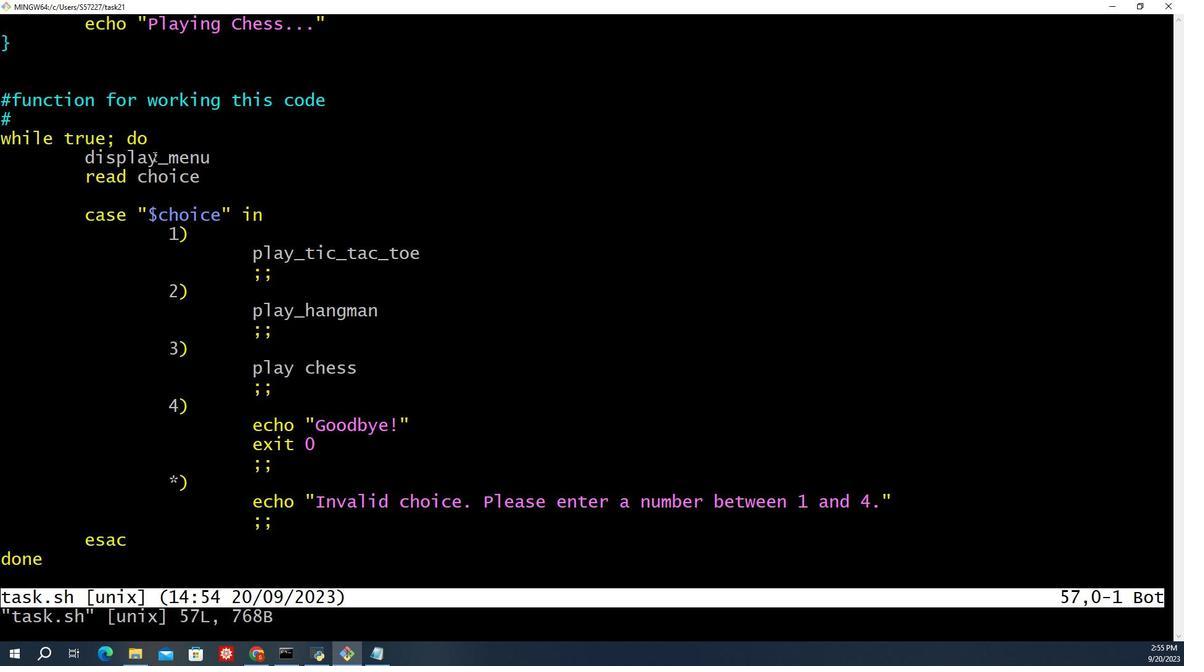 
Action: Key pressed <Key.insert>
Screenshot: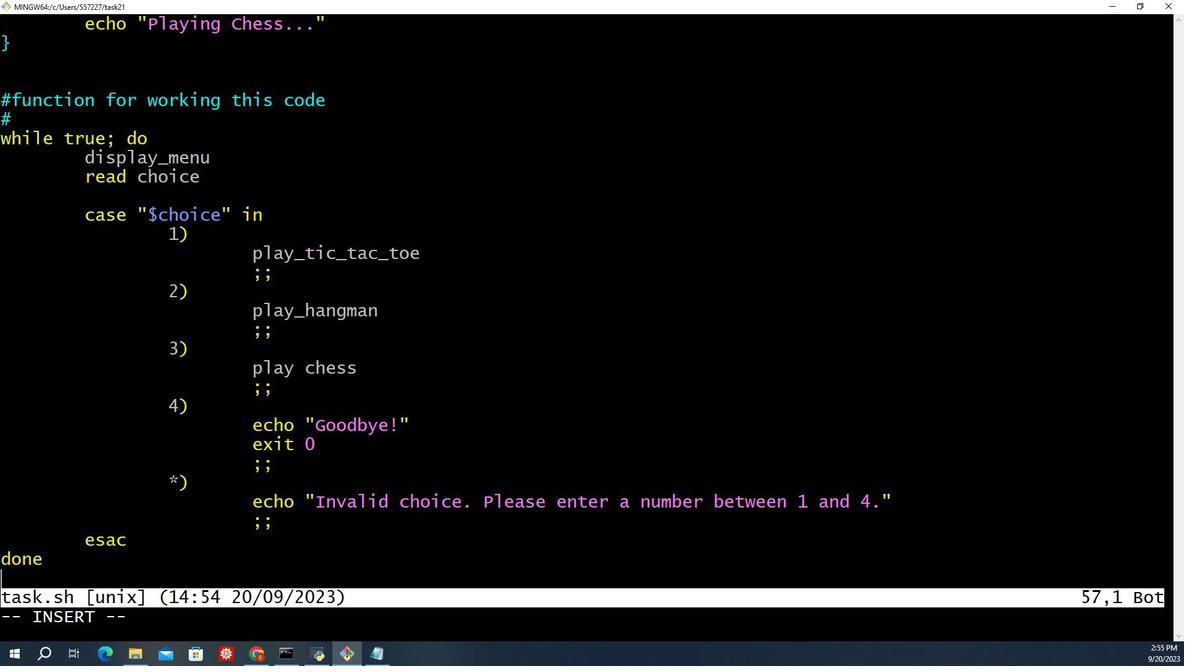 
Action: Mouse moved to (410, 176)
Screenshot: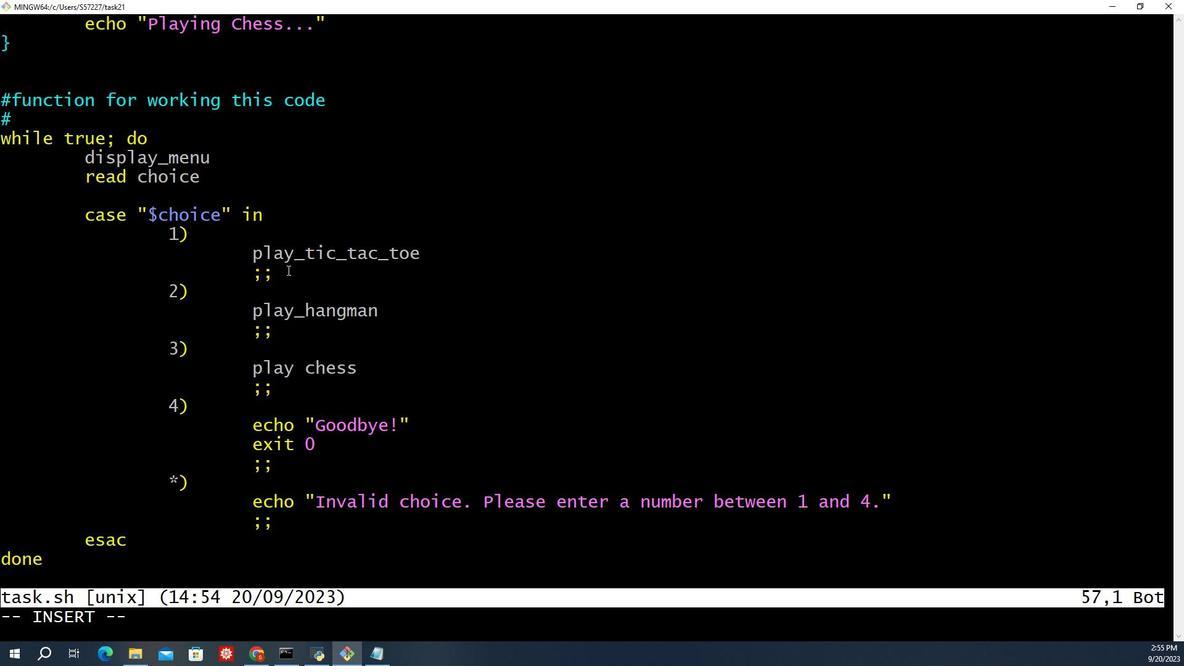 
Action: Mouse pressed left at (410, 176)
Screenshot: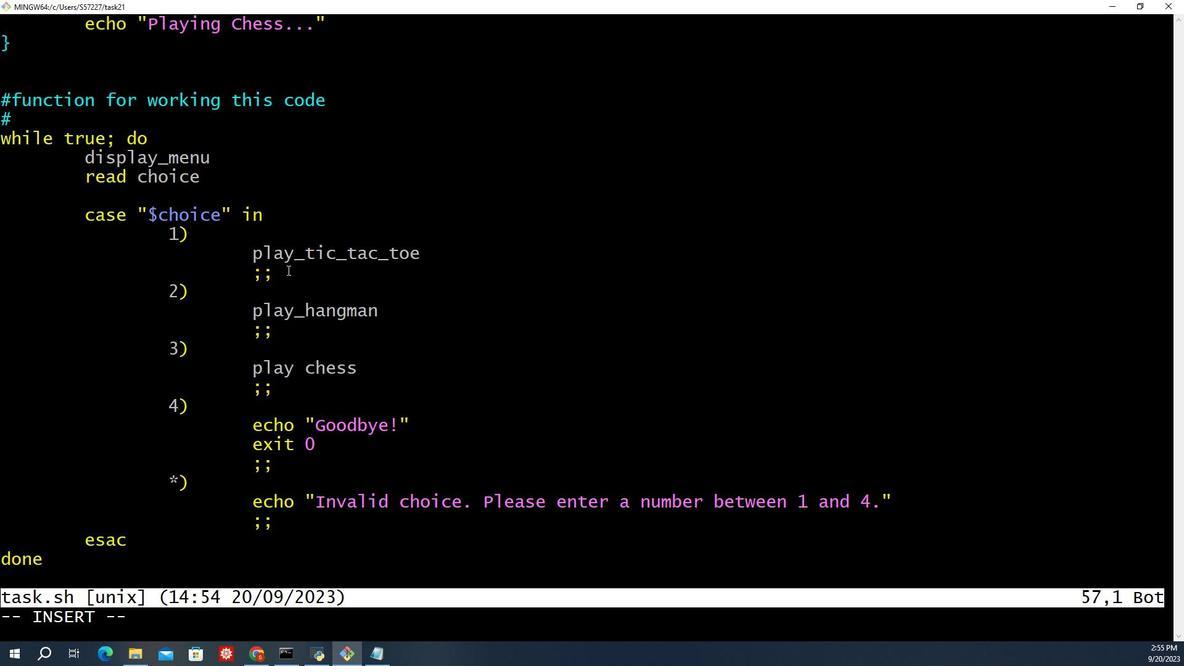
Action: Mouse moved to (410, 176)
Screenshot: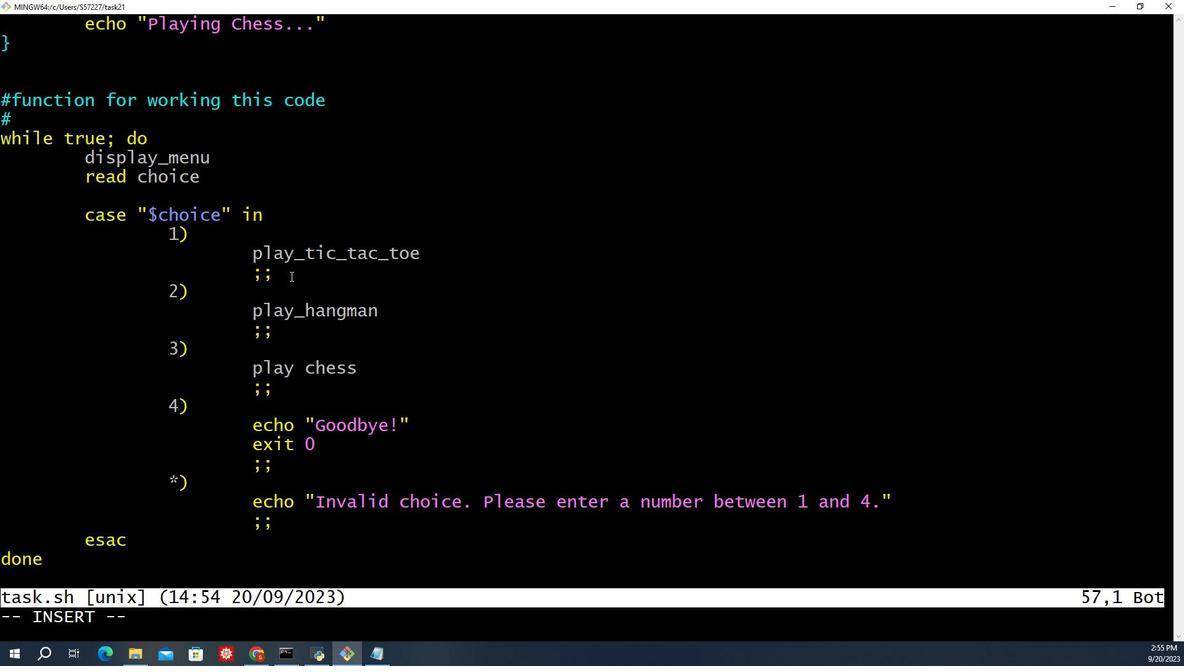 
Action: Key pressed <Key.up><Key.up><Key.up><Key.up><Key.up><Key.up><Key.up><Key.up><Key.right><Key.right><Key.right><Key.up><Key.up><Key.up><Key.up><Key.up><Key.up><Key.up><Key.up><Key.up><Key.right><Key.right><Key.right><Key.right><Key.right><Key.right><Key.right><Key.right><Key.right><Key.right><Key.right><Key.right><Key.right><Key.right><Key.right><Key.right><Key.enter>exit<Key.space>0<Key.up><Key.right><Key.right><Key.right><Key.right><Key.right><Key.right><Key.right><Key.right><Key.down><Key.down><Key.down><Key.down><Key.enter>exit<Key.space>0<Key.down><Key.down><Key.down><Key.right><Key.right><Key.right><Key.right><Key.enter>exit<Key.space>0<Key.down><Key.down><Key.down><Key.down><Key.down><Key.down><Key.down><Key.end><Key.enter>exit<Key.space>0
Screenshot: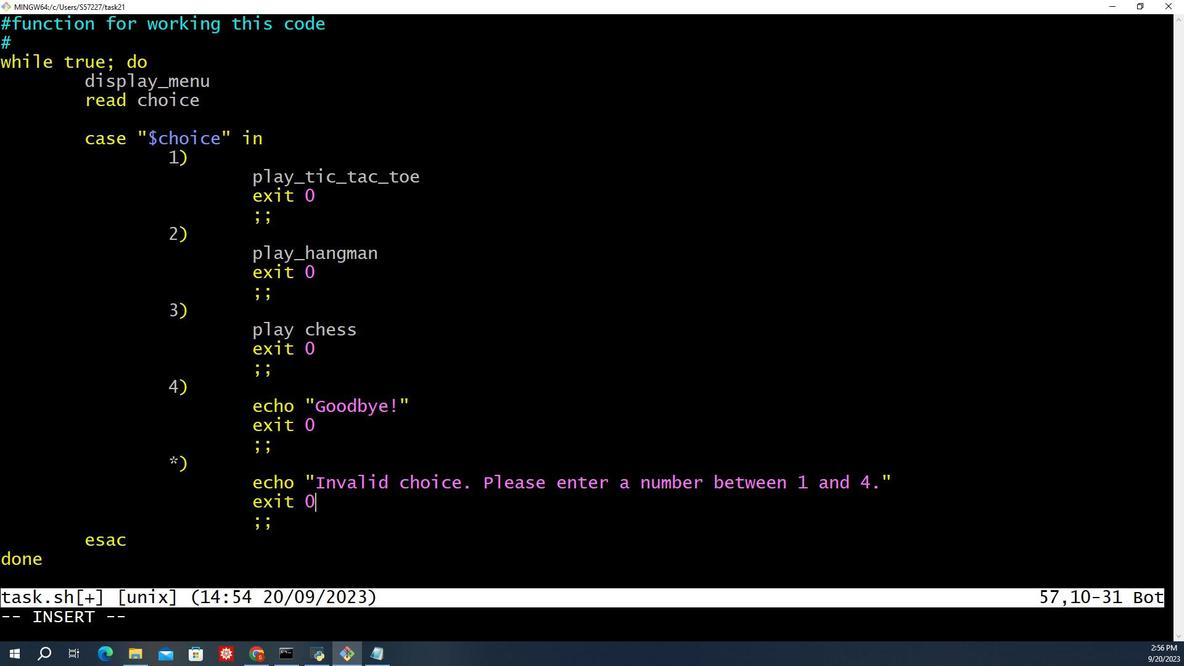 
Action: Mouse moved to (410, 176)
Screenshot: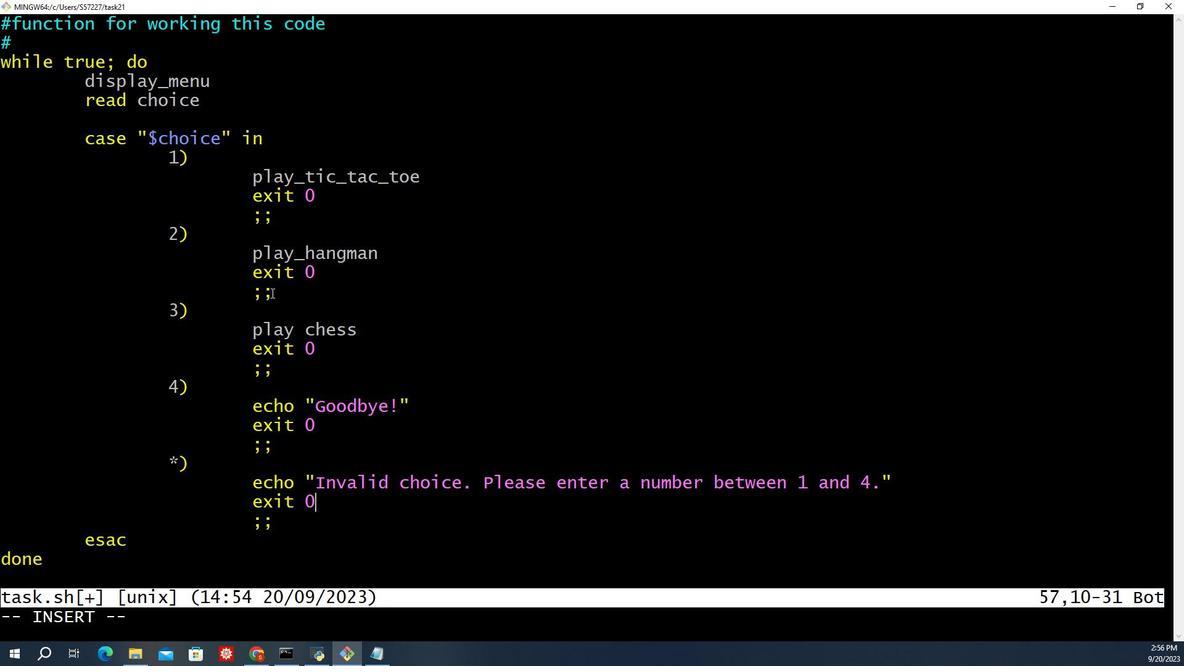 
Action: Key pressed <Key.esc><Key.shift_r>:wq<Key.shift_r>!<Key.enter>chmod<Key.space>=<Key.shift><Key.backspace><Key.shift>+x<Key.space>task.sh<Key.enter>./task.sh<Key.enter>5<Key.enter>t<Key.backspace>./task.sh<Key.enter>2<Key.enter>/<Key.backspace>./task.sh<Key.enter>1<Key.enter>./task.sh<Key.enter>3<Key.enter>./<Key.backspace><Key.backspace><Key.backspace>vim<Key.space>task.sh<Key.enter>
Screenshot: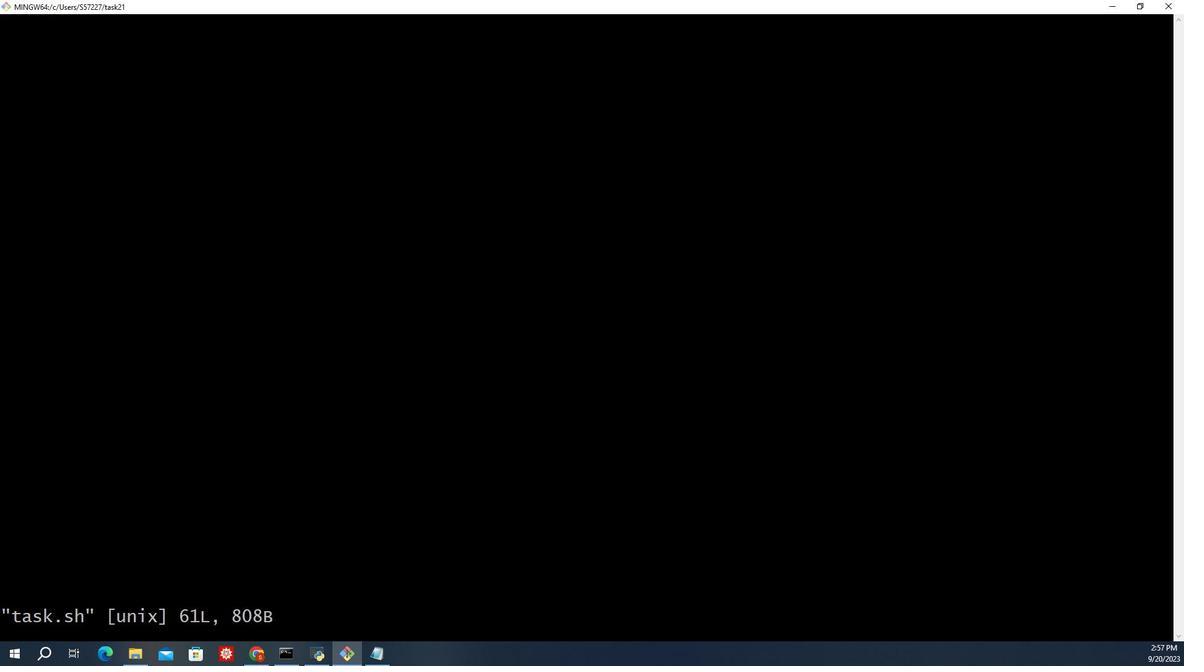 
Action: Mouse scrolled (410, 176) with delta (0, 0)
Screenshot: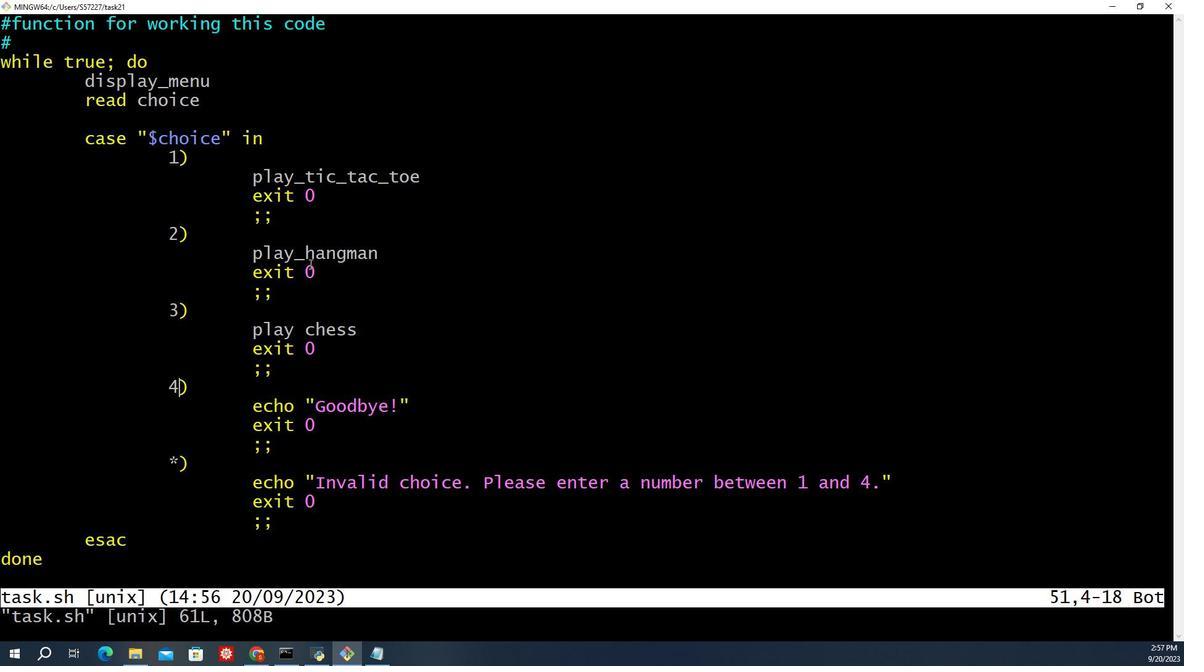 
Action: Mouse moved to (410, 176)
Screenshot: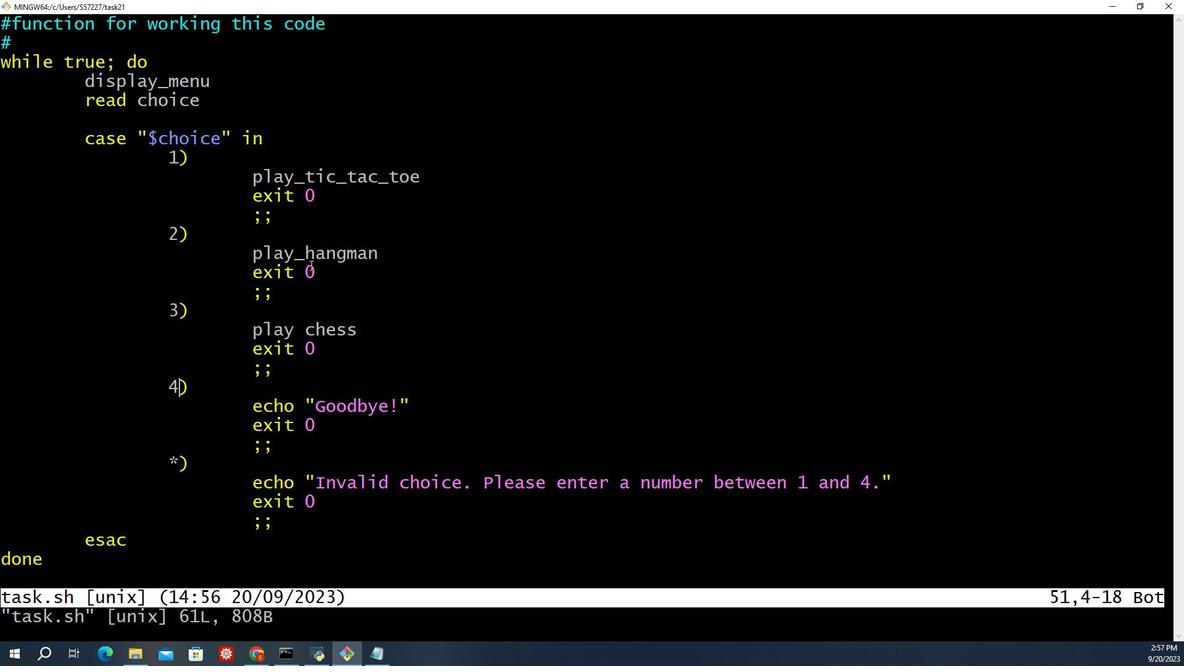 
Action: Mouse scrolled (410, 176) with delta (0, 0)
Screenshot: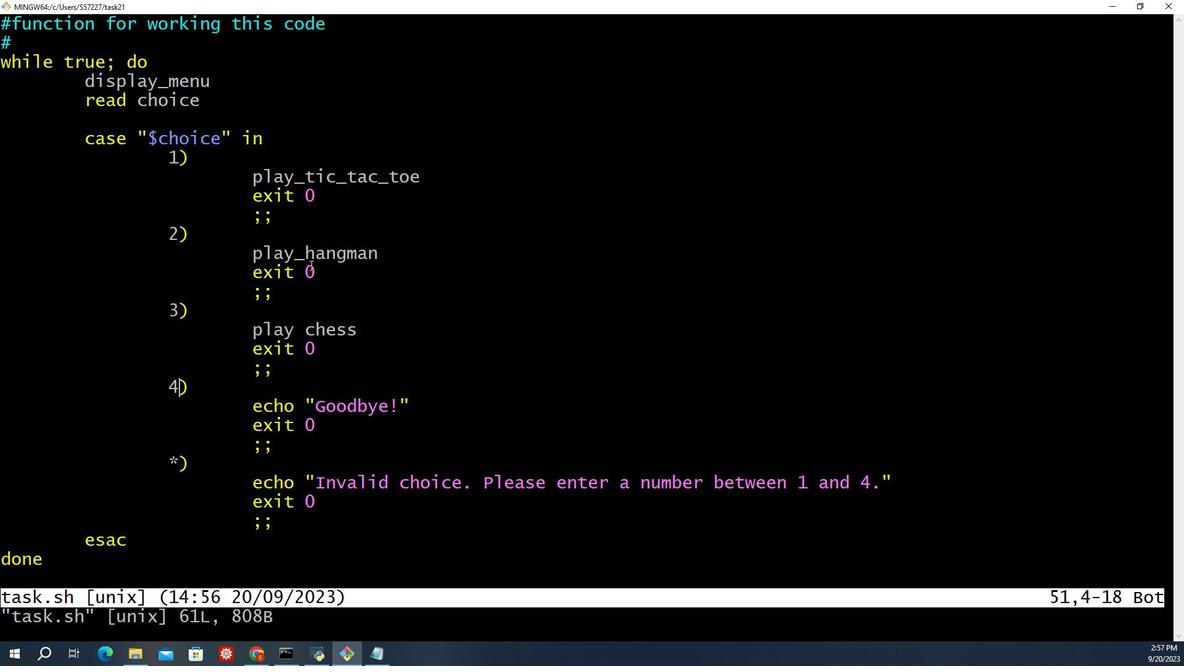 
Action: Mouse moved to (410, 176)
Screenshot: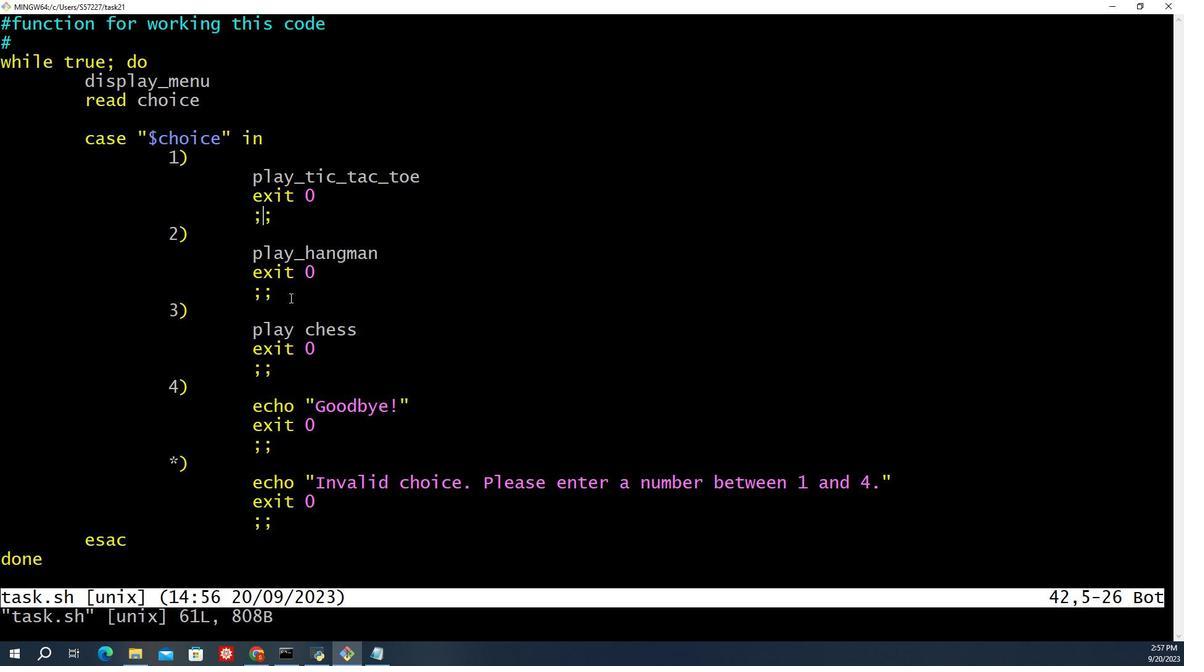 
Action: Mouse scrolled (410, 176) with delta (0, 0)
Screenshot: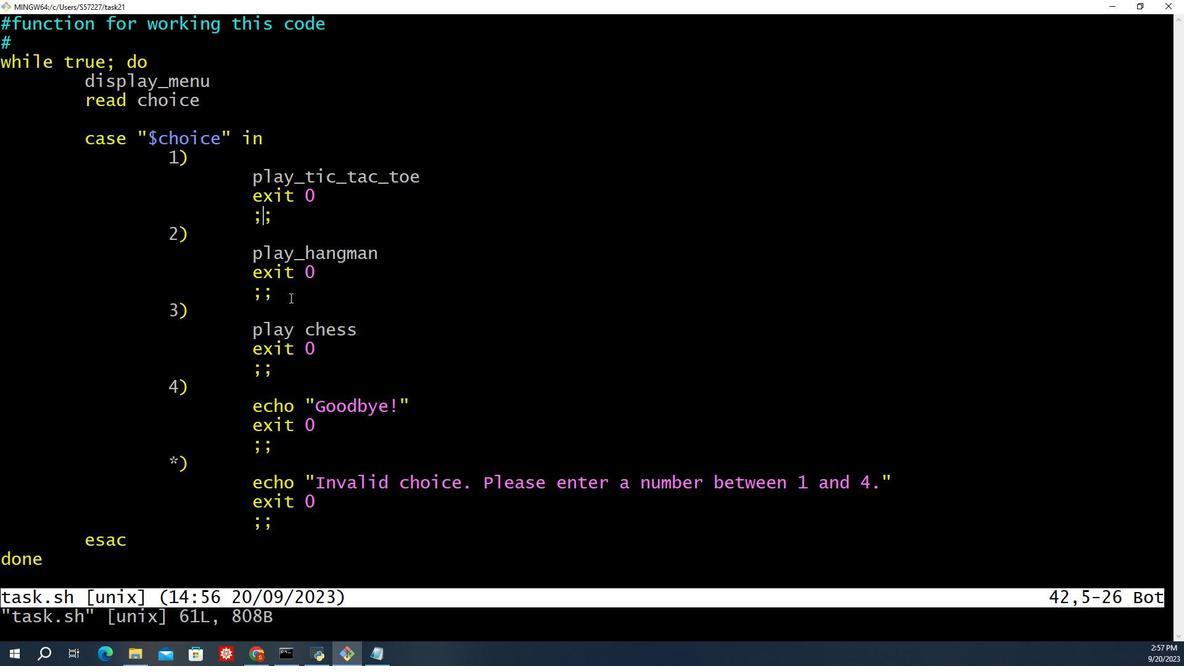 
Action: Mouse scrolled (410, 176) with delta (0, 0)
Screenshot: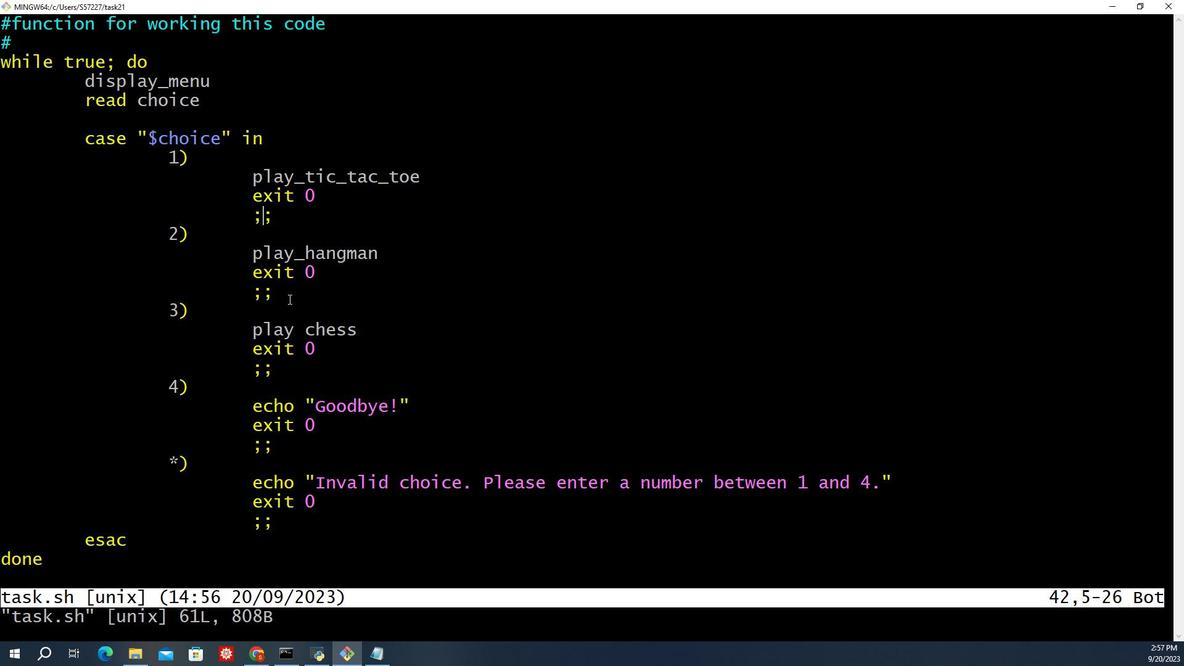 
Action: Mouse scrolled (410, 176) with delta (0, 0)
Screenshot: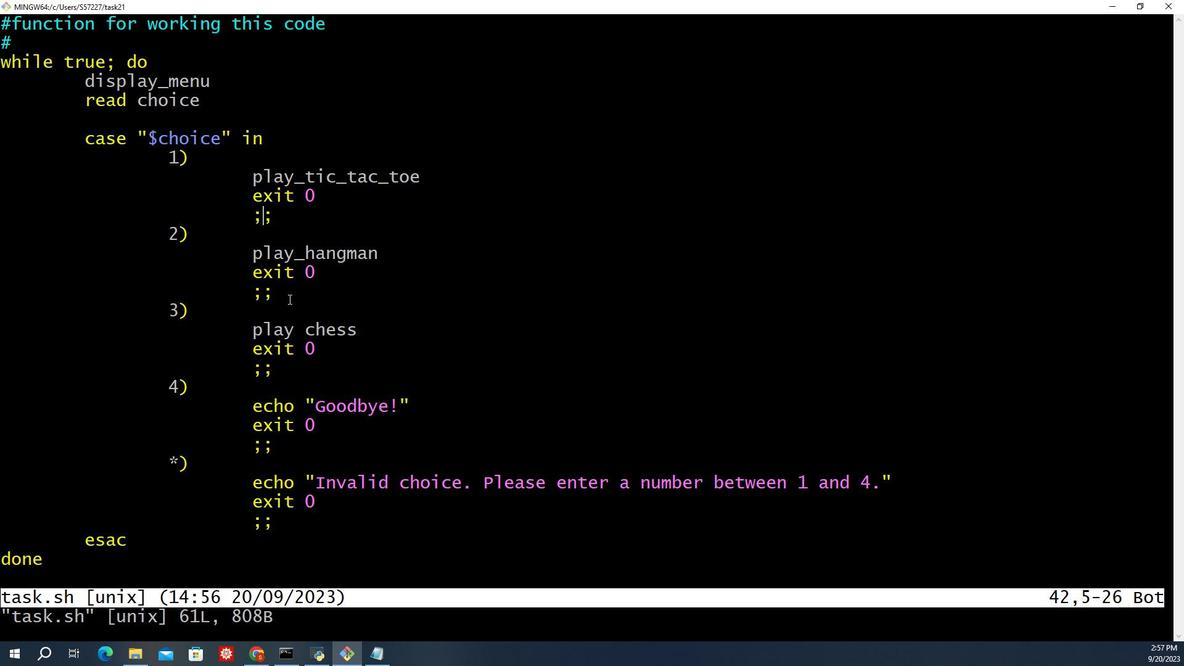 
Action: Mouse moved to (410, 176)
Screenshot: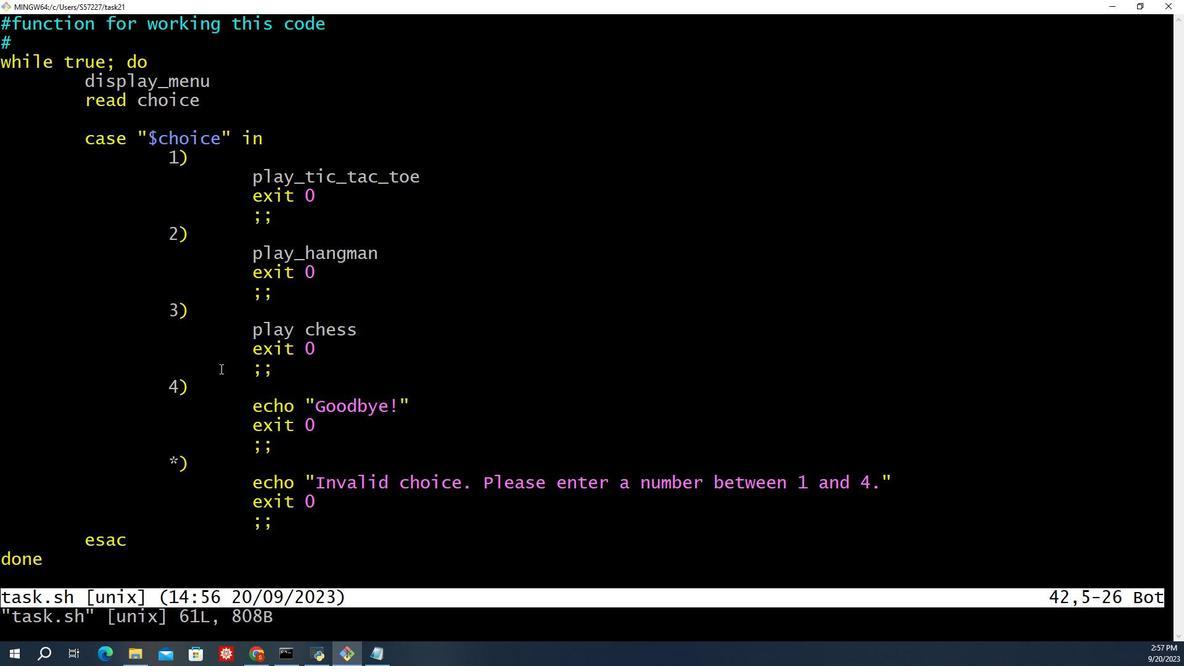 
Action: Key pressed <Key.insert>
Screenshot: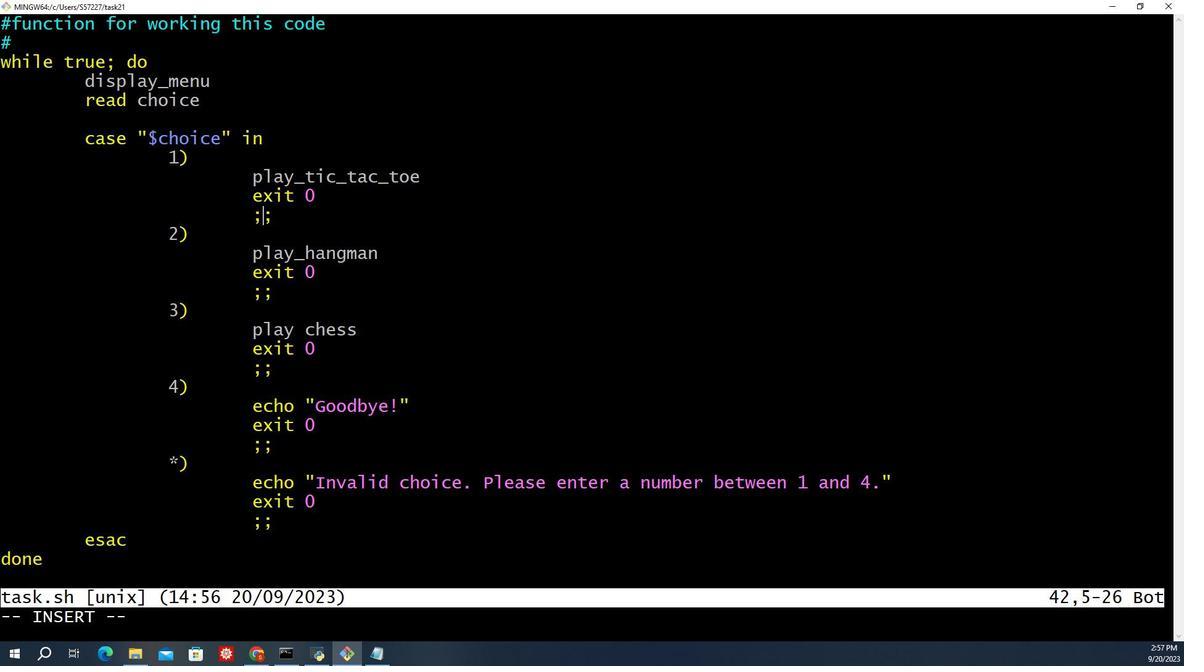 
Action: Mouse moved to (410, 176)
Screenshot: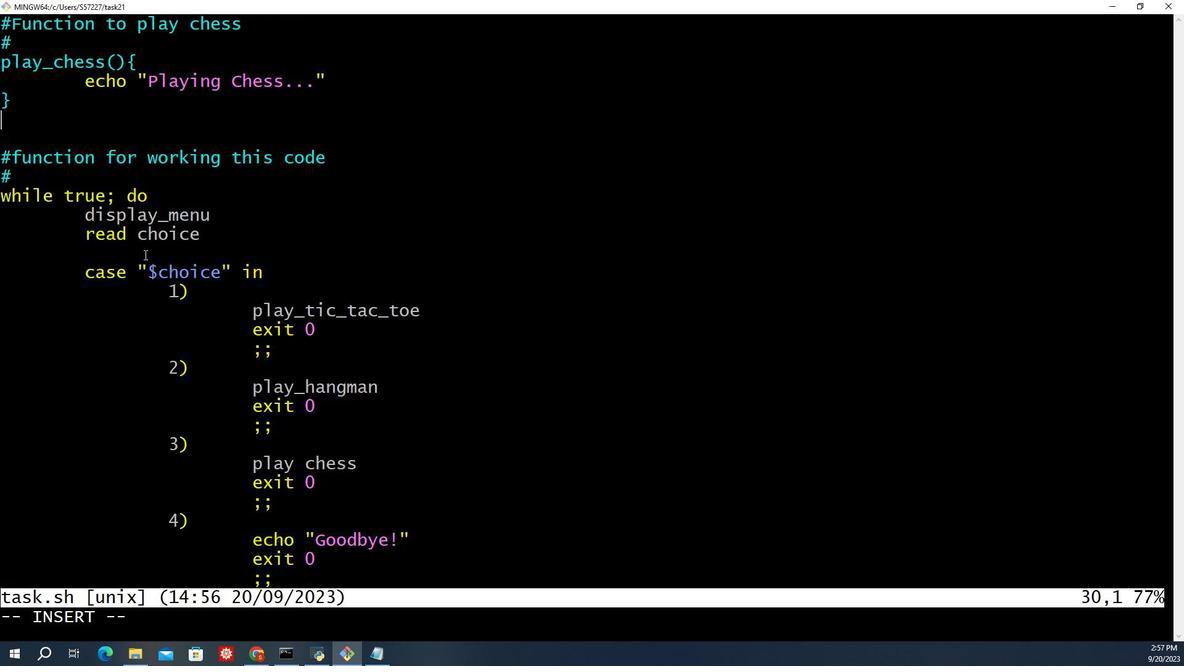 
Action: Mouse scrolled (410, 176) with delta (0, 0)
Screenshot: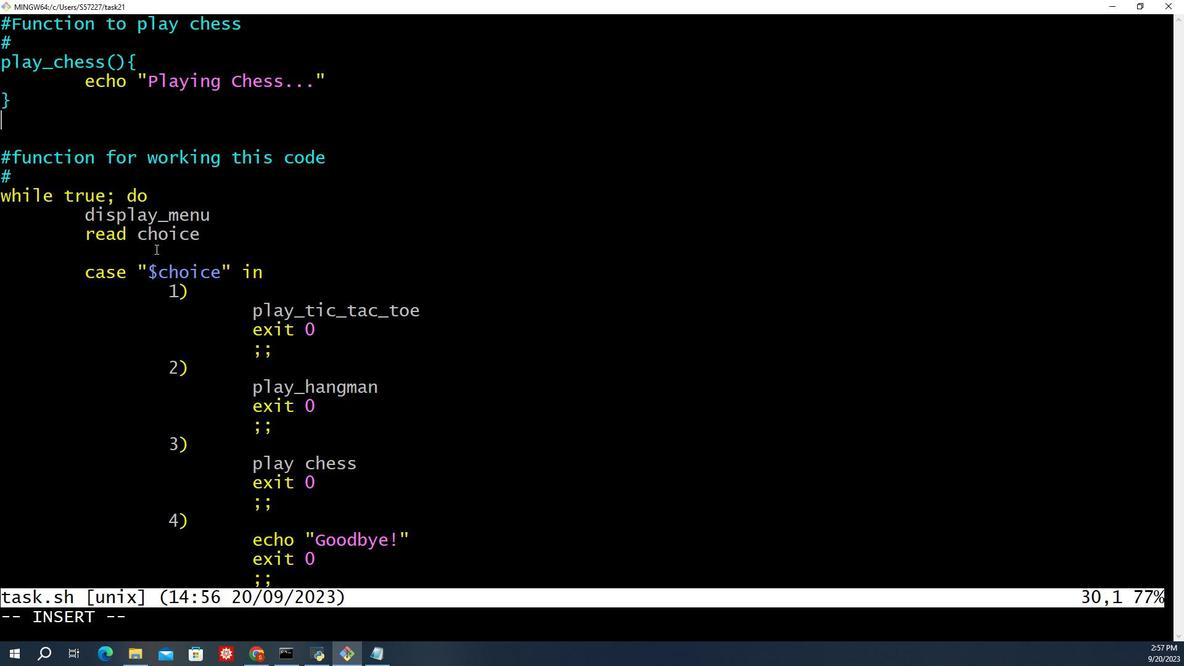 
Action: Mouse scrolled (410, 176) with delta (0, 0)
Screenshot: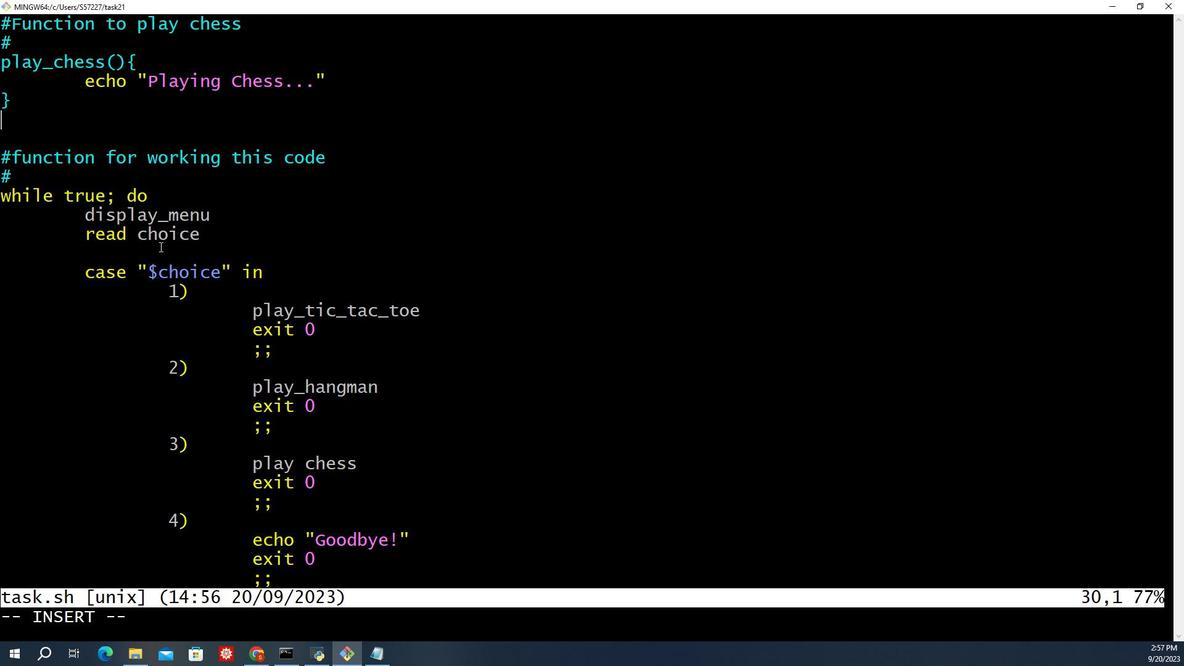 
Action: Mouse moved to (410, 176)
Screenshot: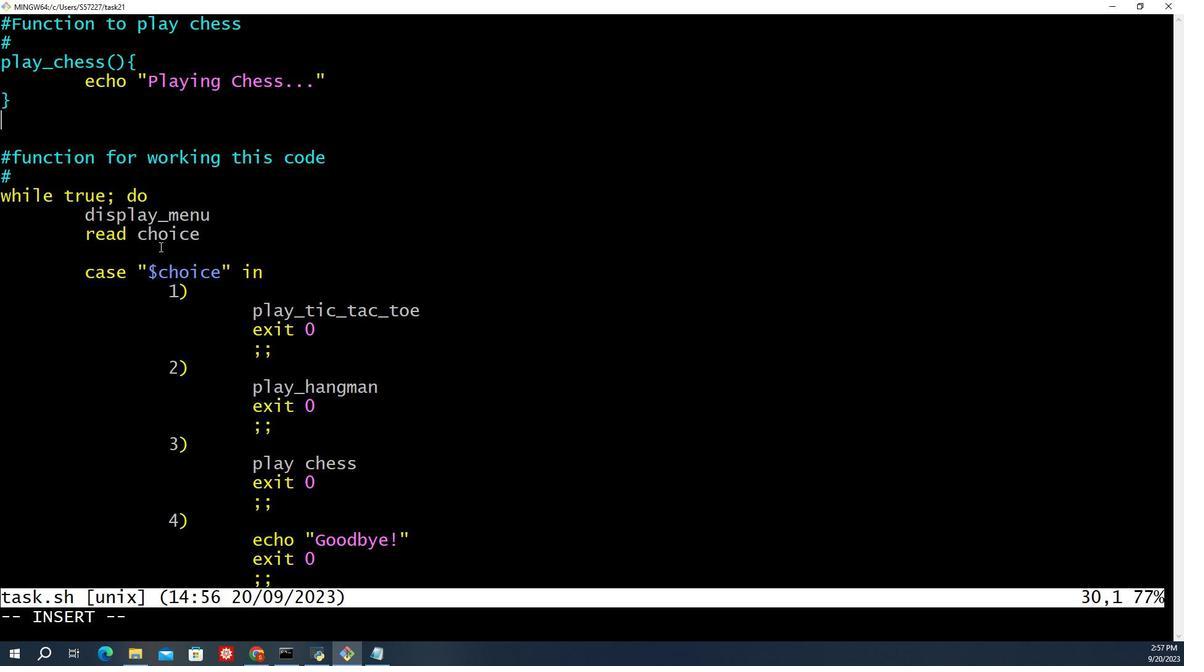 
Action: Mouse scrolled (410, 176) with delta (0, 0)
Screenshot: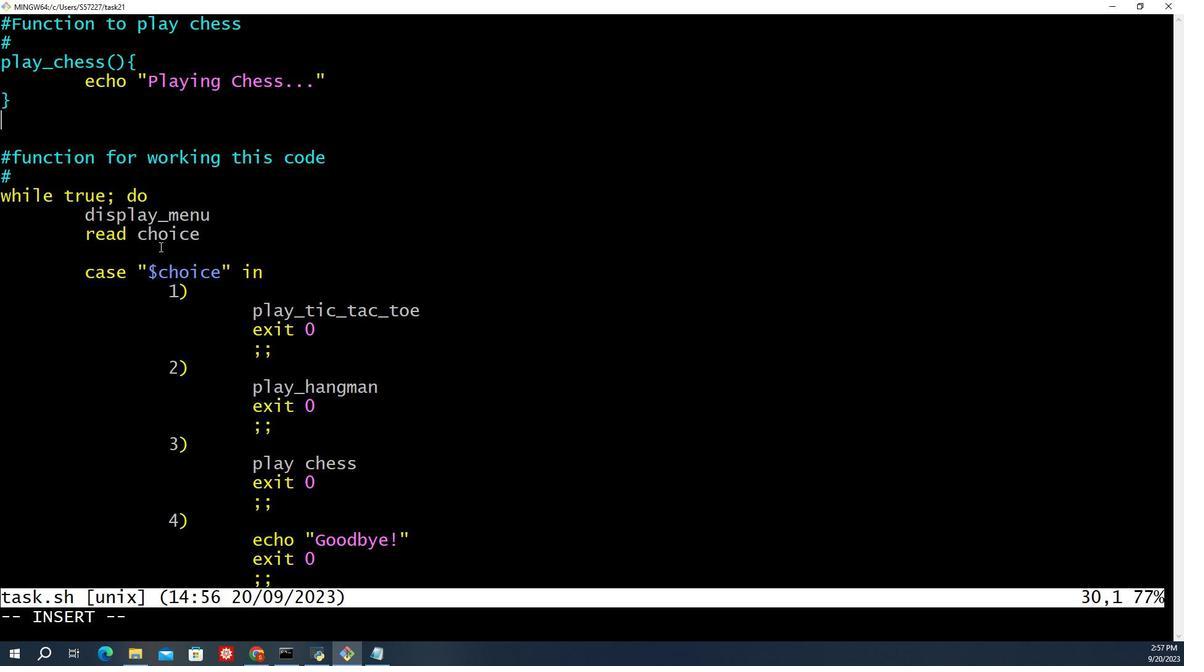 
Action: Mouse moved to (410, 176)
Screenshot: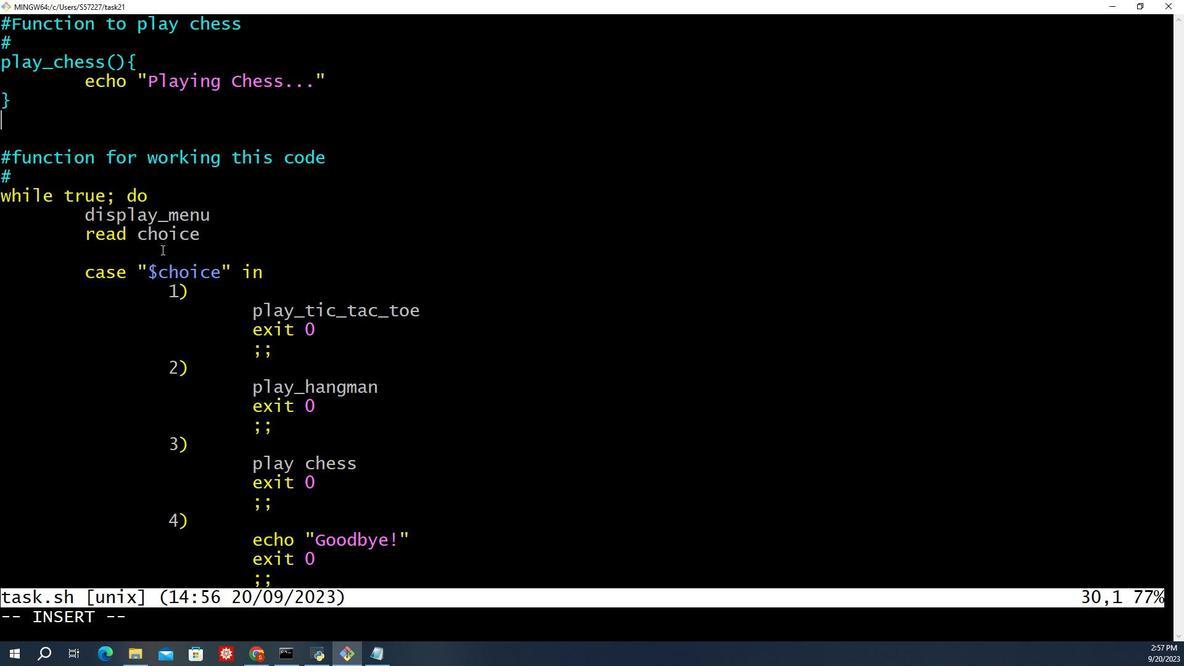 
Action: Mouse scrolled (410, 176) with delta (0, 0)
Screenshot: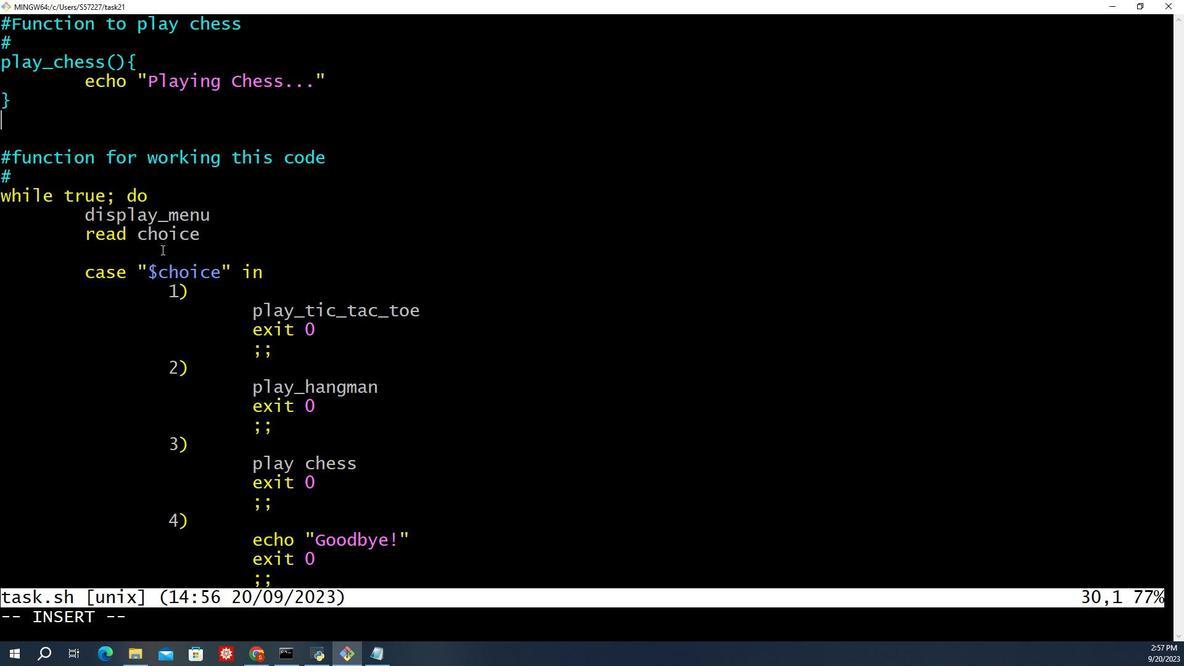 
Action: Mouse moved to (410, 176)
Screenshot: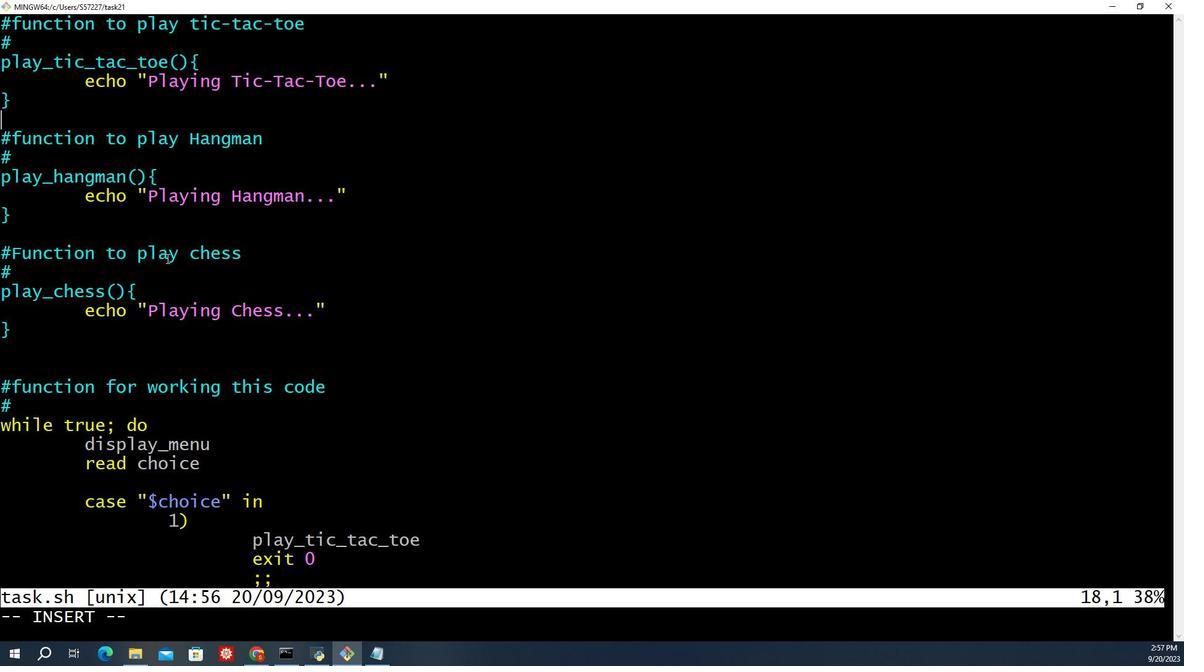 
Action: Mouse scrolled (410, 176) with delta (0, 0)
Screenshot: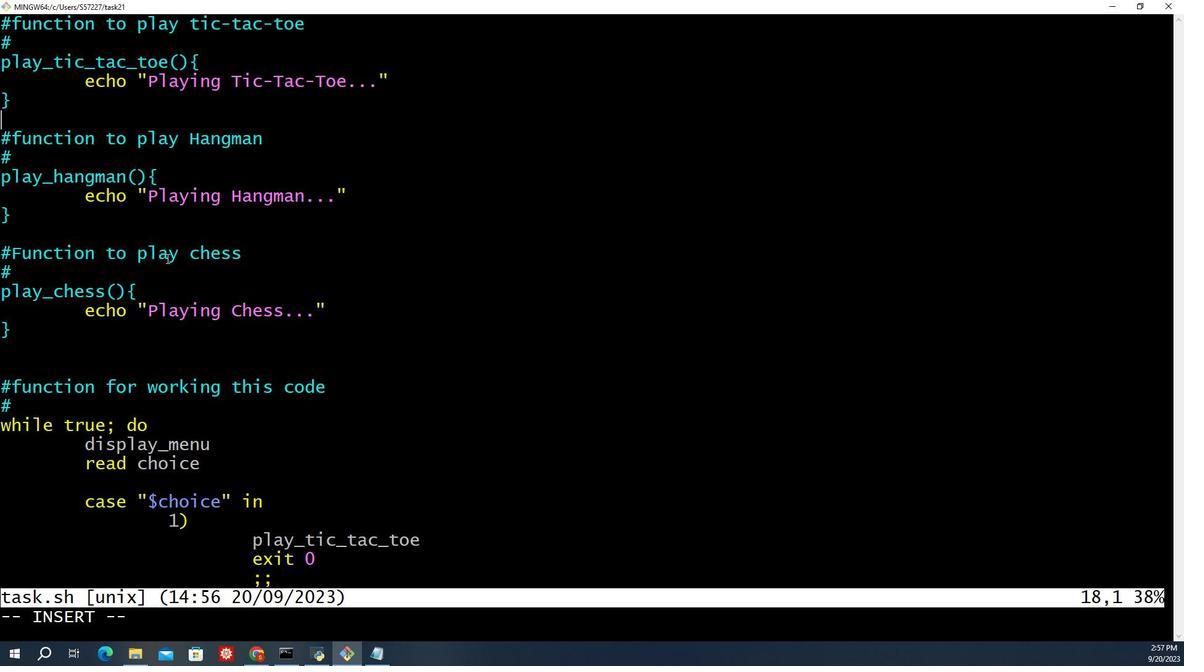 
Action: Mouse moved to (410, 176)
Screenshot: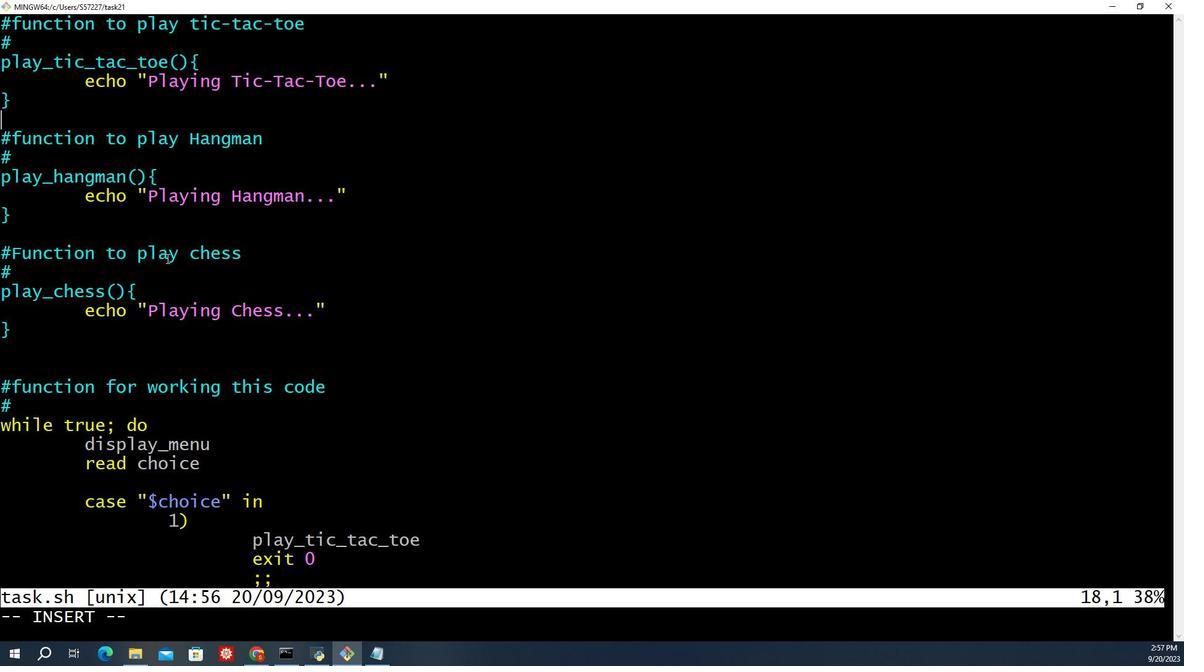 
Action: Mouse scrolled (410, 176) with delta (0, 0)
Screenshot: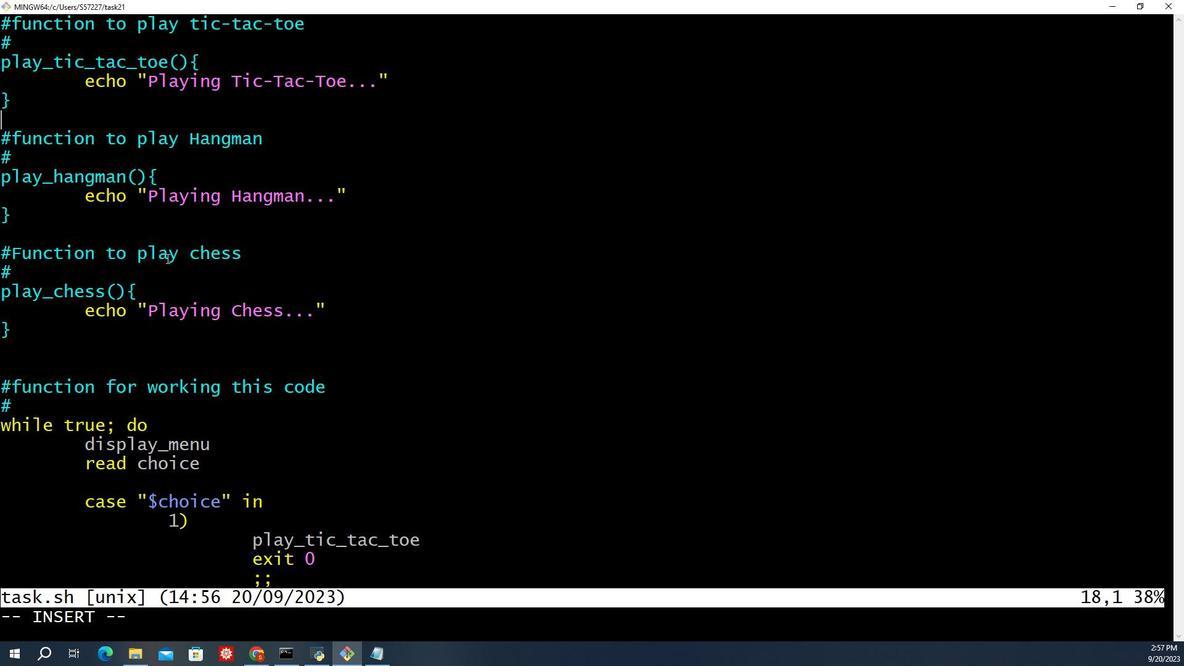 
Action: Mouse scrolled (410, 176) with delta (0, 0)
Screenshot: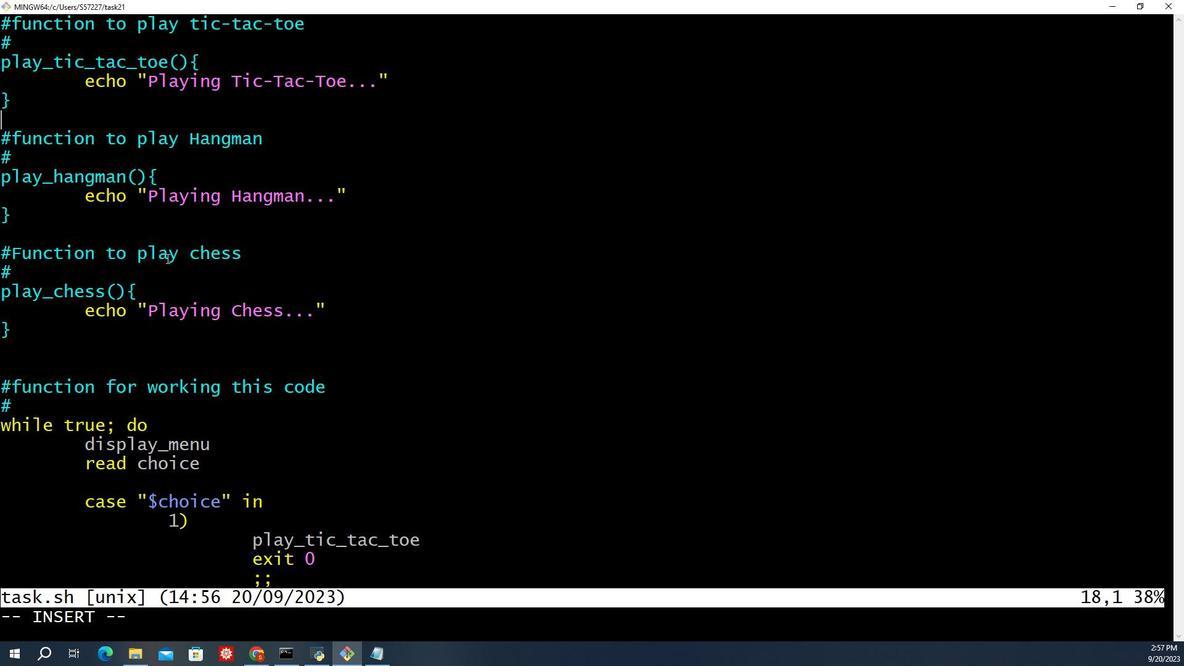 
Action: Mouse moved to (410, 176)
Screenshot: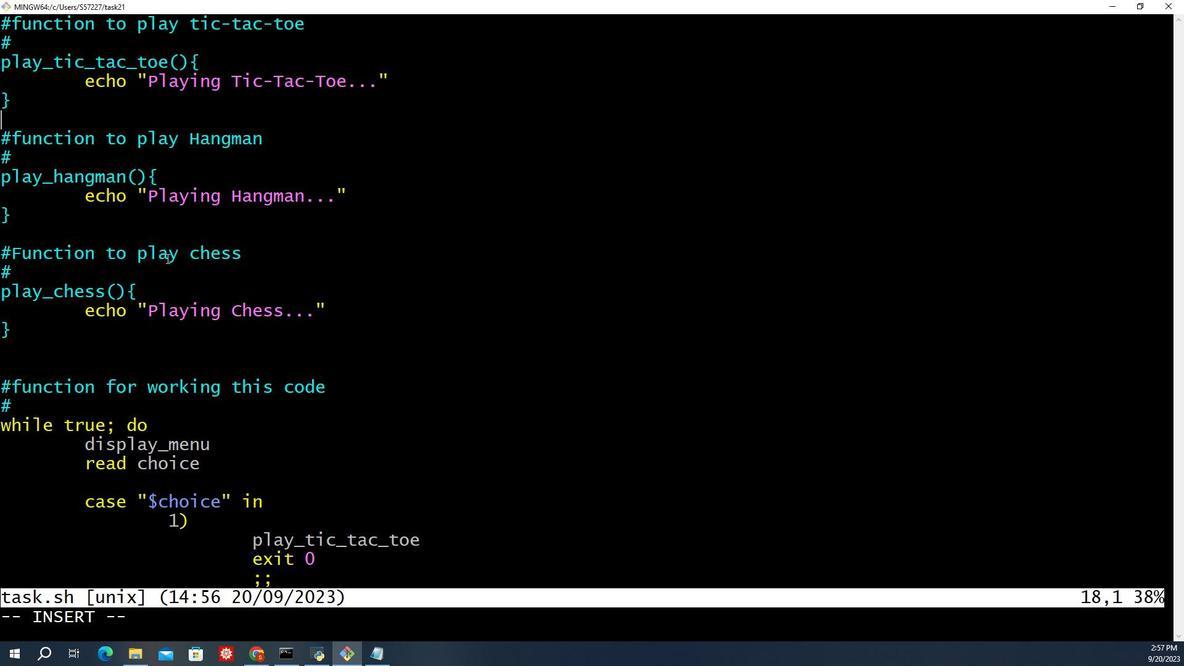 
Action: Mouse scrolled (410, 176) with delta (0, 0)
Screenshot: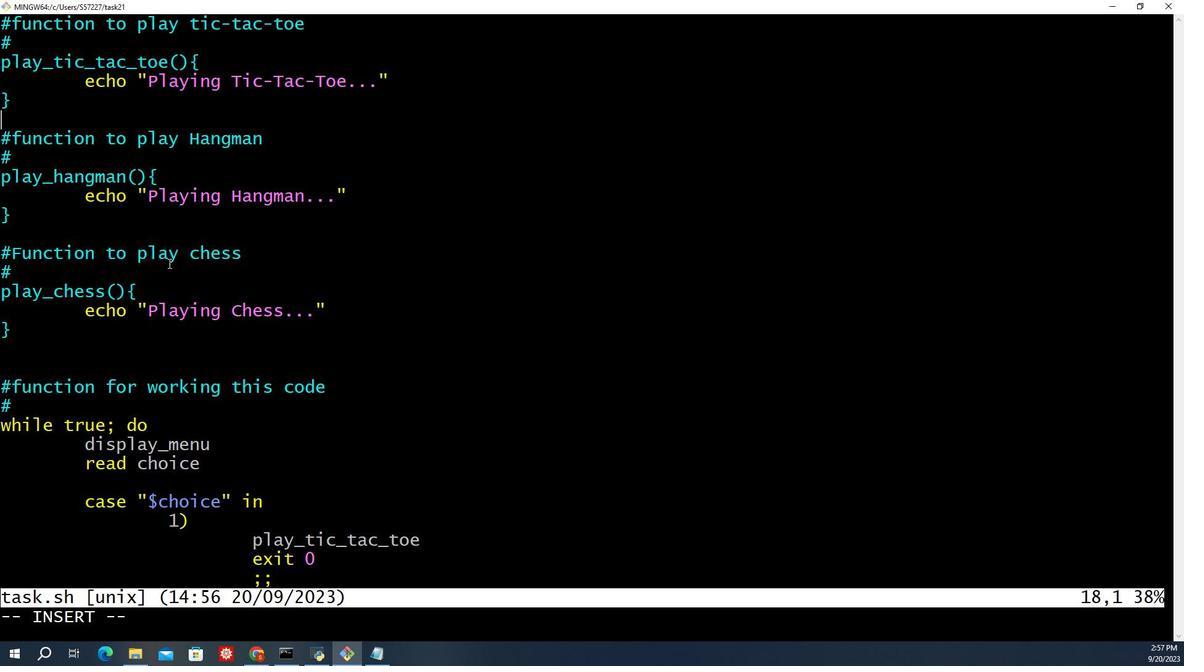 
Action: Mouse moved to (410, 176)
Screenshot: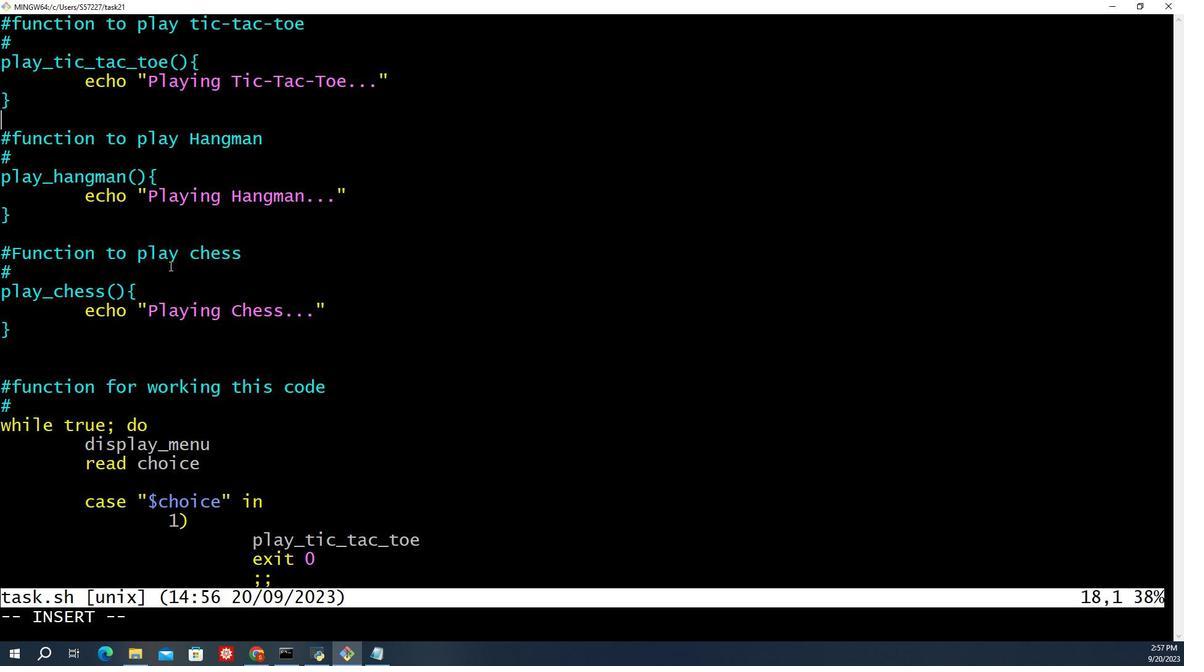 
Action: Mouse scrolled (410, 176) with delta (0, 0)
Screenshot: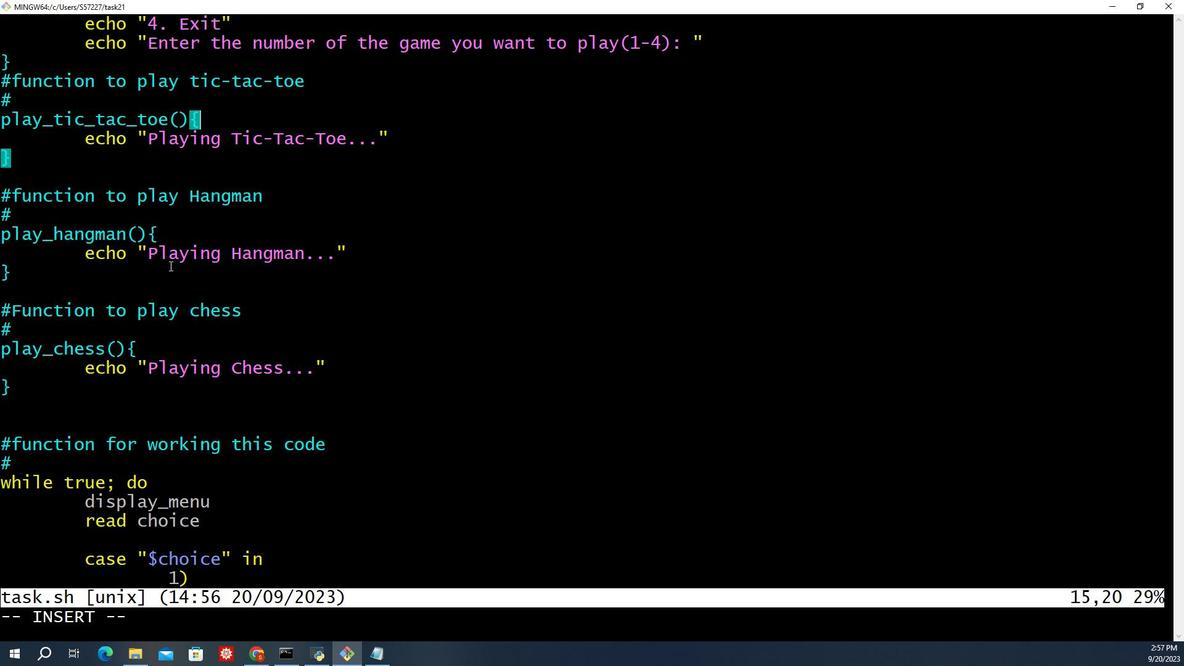 
Action: Mouse moved to (410, 176)
Screenshot: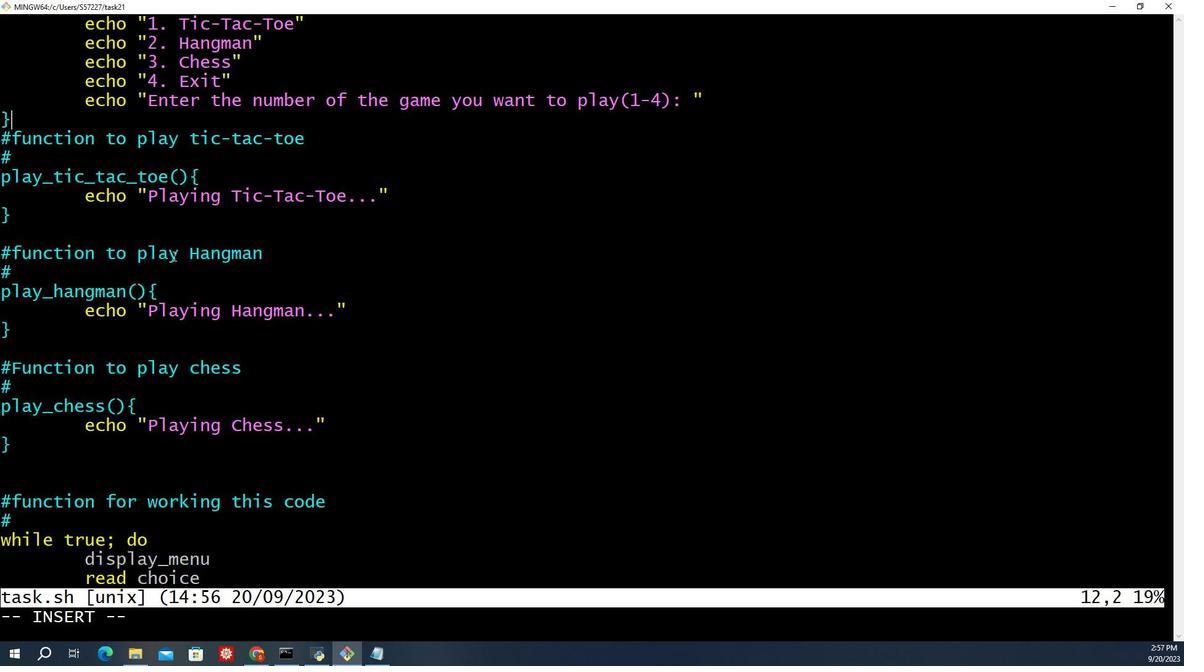 
Action: Mouse scrolled (410, 176) with delta (0, 0)
Screenshot: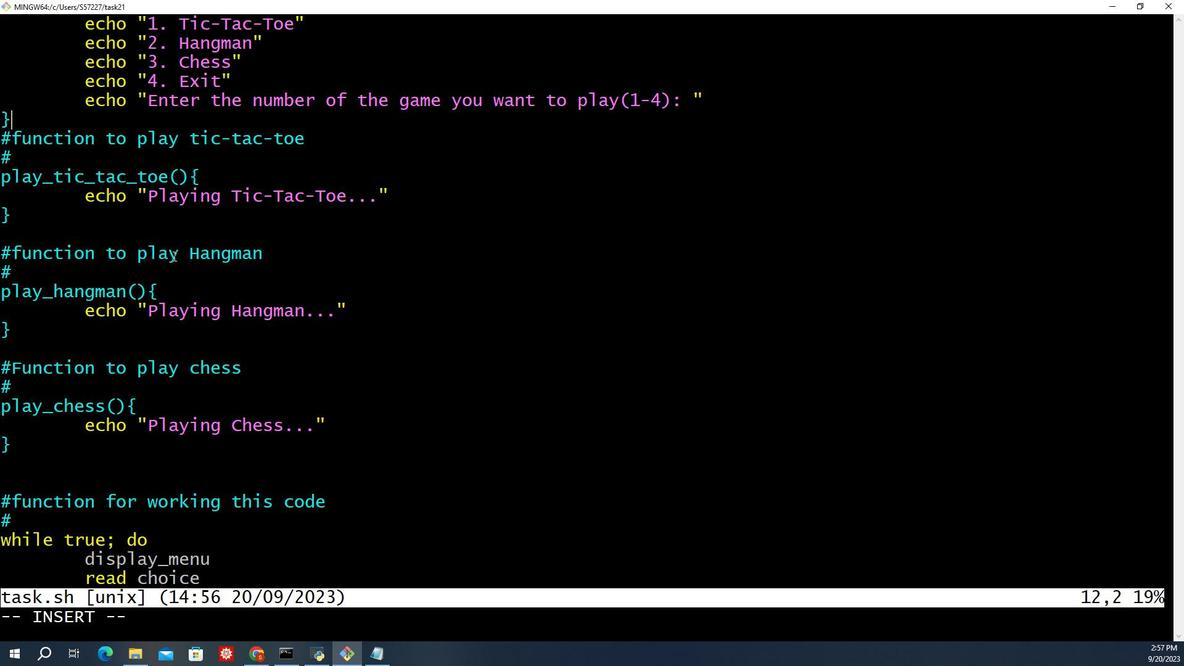 
Action: Mouse moved to (410, 176)
Screenshot: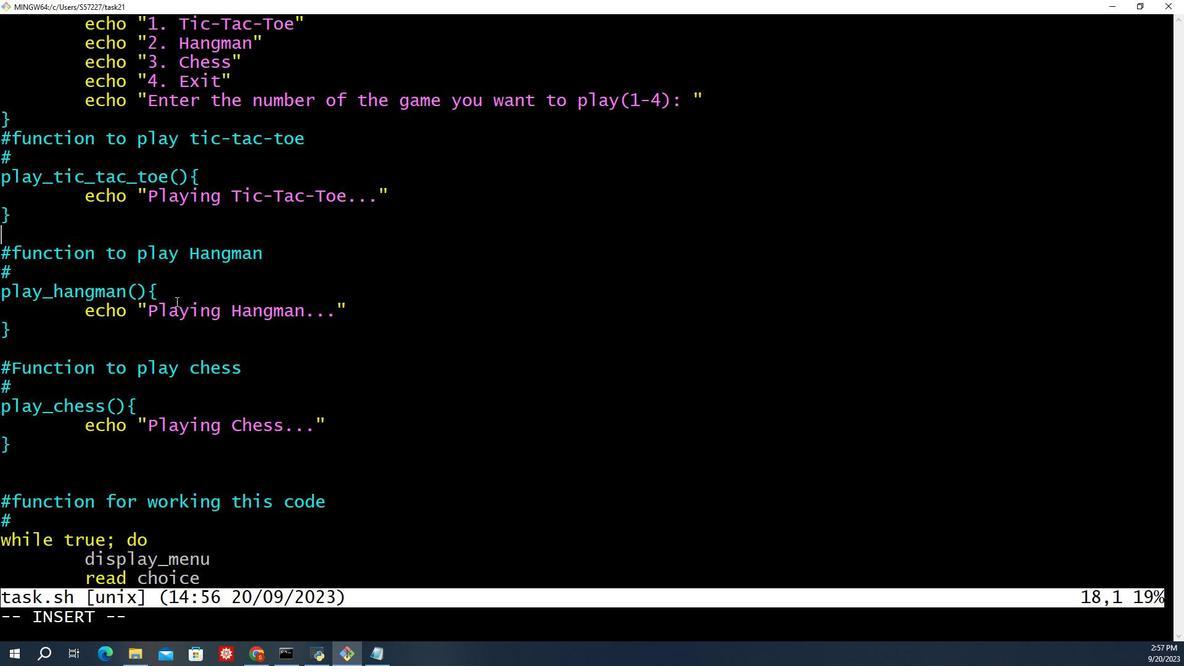 
Action: Mouse scrolled (410, 176) with delta (0, 0)
Screenshot: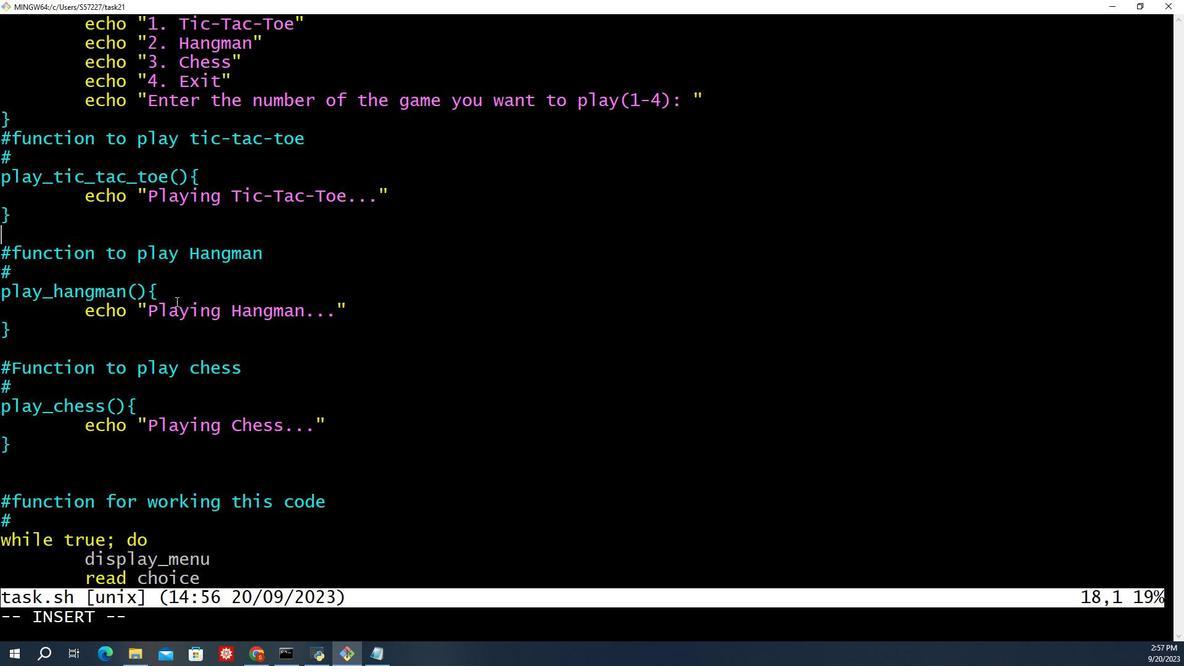 
Action: Mouse moved to (410, 176)
Screenshot: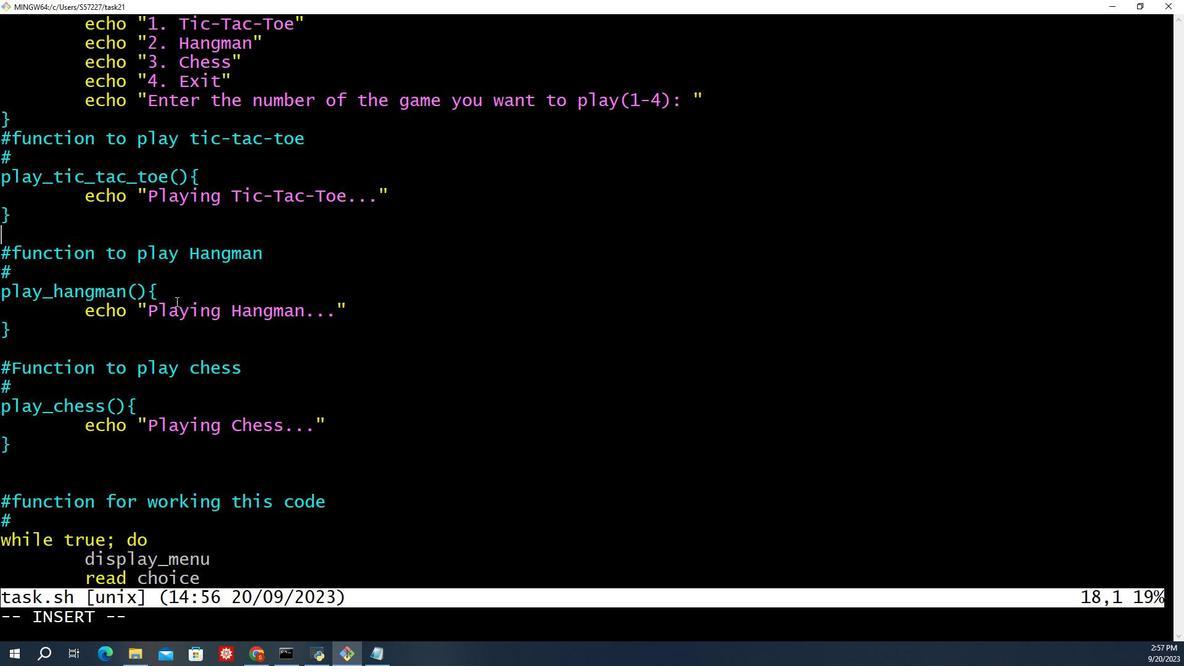 
Action: Mouse scrolled (410, 176) with delta (0, 0)
Screenshot: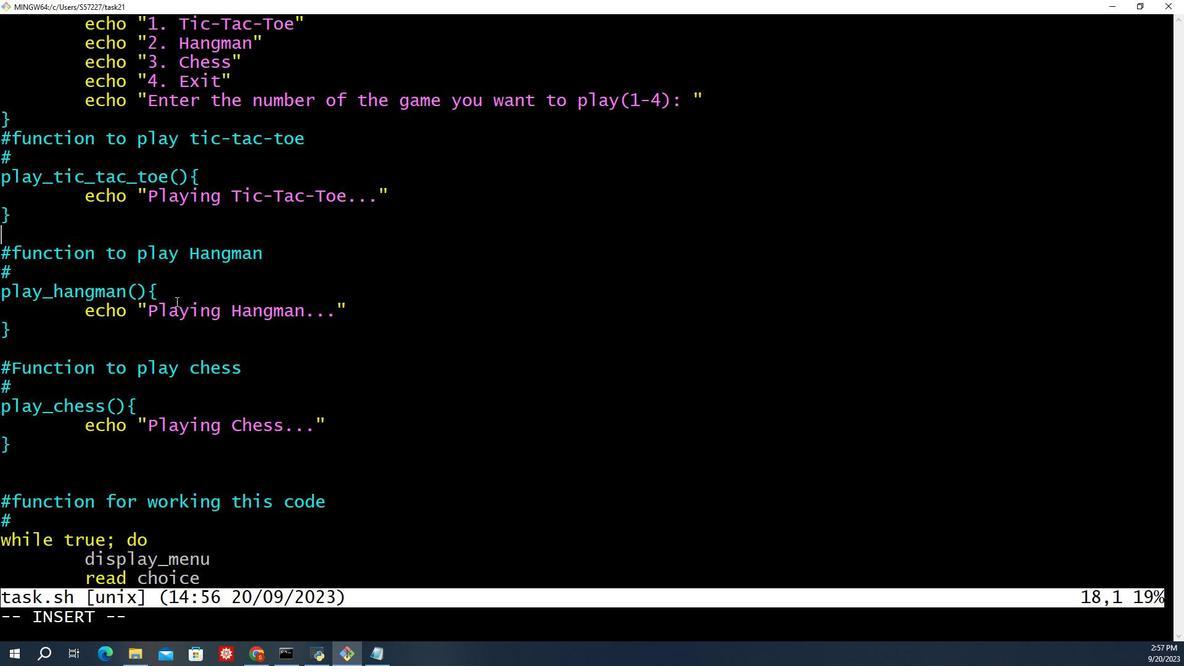 
Action: Mouse moved to (410, 176)
Screenshot: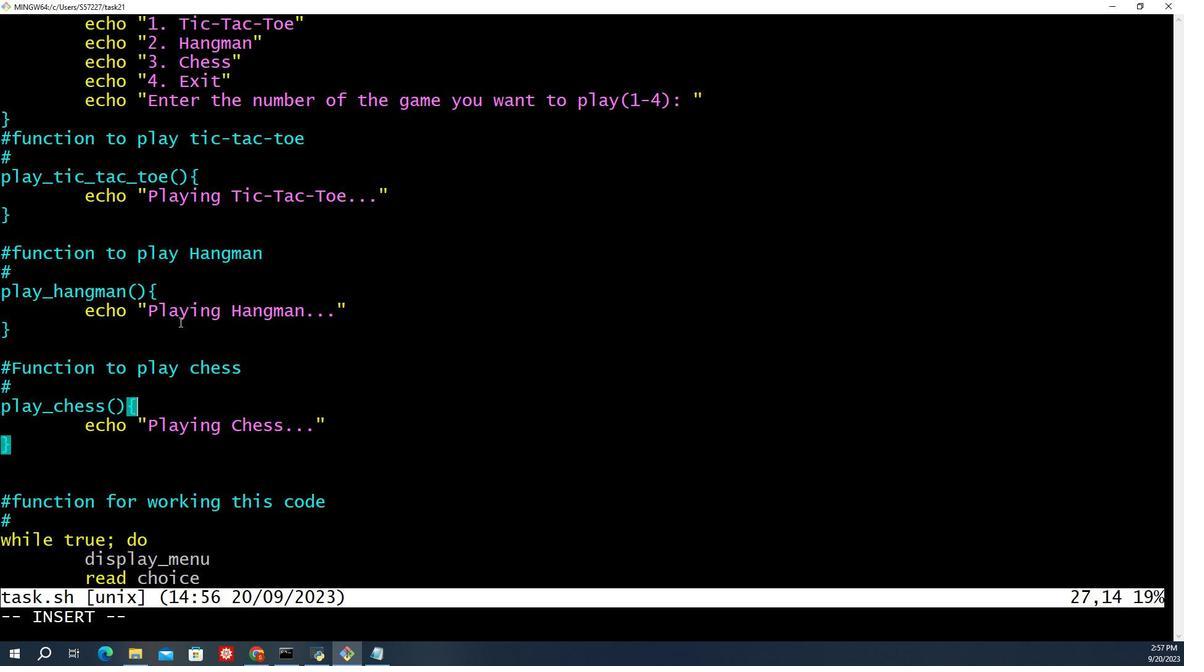
Action: Mouse scrolled (410, 176) with delta (0, 0)
Screenshot: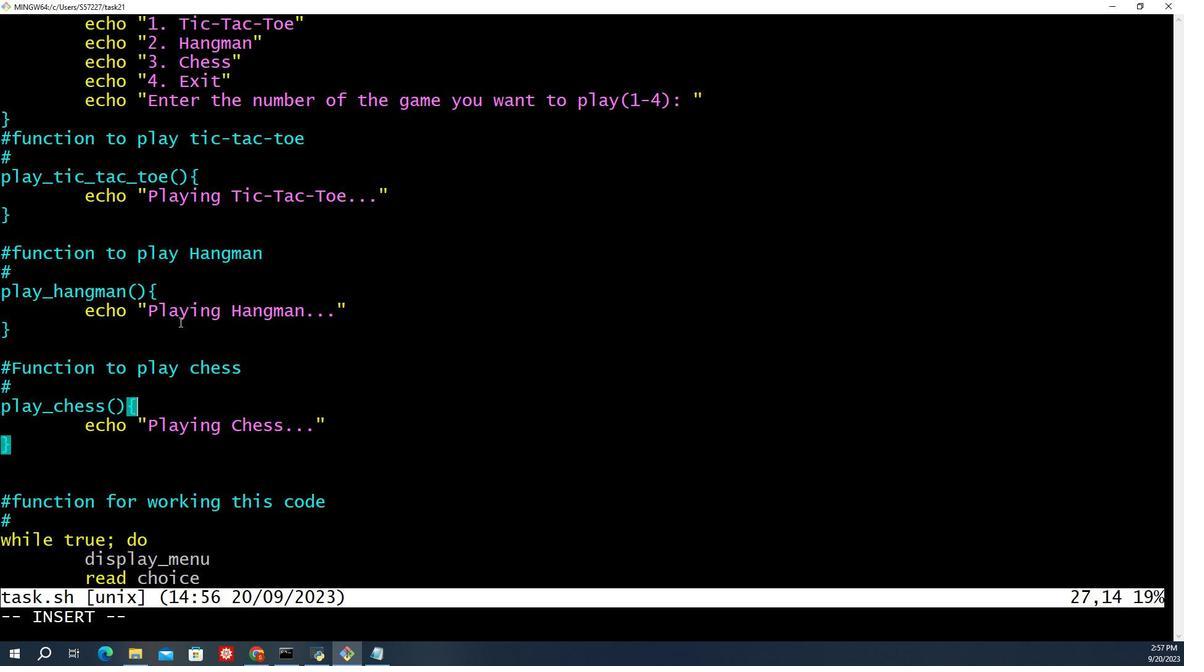 
Action: Mouse moved to (410, 176)
Screenshot: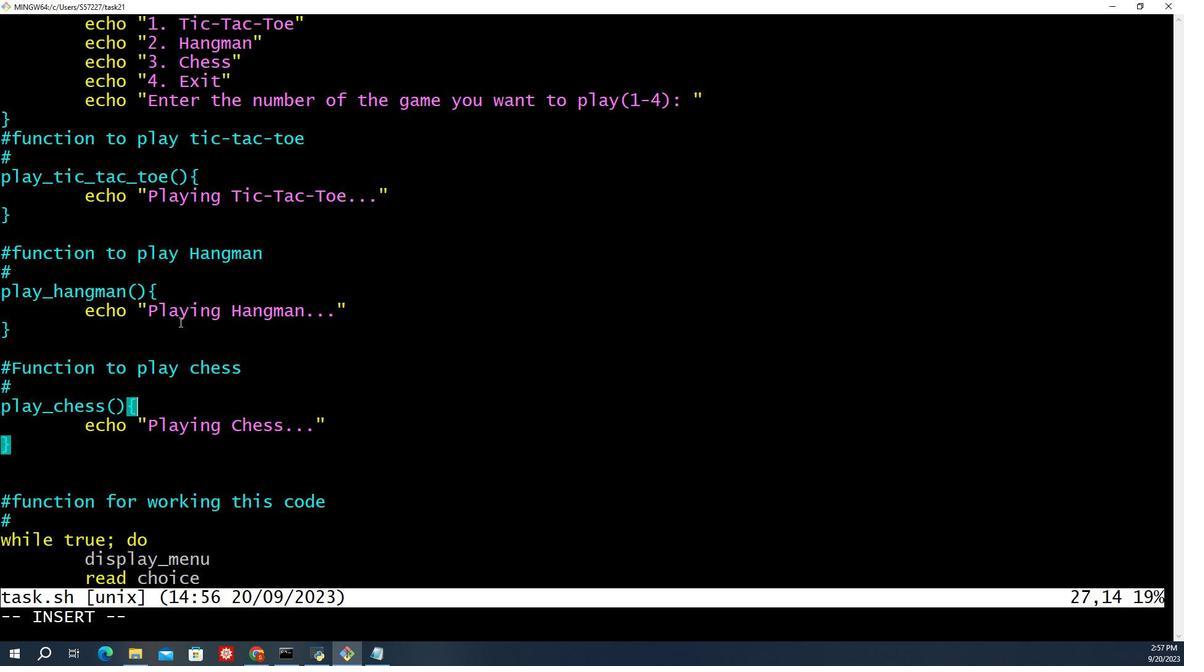 
Action: Mouse scrolled (410, 176) with delta (0, 0)
Screenshot: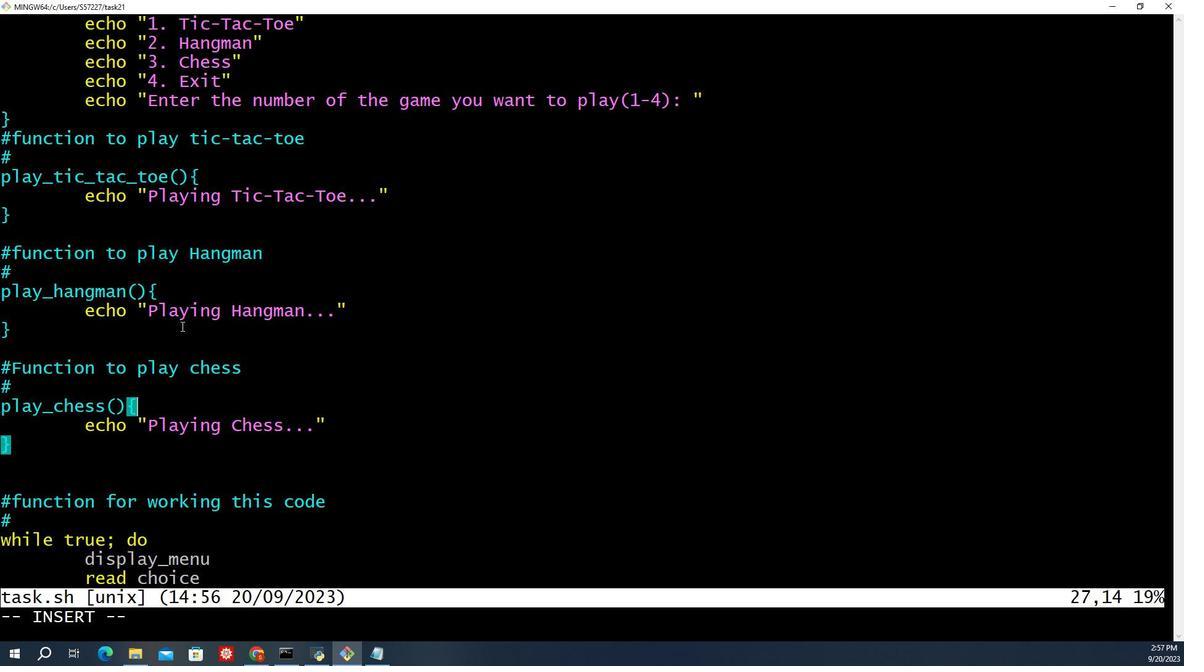 
Action: Mouse moved to (410, 176)
Screenshot: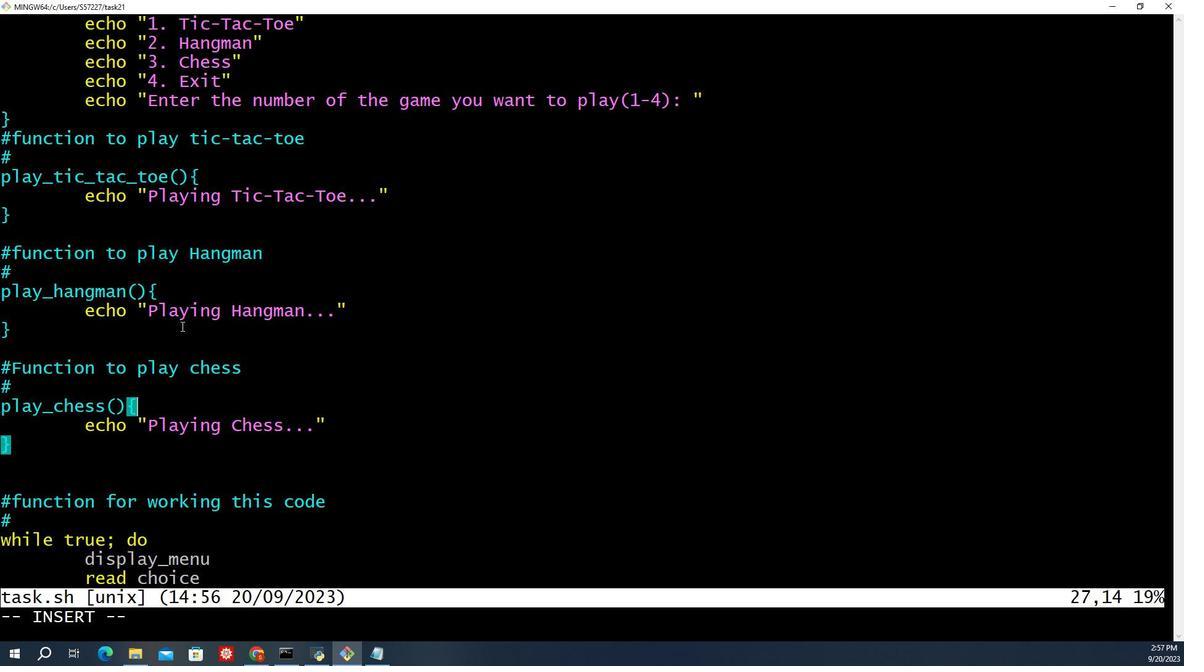 
Action: Mouse scrolled (410, 176) with delta (0, 0)
Screenshot: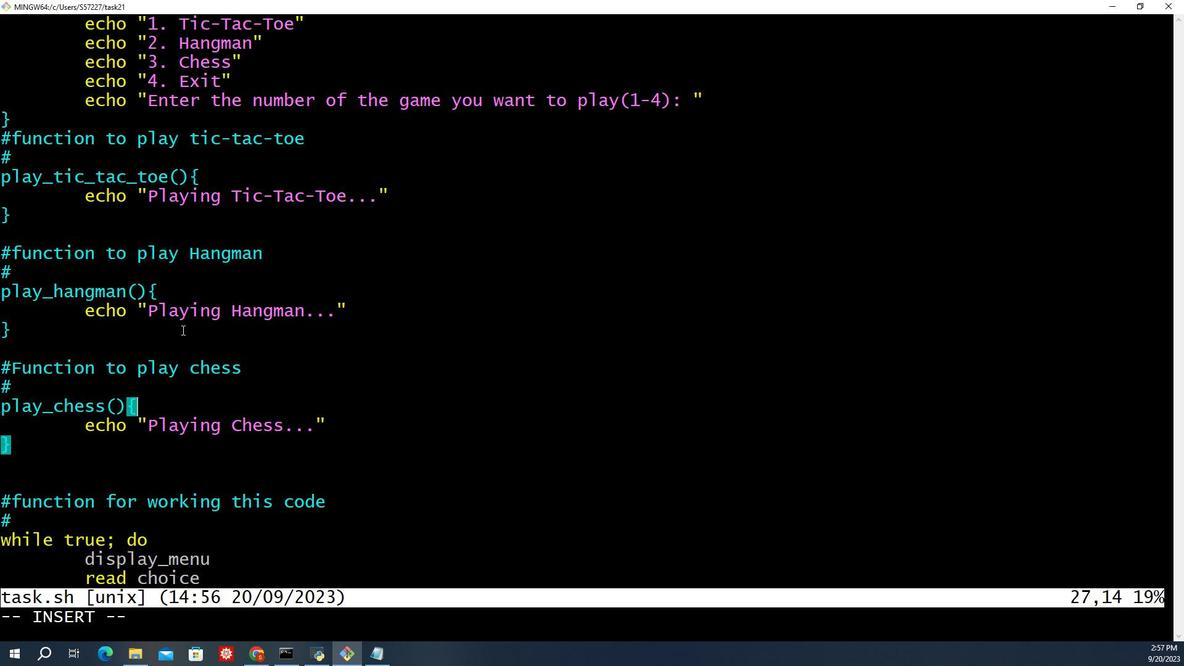 
Action: Mouse moved to (410, 176)
Screenshot: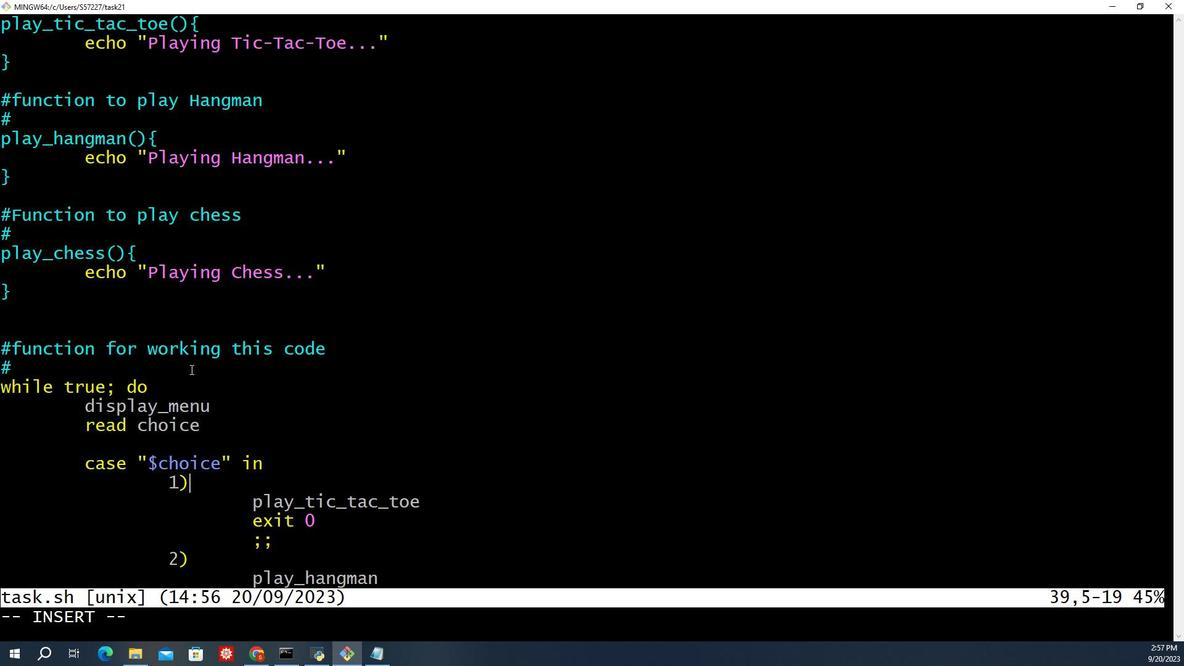 
Action: Mouse scrolled (410, 176) with delta (0, 0)
Screenshot: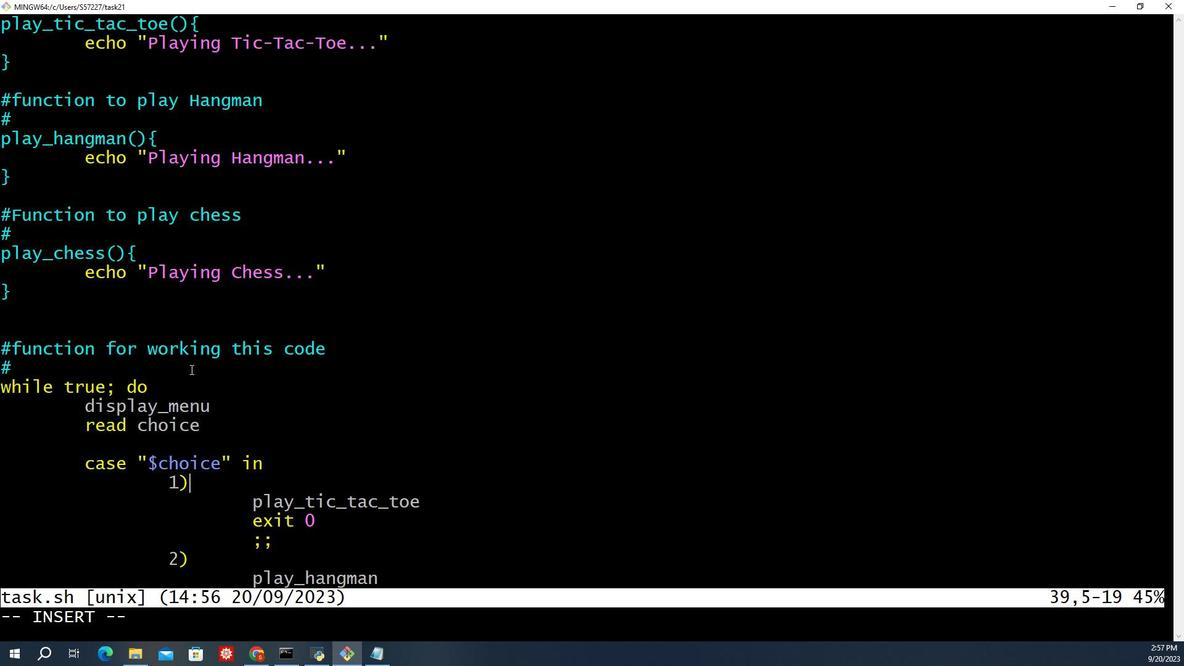 
Action: Mouse moved to (410, 176)
Screenshot: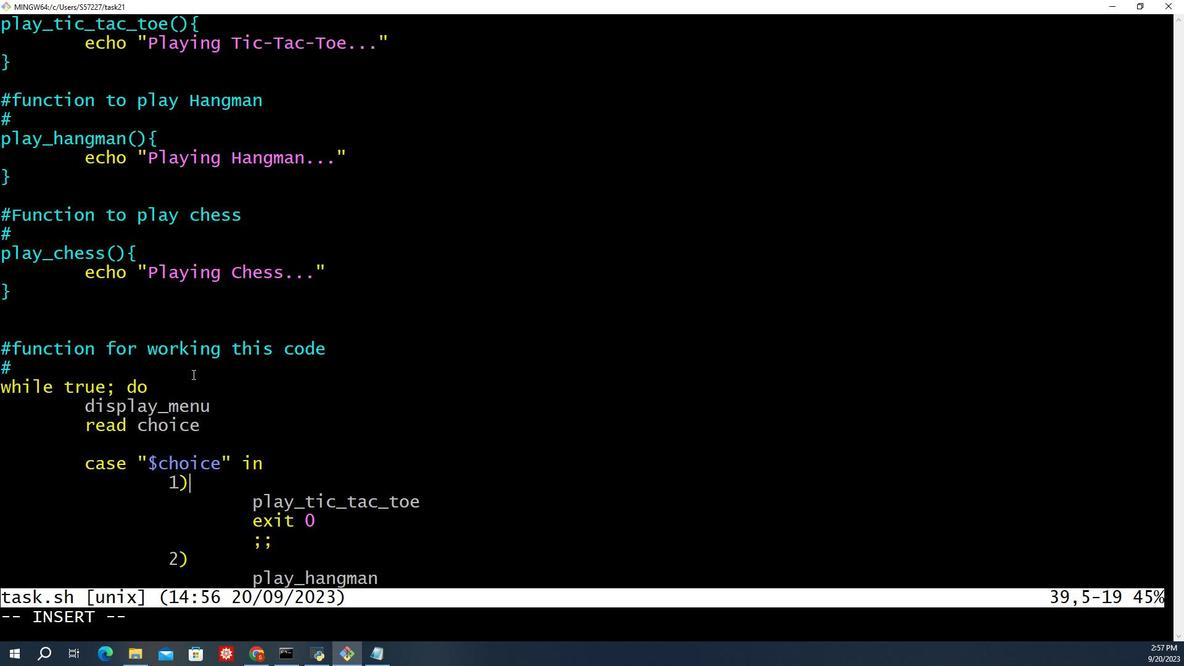 
Action: Mouse scrolled (410, 176) with delta (0, 0)
Screenshot: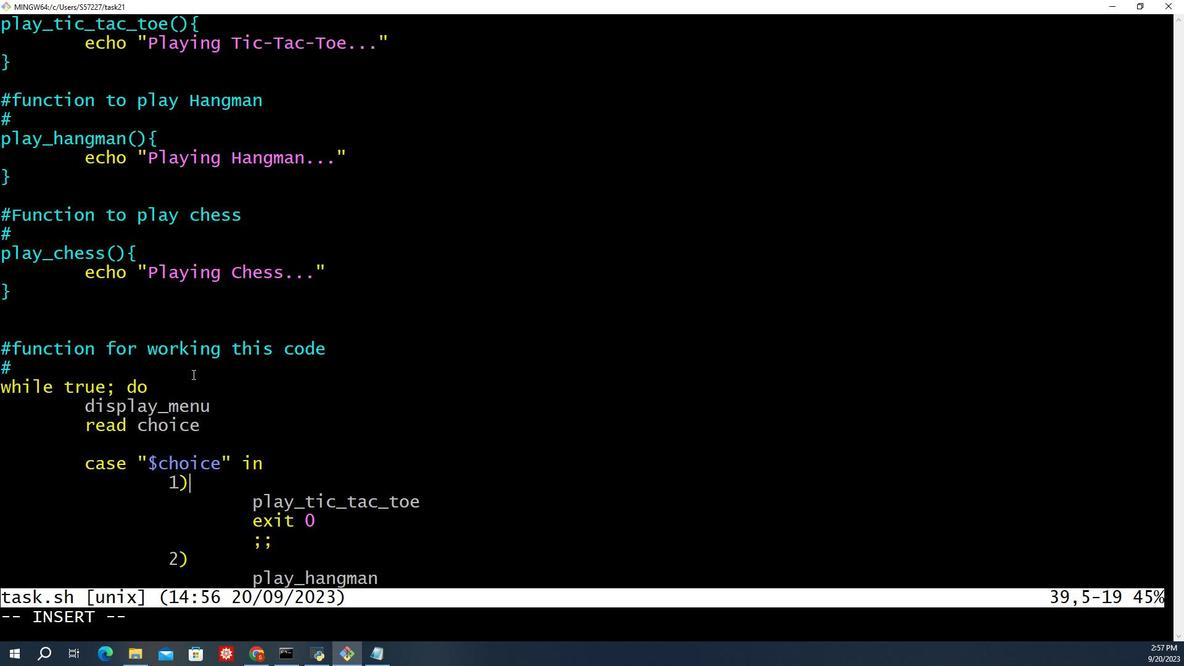 
Action: Mouse moved to (410, 176)
Screenshot: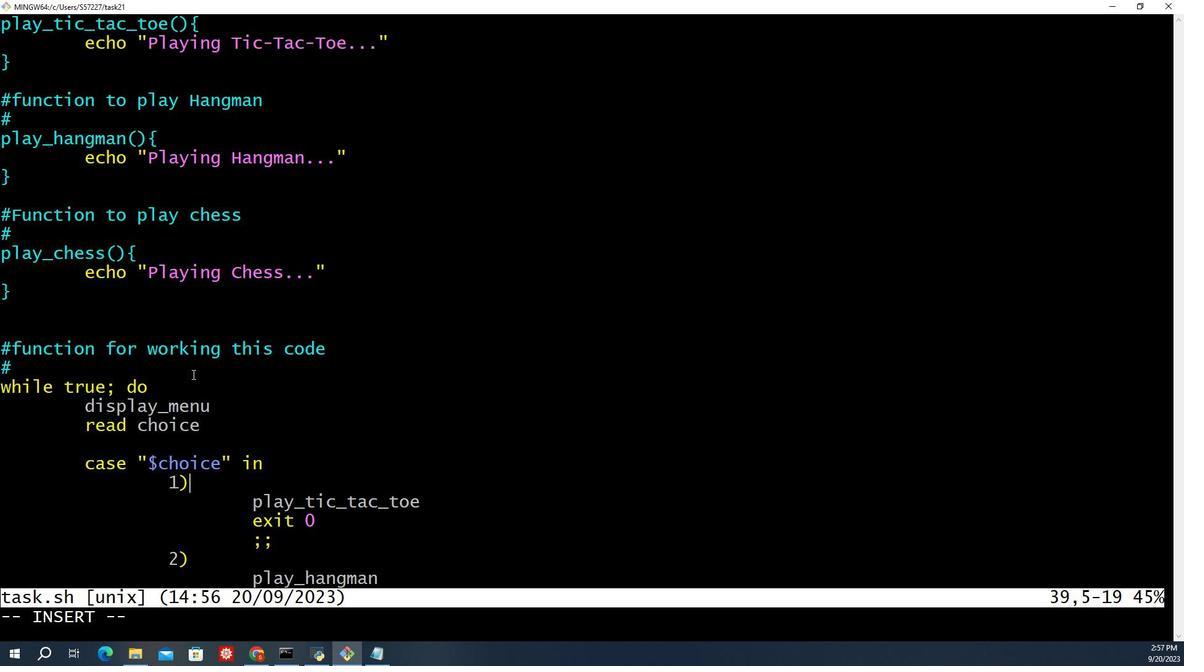 
Action: Mouse scrolled (410, 176) with delta (0, 0)
Screenshot: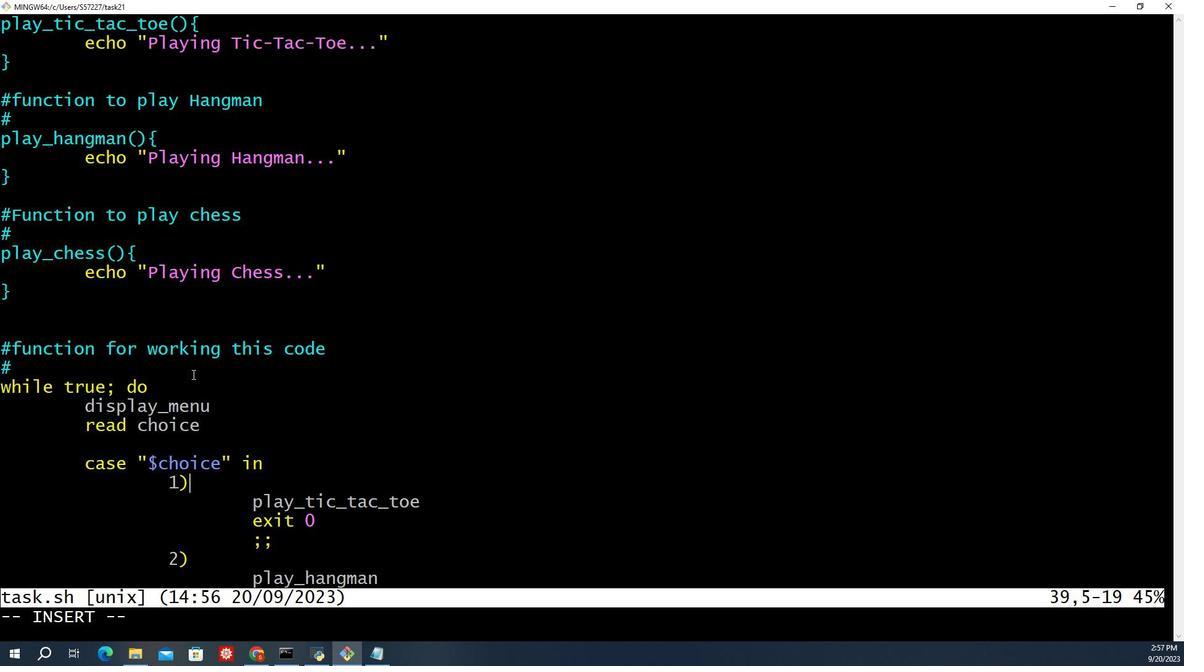
Action: Mouse scrolled (410, 176) with delta (0, 0)
Screenshot: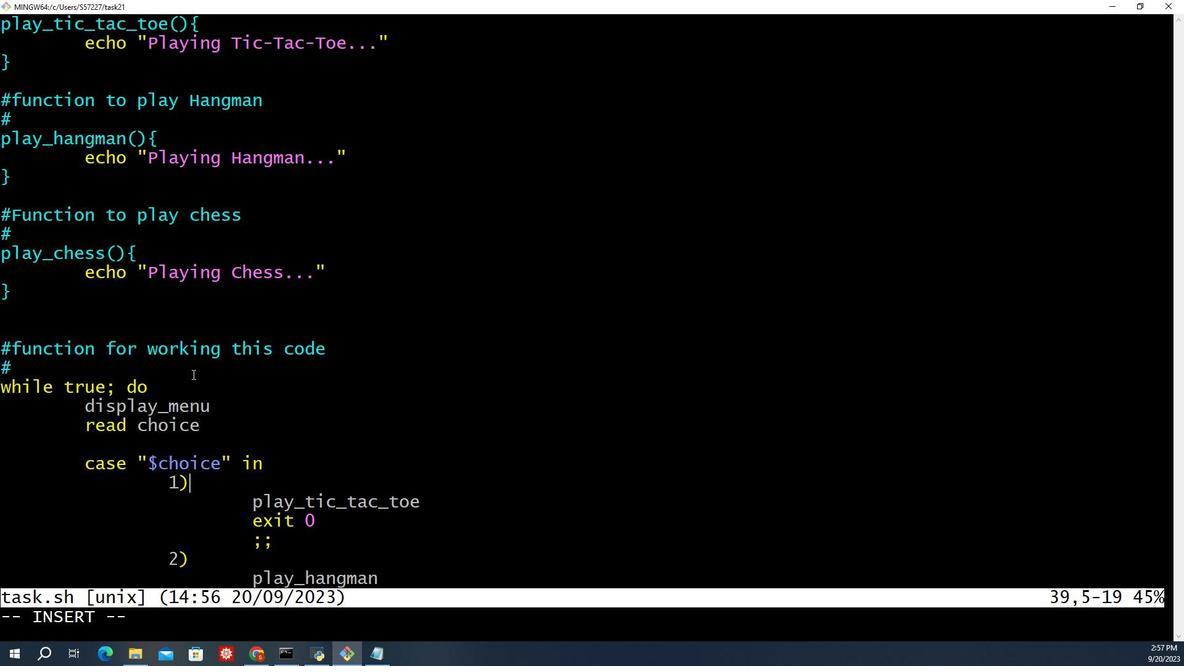 
Action: Mouse moved to (410, 176)
Screenshot: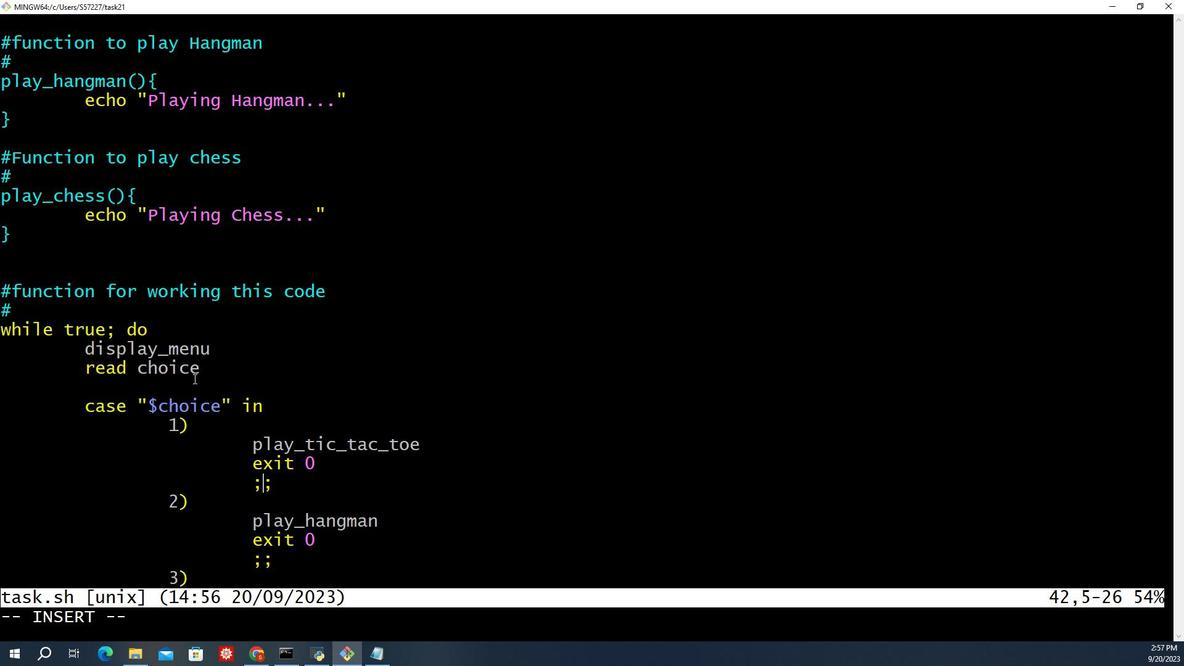 
Action: Mouse scrolled (410, 176) with delta (0, 0)
Screenshot: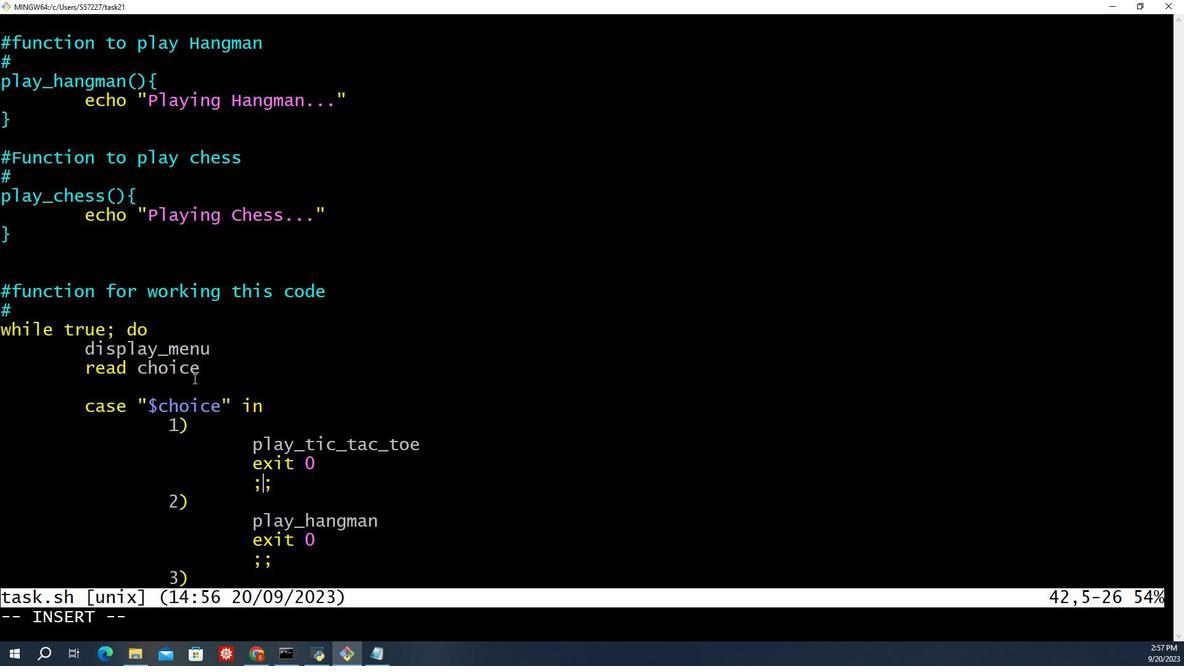 
Action: Mouse moved to (410, 176)
Screenshot: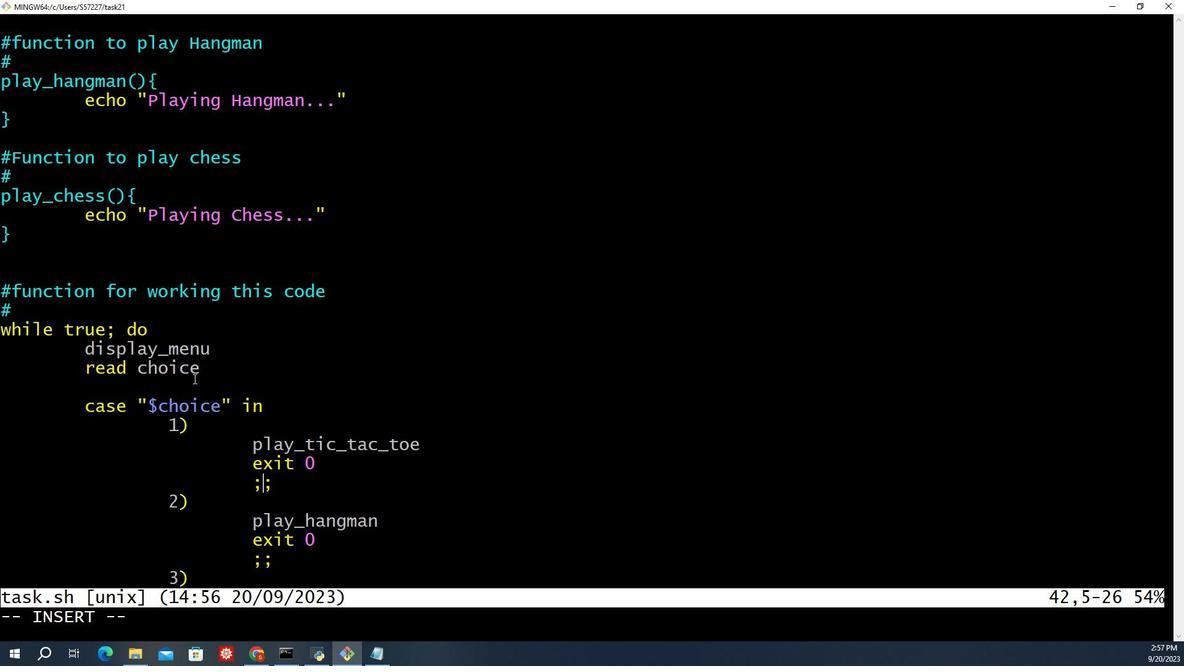 
Action: Mouse scrolled (410, 176) with delta (0, 0)
Screenshot: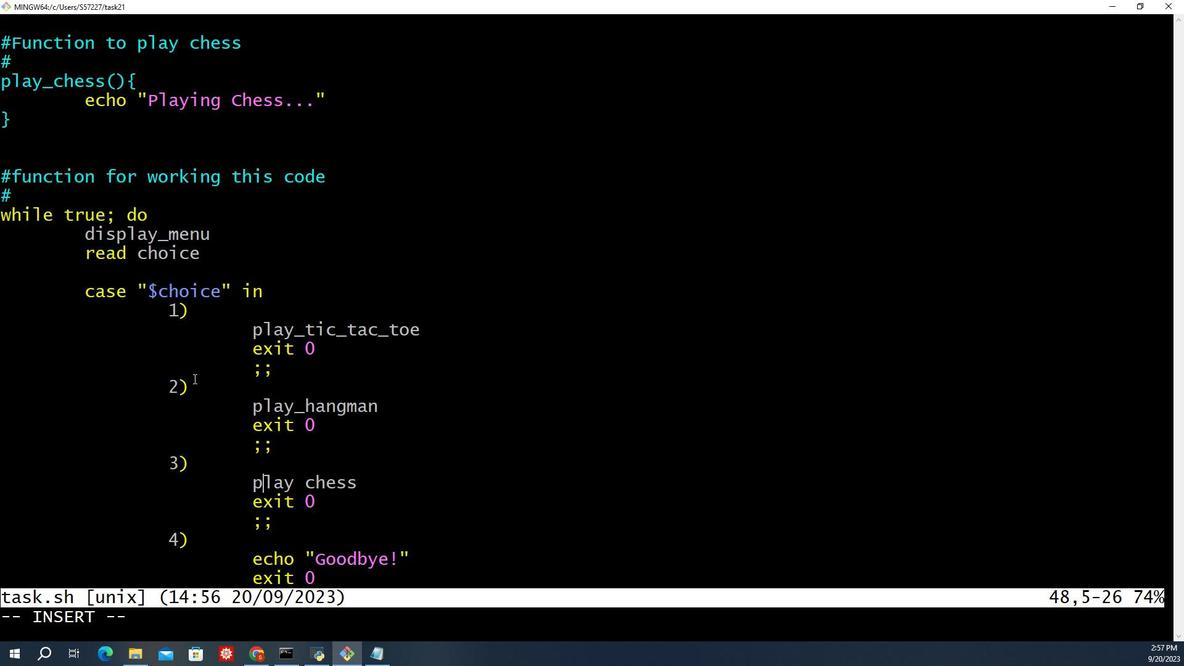 
Action: Mouse scrolled (410, 176) with delta (0, 0)
Screenshot: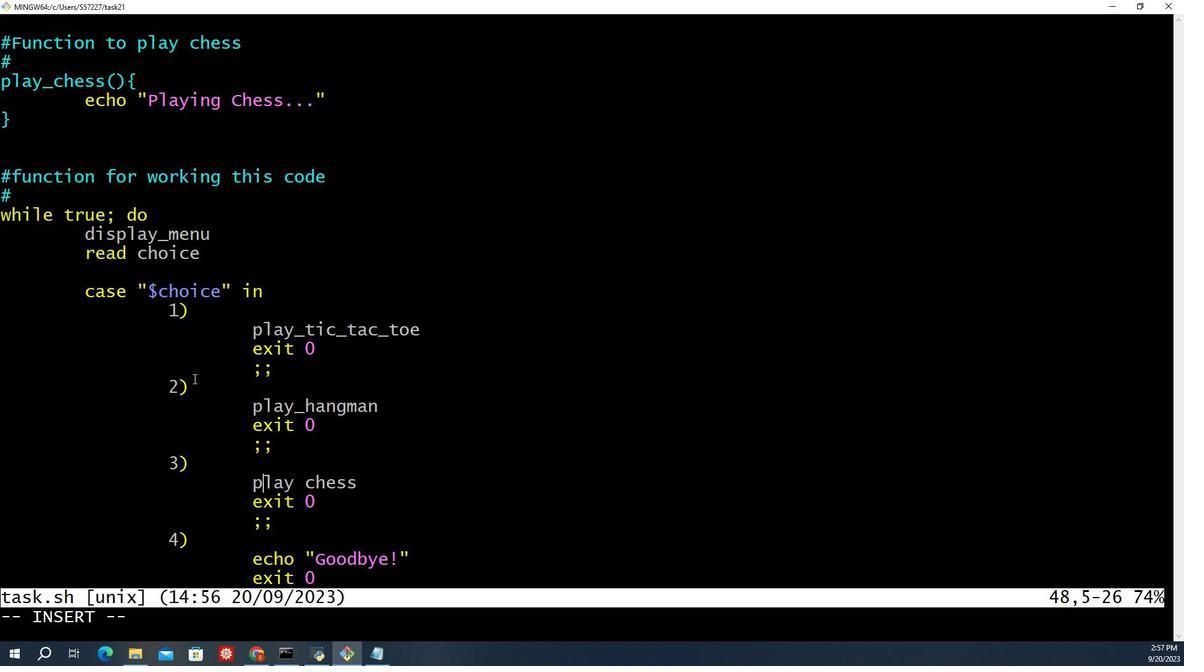 
Action: Mouse scrolled (410, 176) with delta (0, 0)
Screenshot: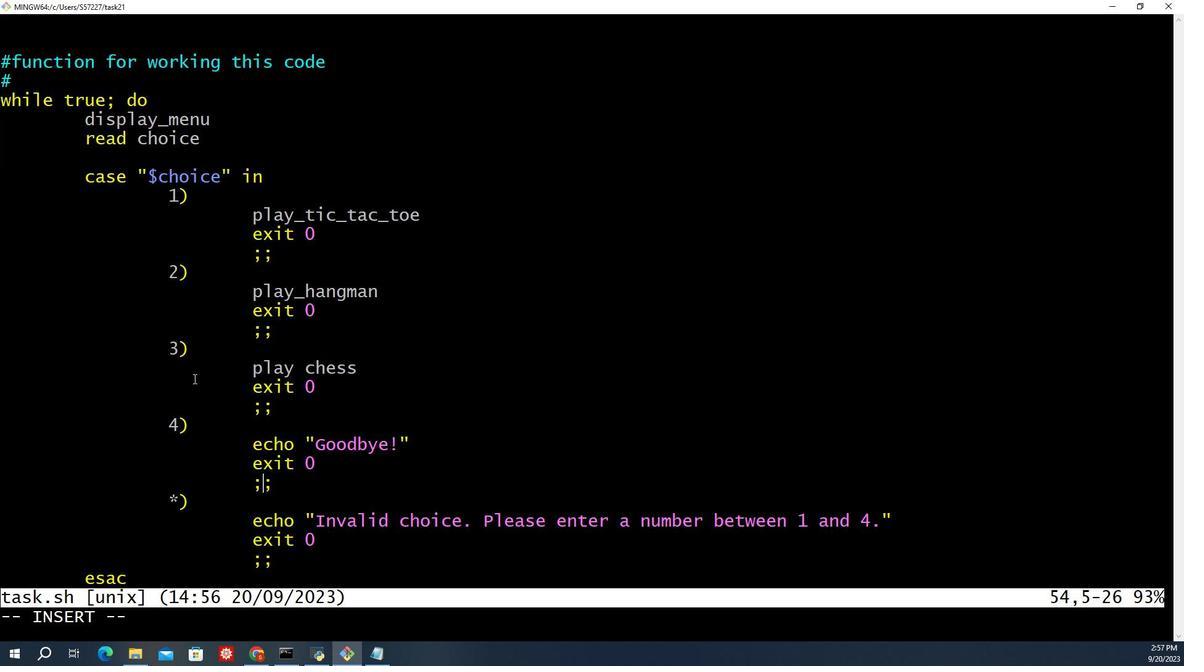 
Action: Mouse scrolled (410, 176) with delta (0, 0)
Screenshot: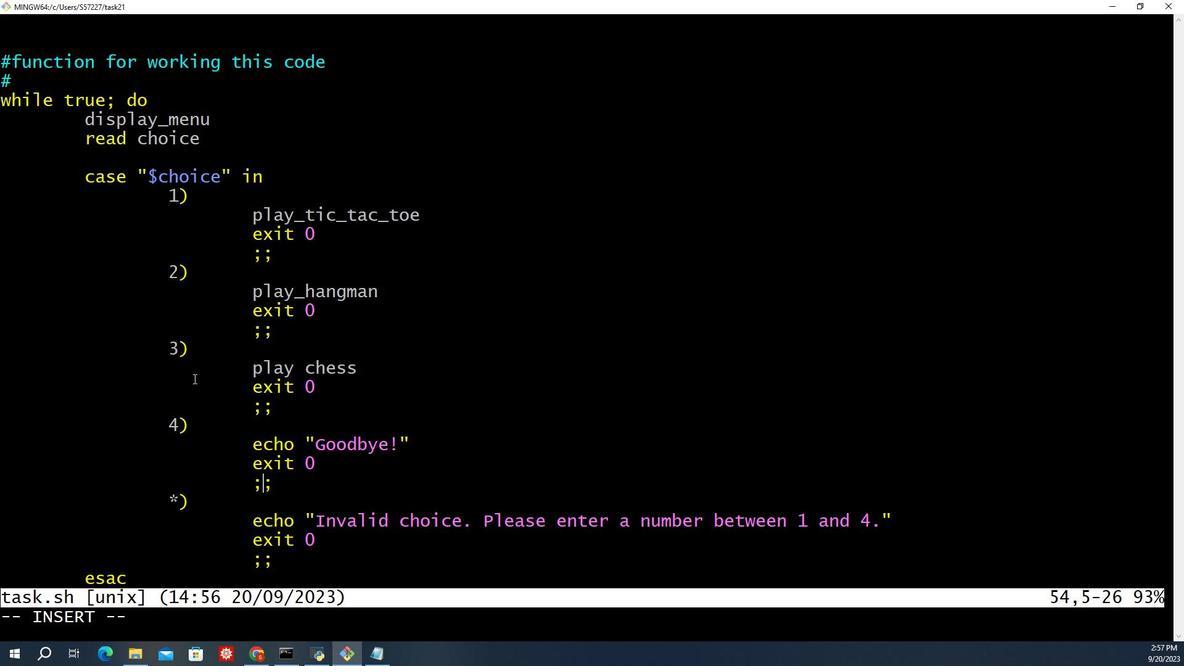 
Action: Mouse moved to (410, 176)
Screenshot: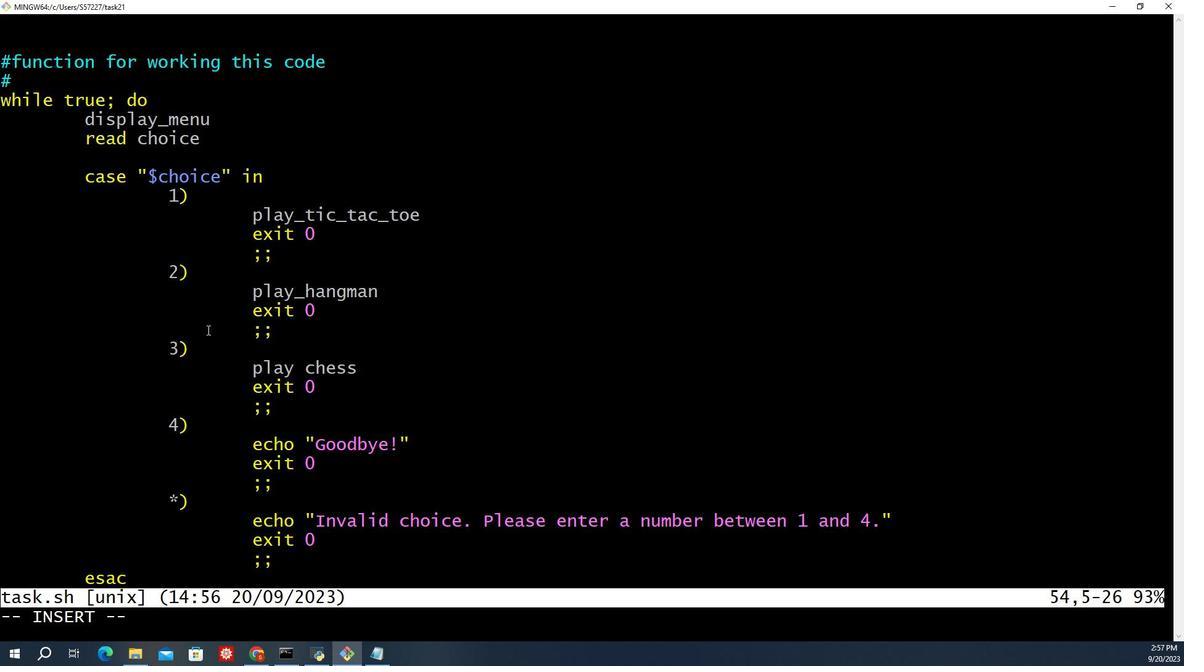 
Action: Key pressed <Key.up><Key.up><Key.up><Key.up><Key.up><Key.up><Key.down><Key.right><Key.right><Key.right><Key.up><Key.right><Key.backspace><Key.shift>_<Key.up><Key.up><Key.up><Key.up><Key.up><Key.up><Key.up><Key.up><Key.up><Key.up><Key.up><Key.up><Key.up><Key.up><Key.up><Key.up><Key.up><Key.up><Key.esc><Key.shift_r>:s<Key.backspace><Key.shift_r>wq<Key.shift_r>!<Key.enter>./task.sh<Key.enter>3<Key.enter>./task.sh<Key.enter>4<Key.enter>
Screenshot: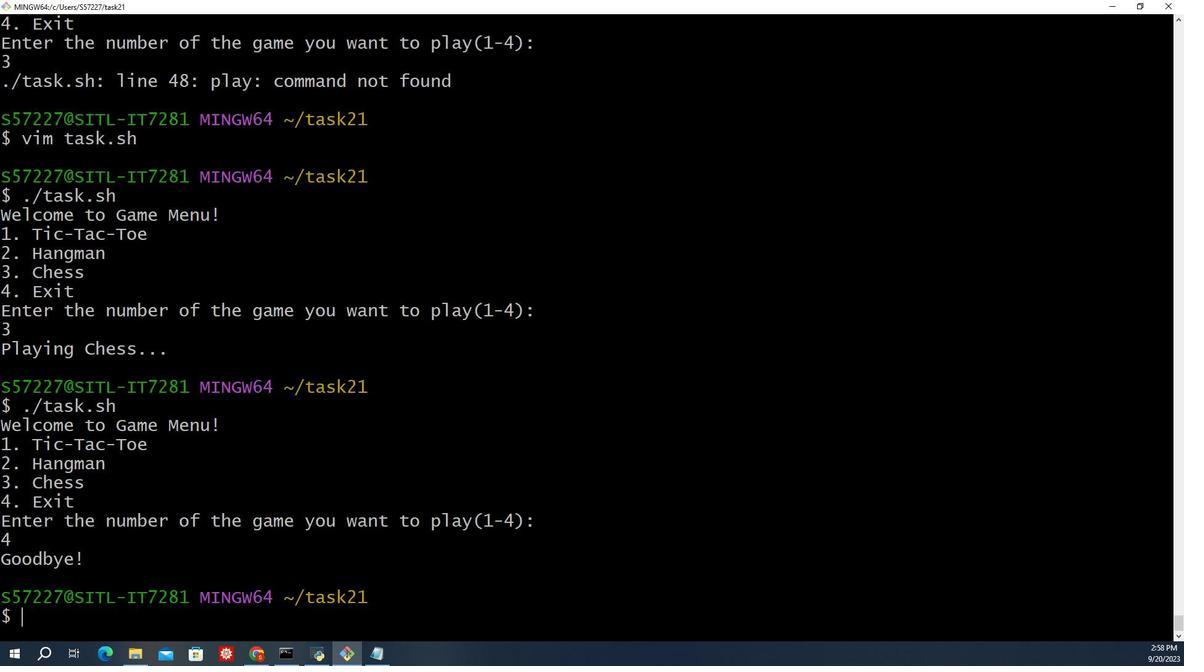 
